 Task: Search one way flight ticket for 5 adults, 2 children, 1 infant in seat and 1 infant on lap in economy from Alpena: Alpena County Regional Airport to Rock Springs: Southwest Wyoming Regional Airport (rock Springs Sweetwater County Airport) on 8-5-2023. Choice of flights is Westjet. Number of bags: 10 checked bags. Price is upto 73000. Outbound departure time preference is 8:15.
Action: Mouse moved to (335, 303)
Screenshot: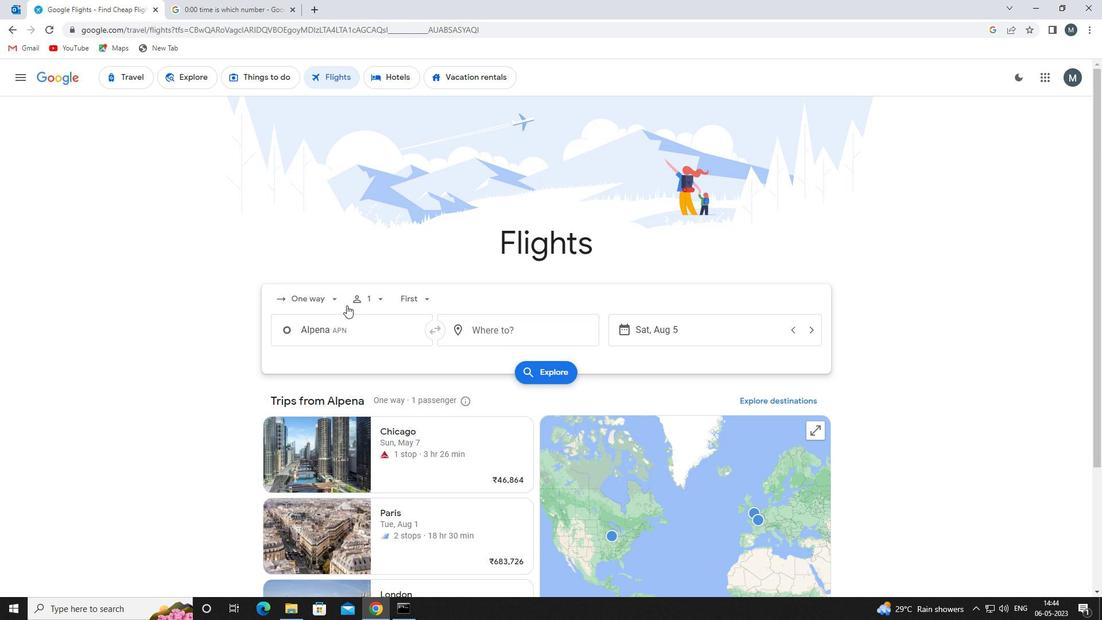 
Action: Mouse pressed left at (335, 303)
Screenshot: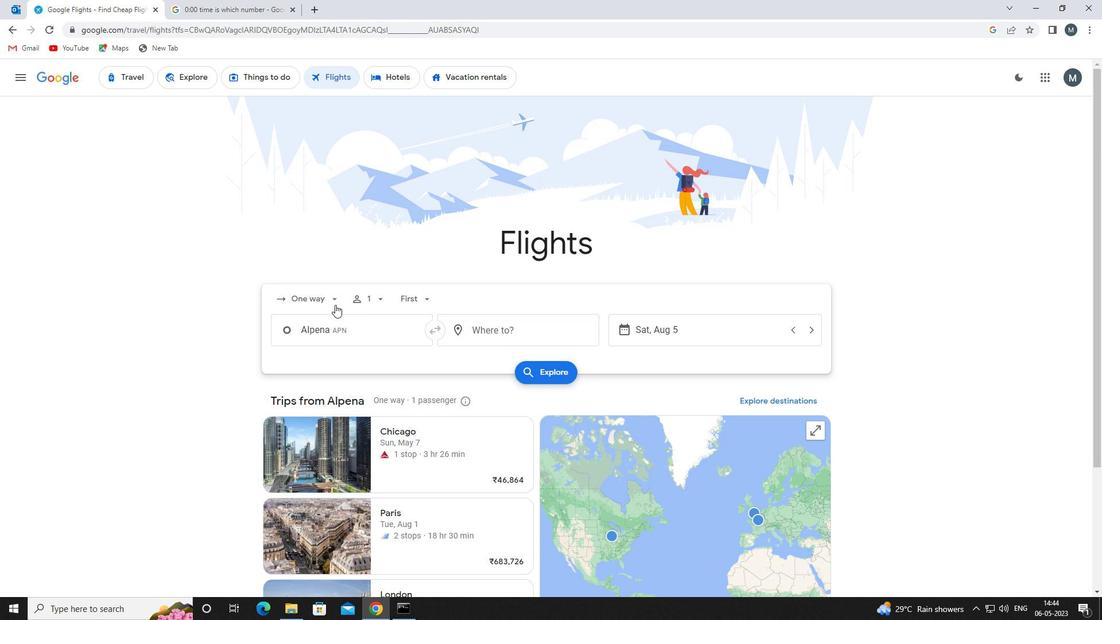 
Action: Mouse moved to (344, 350)
Screenshot: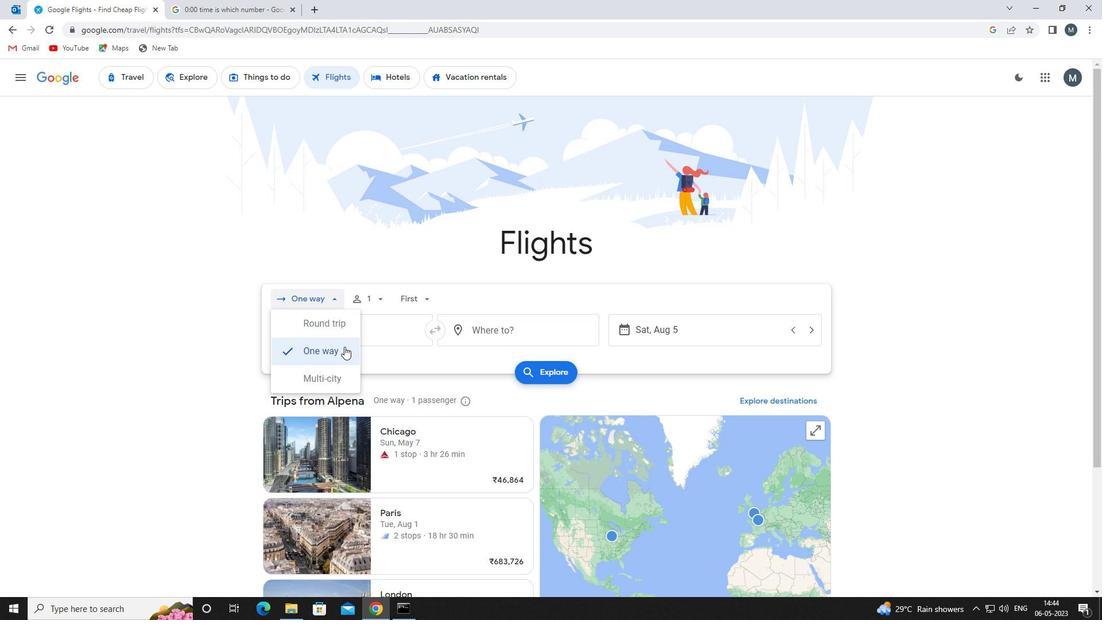 
Action: Mouse pressed left at (344, 350)
Screenshot: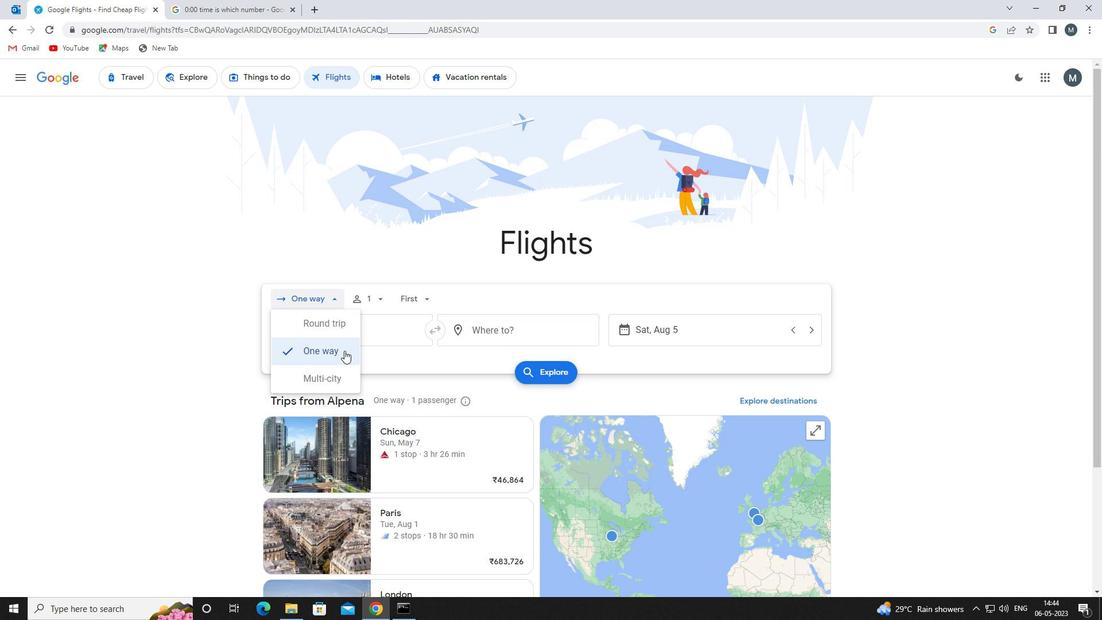 
Action: Mouse moved to (365, 295)
Screenshot: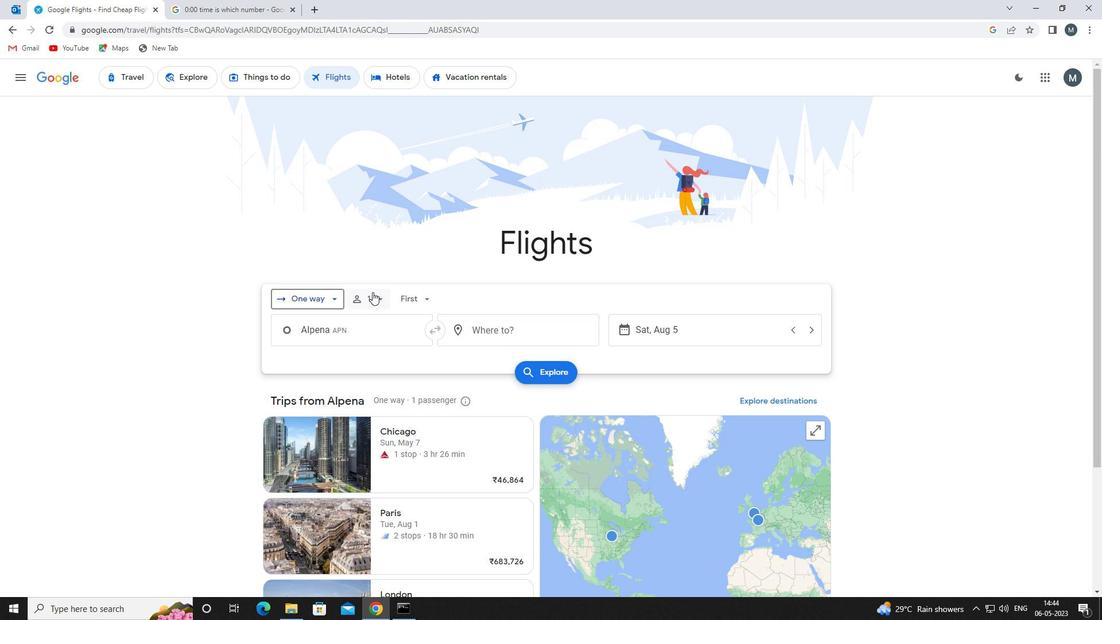 
Action: Mouse pressed left at (365, 295)
Screenshot: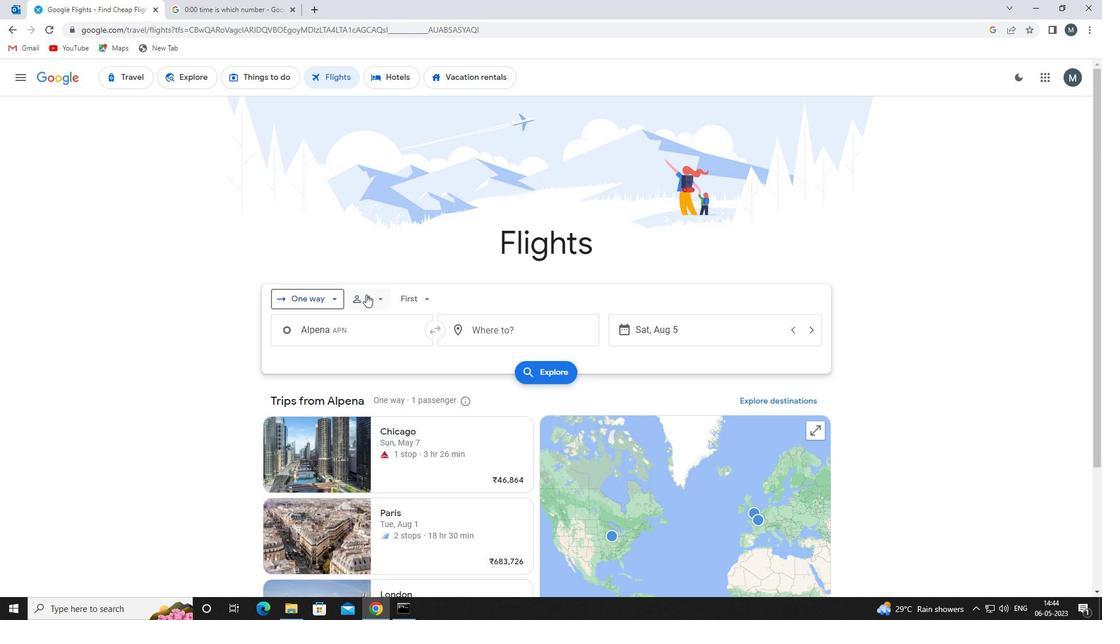 
Action: Mouse moved to (464, 328)
Screenshot: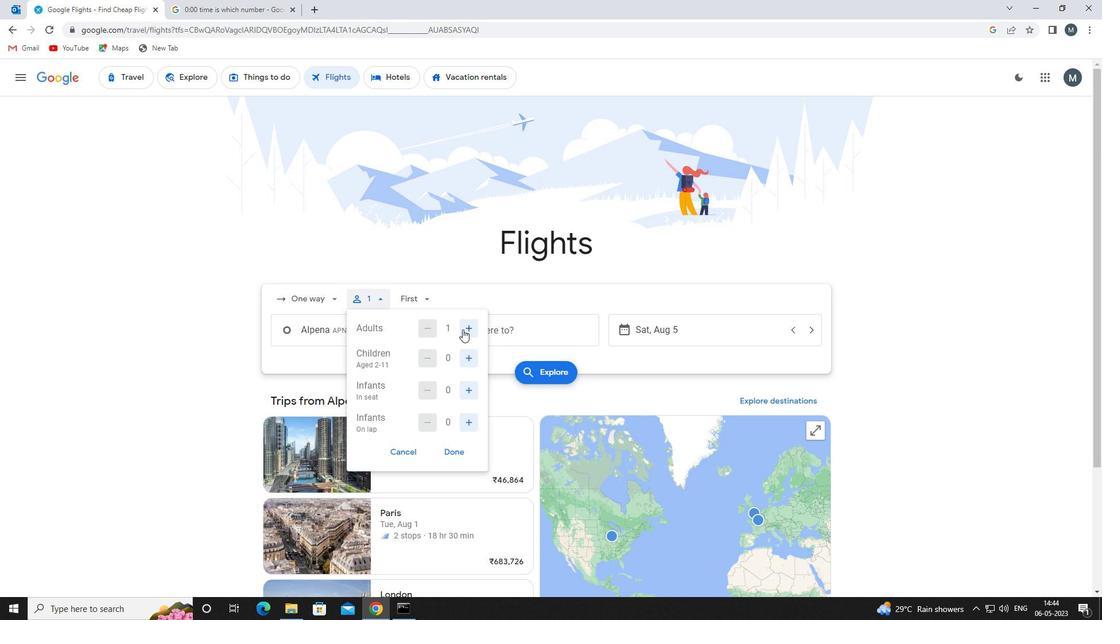 
Action: Mouse pressed left at (464, 328)
Screenshot: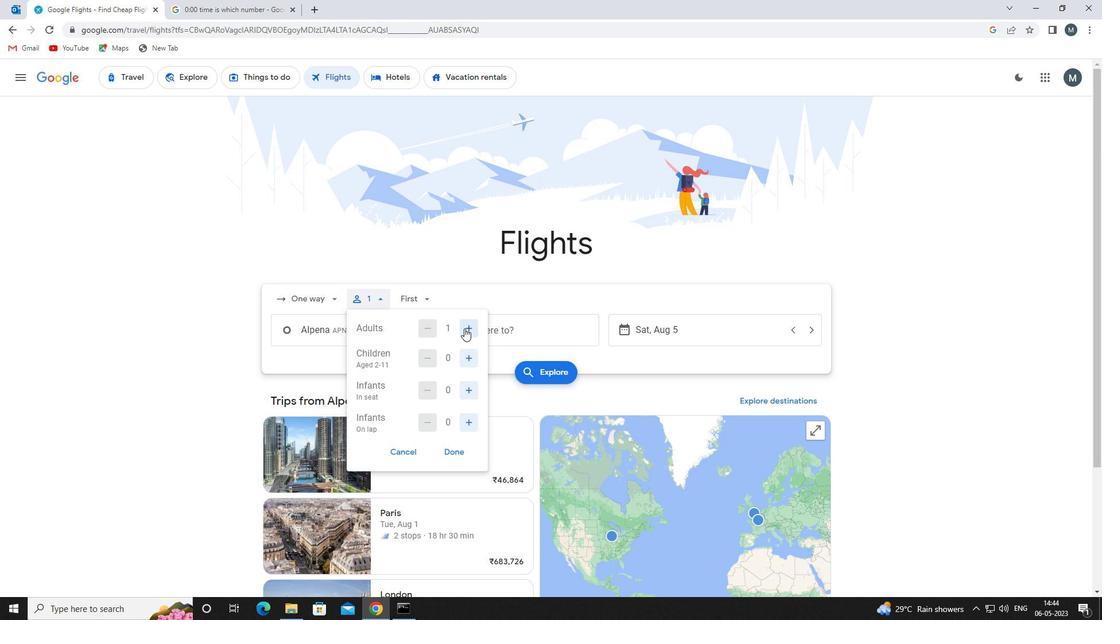 
Action: Mouse moved to (465, 327)
Screenshot: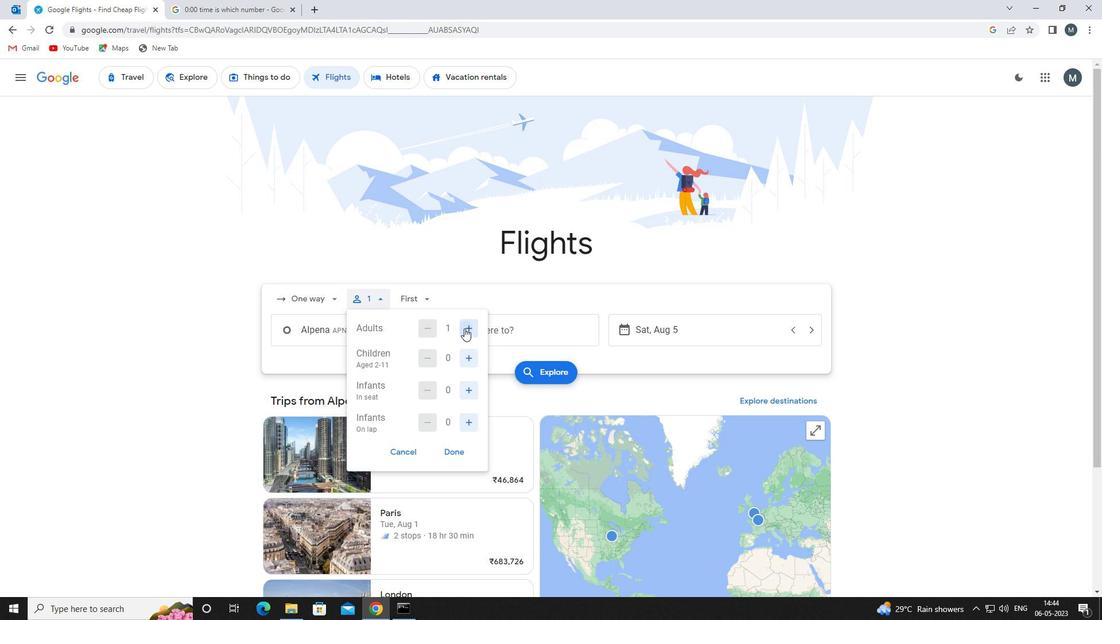 
Action: Mouse pressed left at (465, 327)
Screenshot: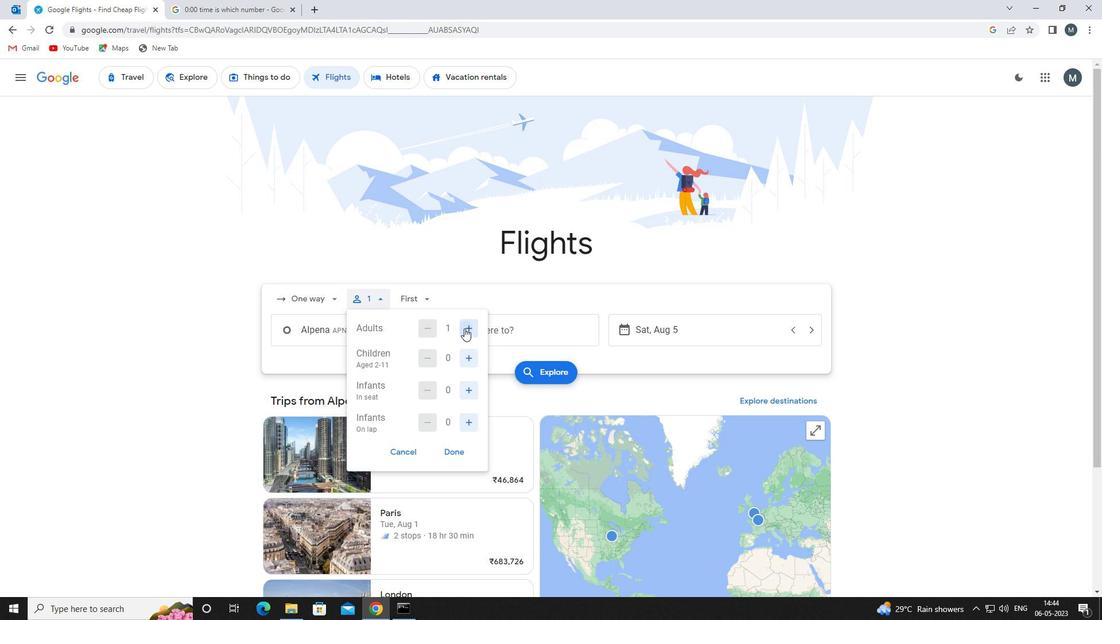 
Action: Mouse moved to (465, 327)
Screenshot: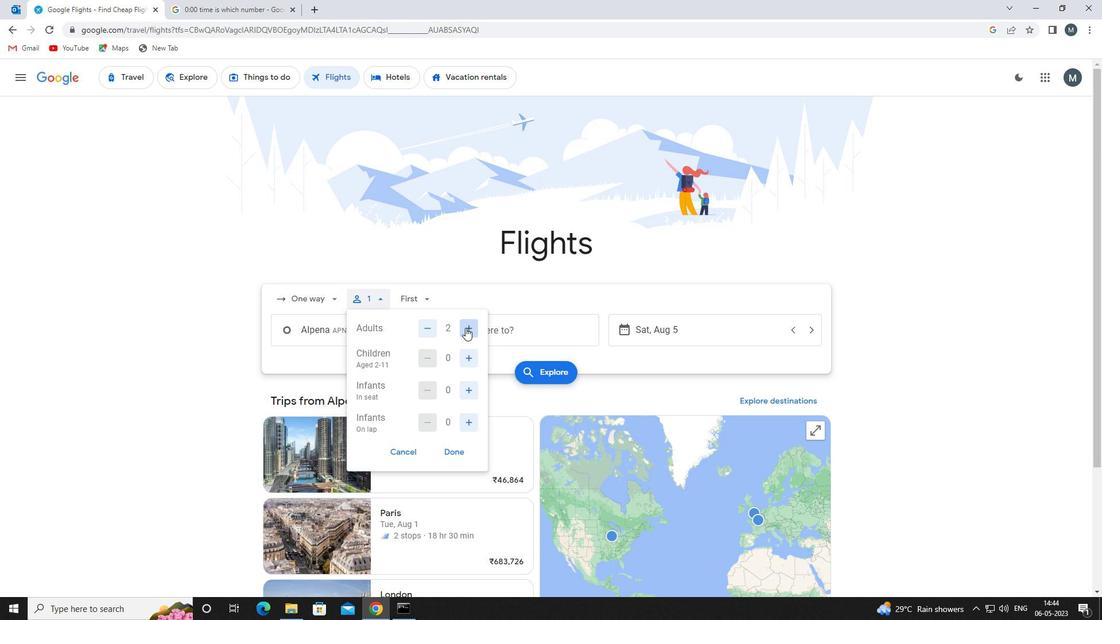 
Action: Mouse pressed left at (465, 327)
Screenshot: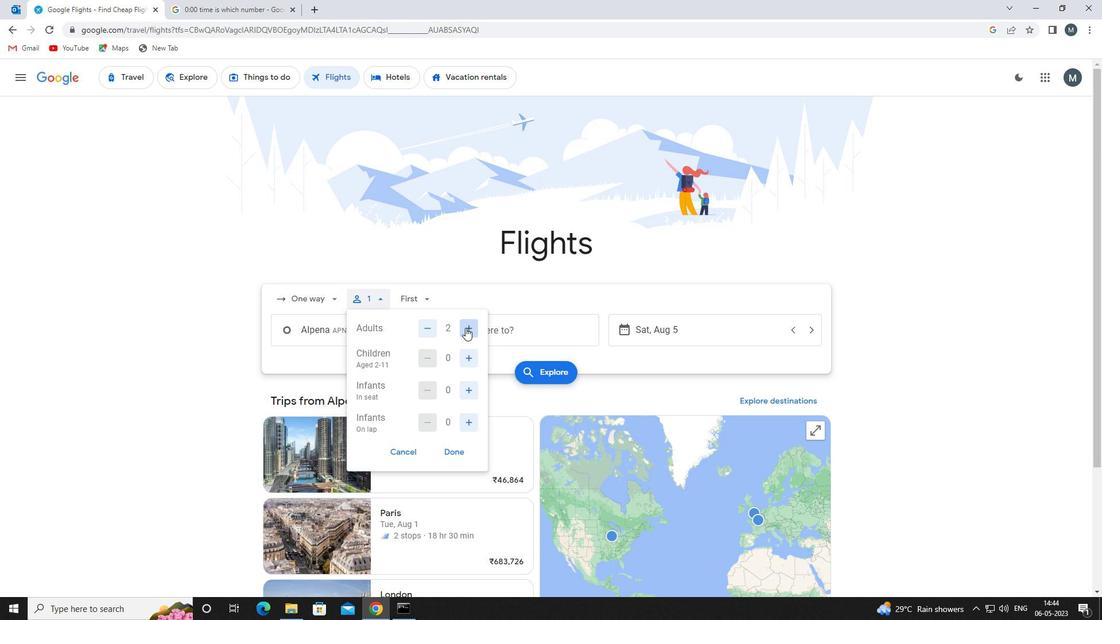 
Action: Mouse pressed left at (465, 327)
Screenshot: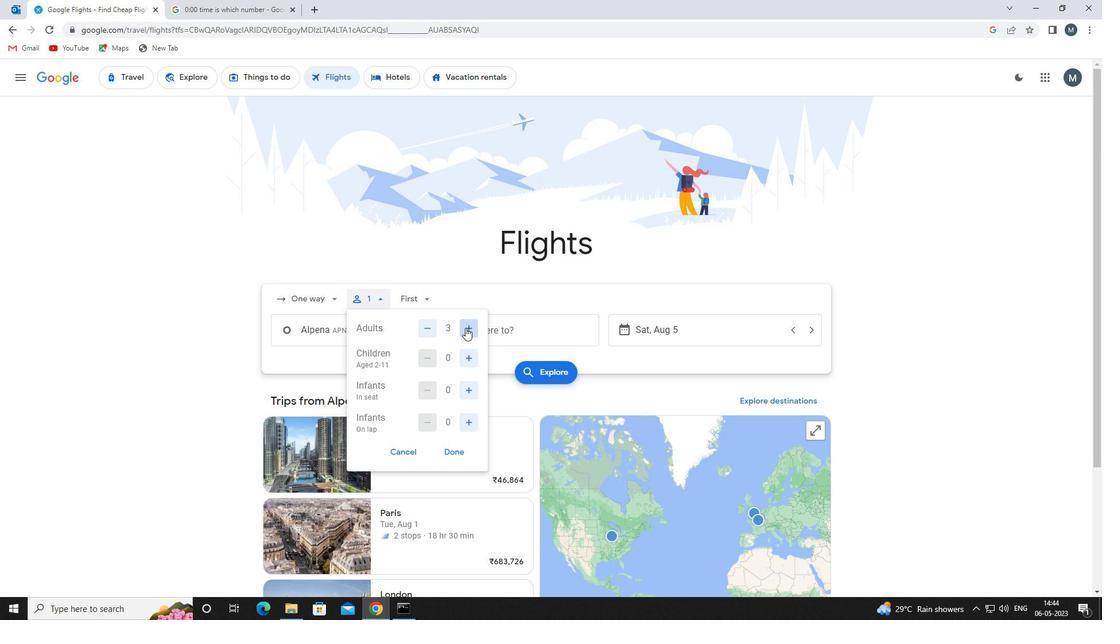 
Action: Mouse moved to (468, 356)
Screenshot: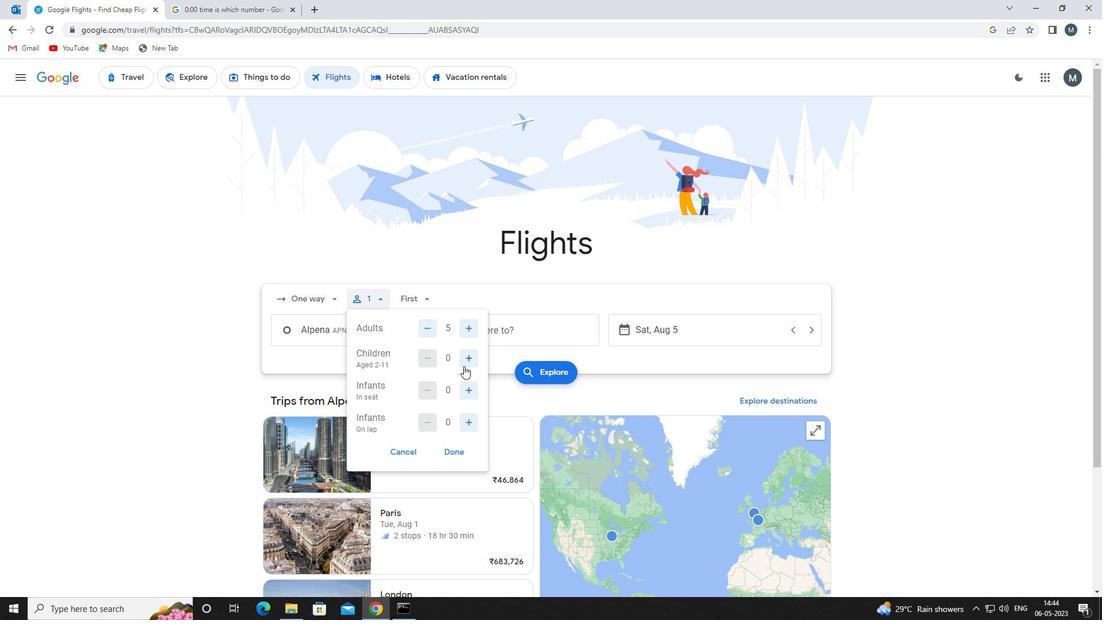 
Action: Mouse pressed left at (468, 356)
Screenshot: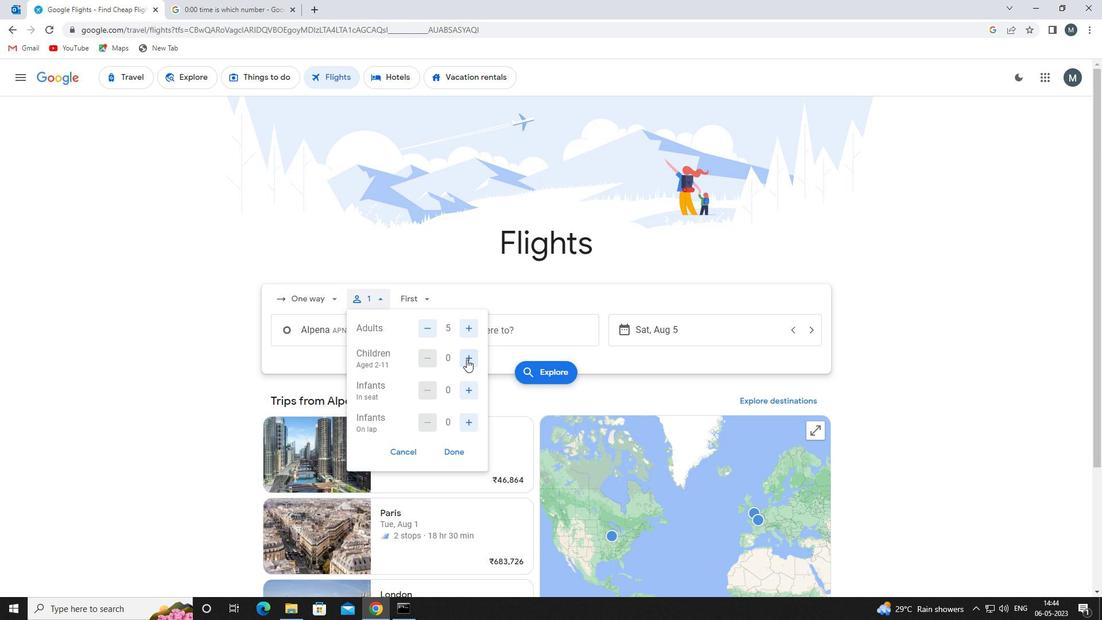 
Action: Mouse moved to (468, 355)
Screenshot: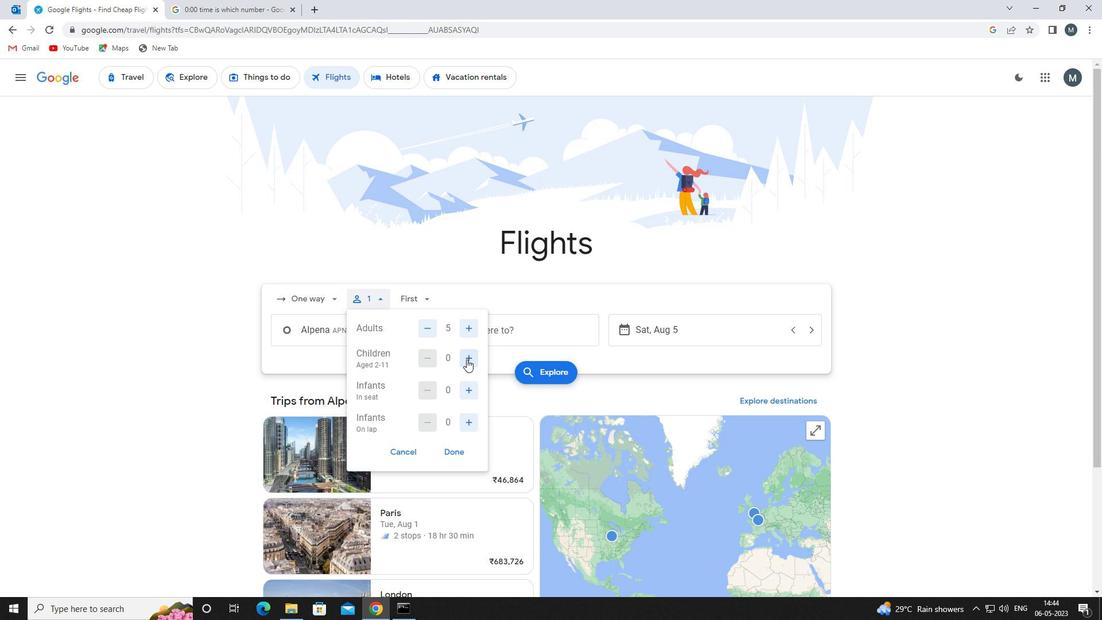 
Action: Mouse pressed left at (468, 355)
Screenshot: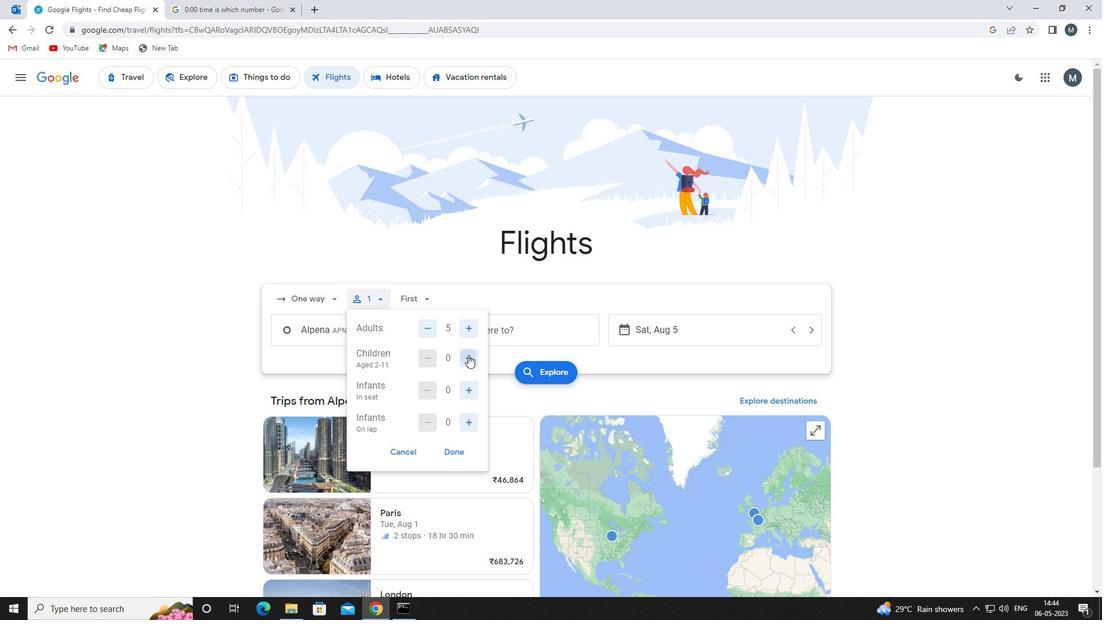 
Action: Mouse moved to (468, 388)
Screenshot: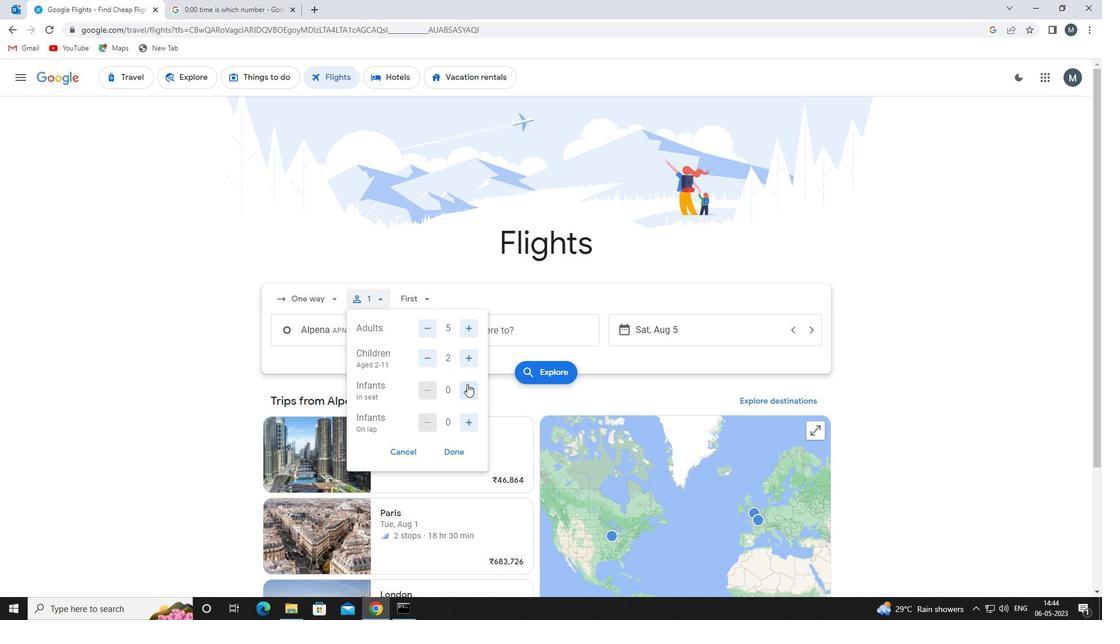 
Action: Mouse pressed left at (468, 388)
Screenshot: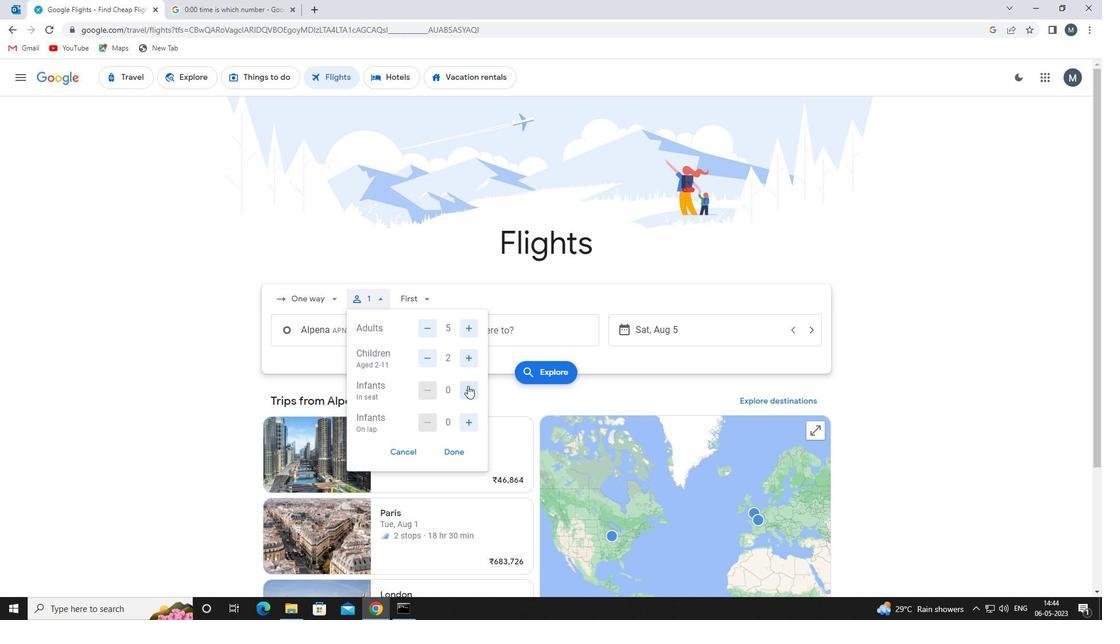 
Action: Mouse moved to (465, 423)
Screenshot: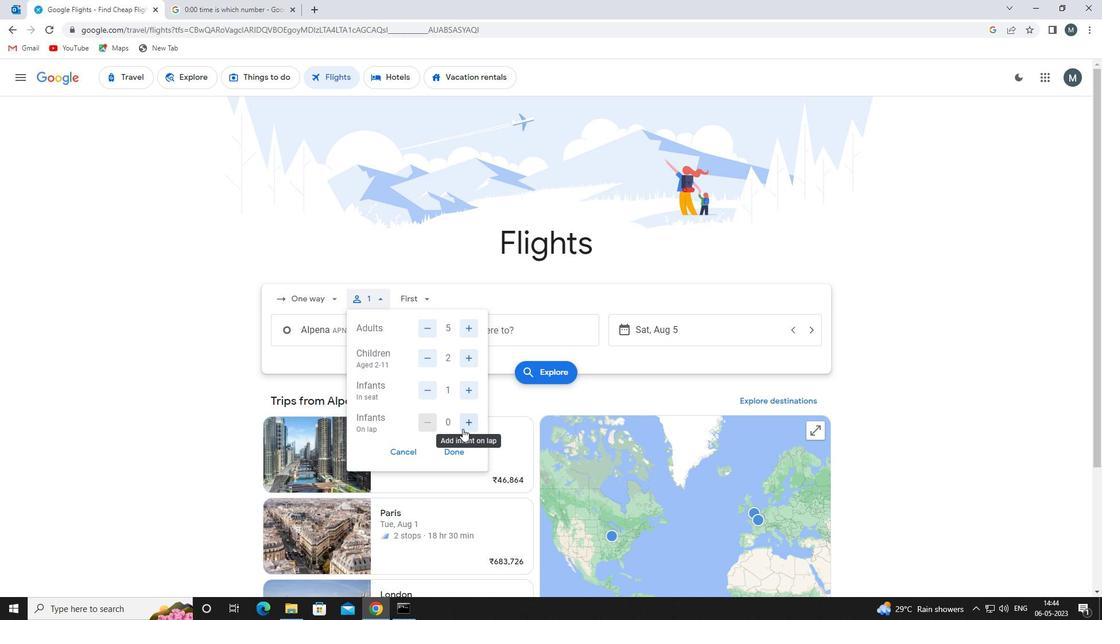 
Action: Mouse pressed left at (465, 423)
Screenshot: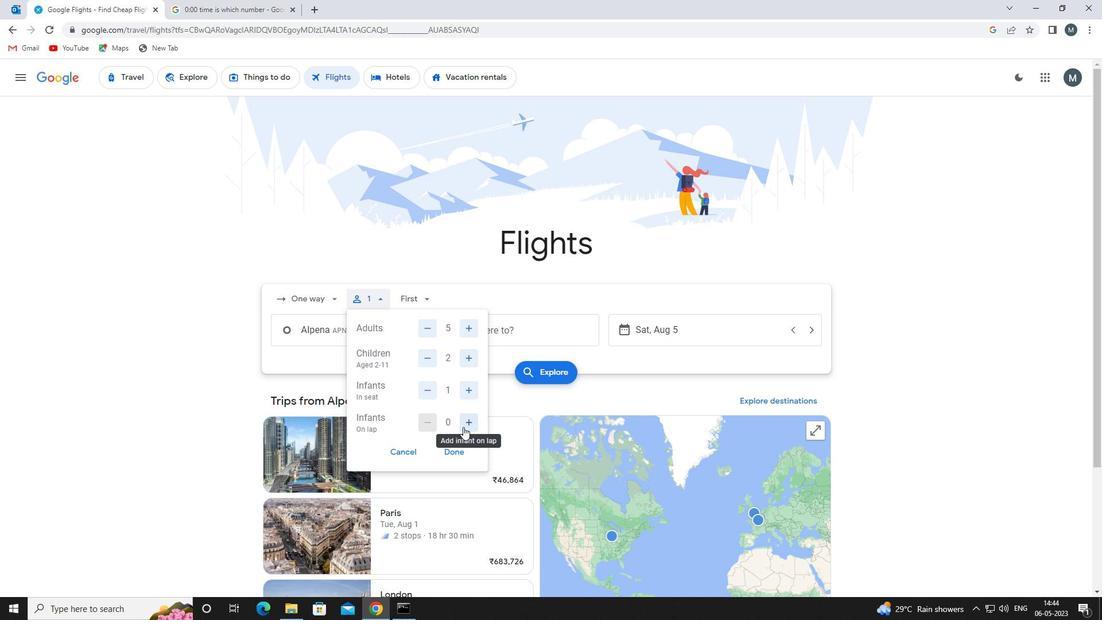 
Action: Mouse moved to (461, 454)
Screenshot: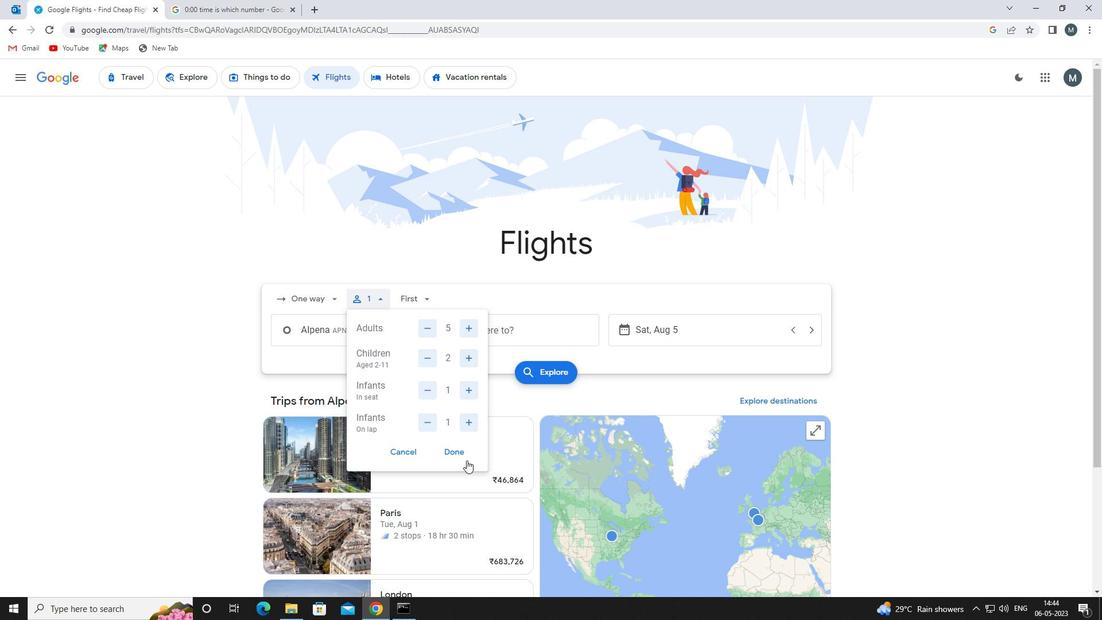 
Action: Mouse pressed left at (461, 454)
Screenshot: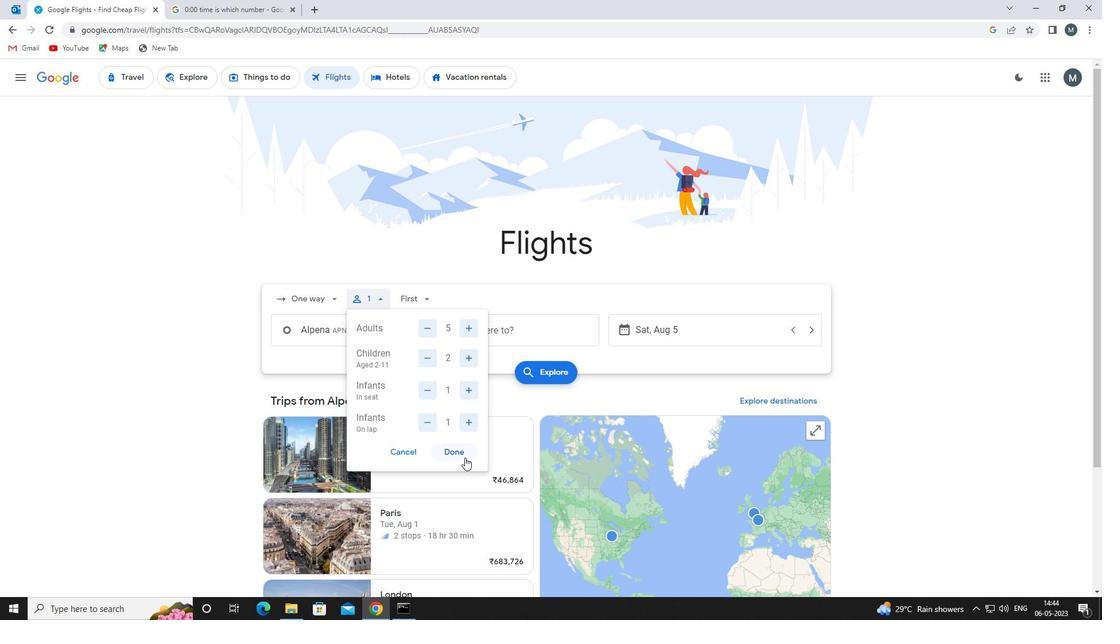 
Action: Mouse moved to (426, 302)
Screenshot: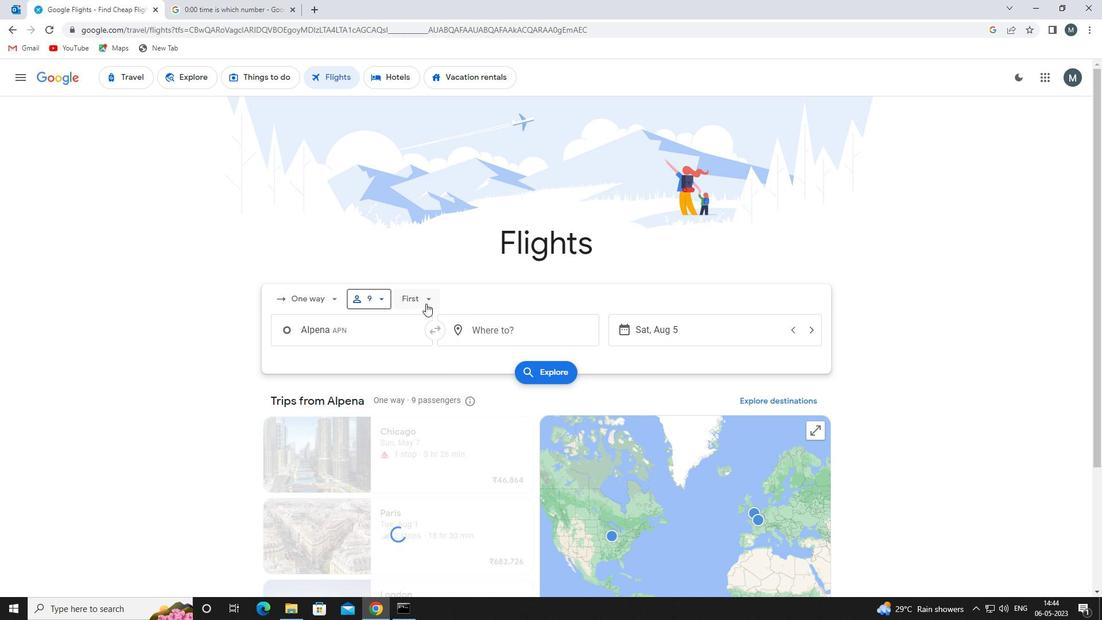 
Action: Mouse pressed left at (426, 302)
Screenshot: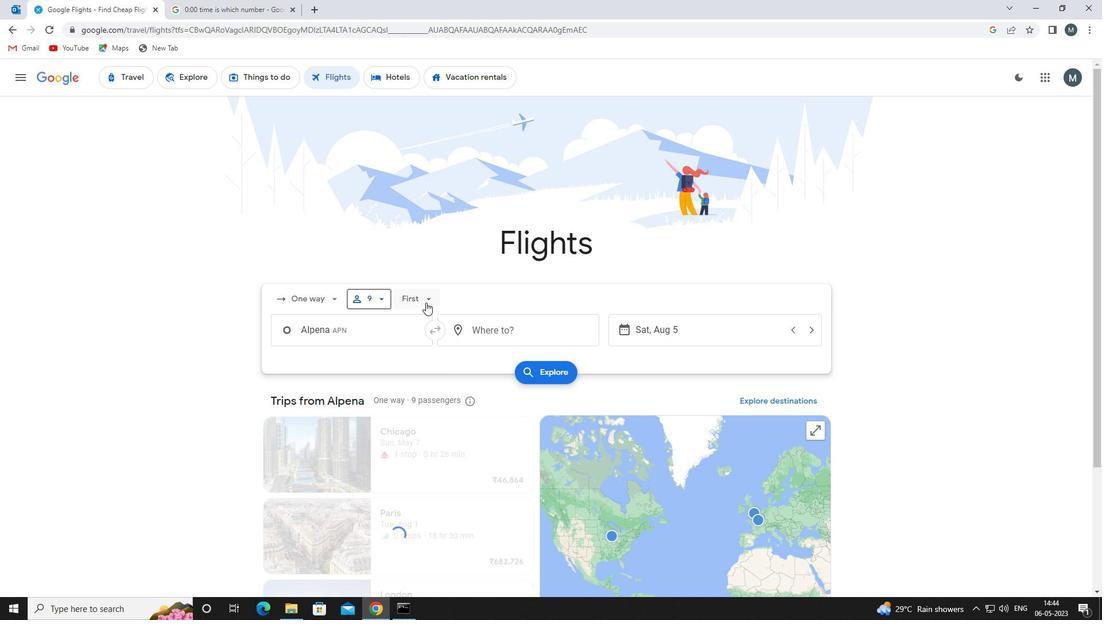 
Action: Mouse moved to (447, 323)
Screenshot: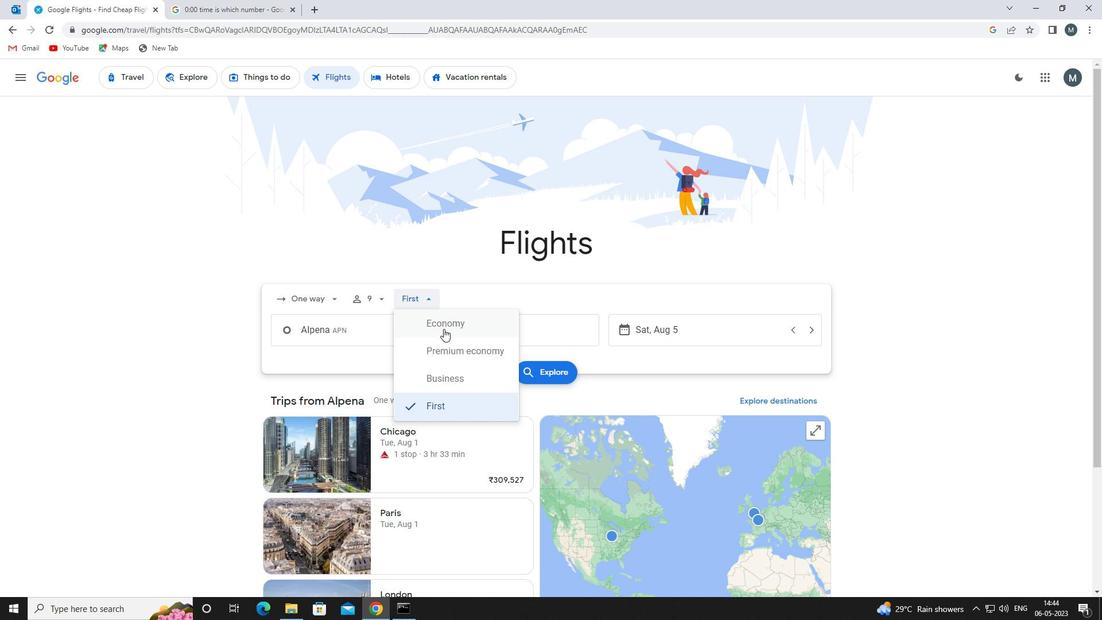 
Action: Mouse pressed left at (447, 323)
Screenshot: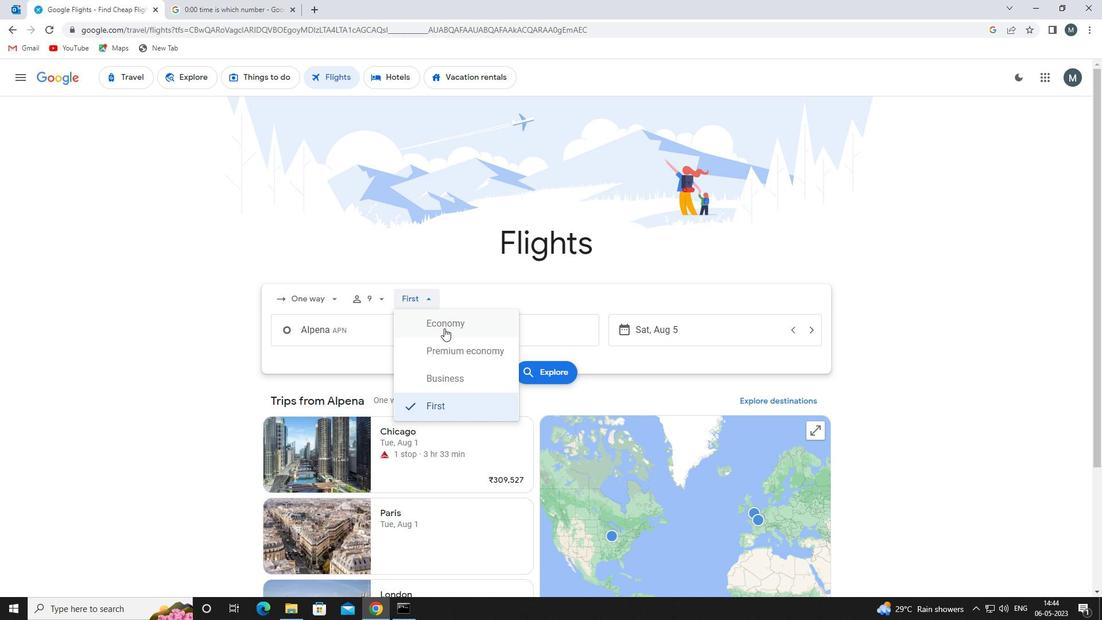 
Action: Mouse moved to (389, 334)
Screenshot: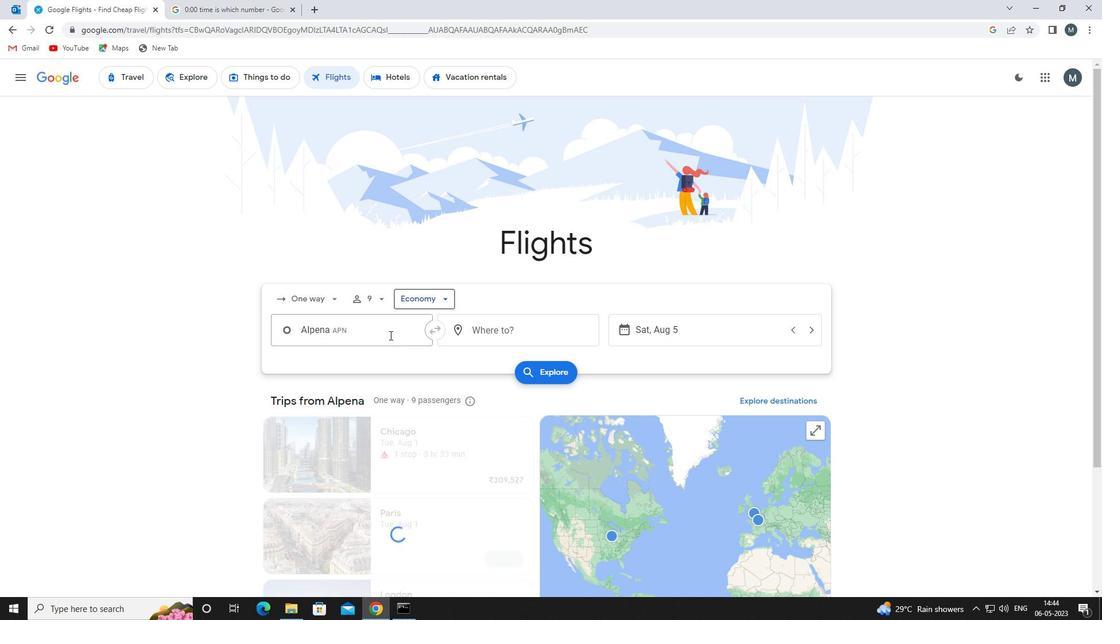 
Action: Mouse pressed left at (389, 334)
Screenshot: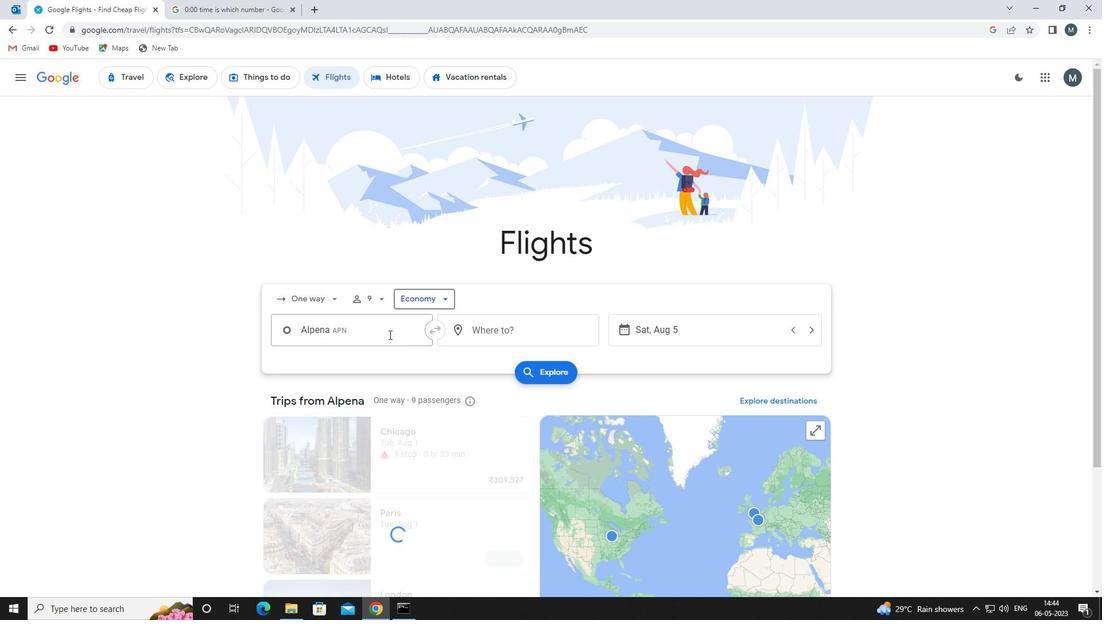 
Action: Mouse moved to (391, 333)
Screenshot: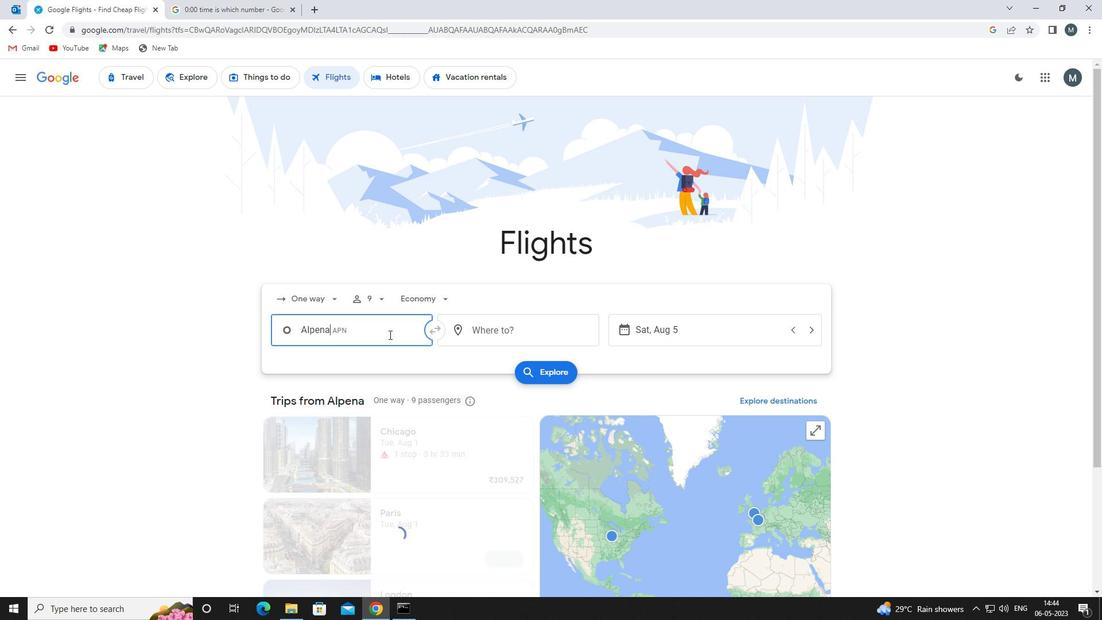 
Action: Key pressed alpena<Key.space>counr<Key.backspace>ty<Key.space>r
Screenshot: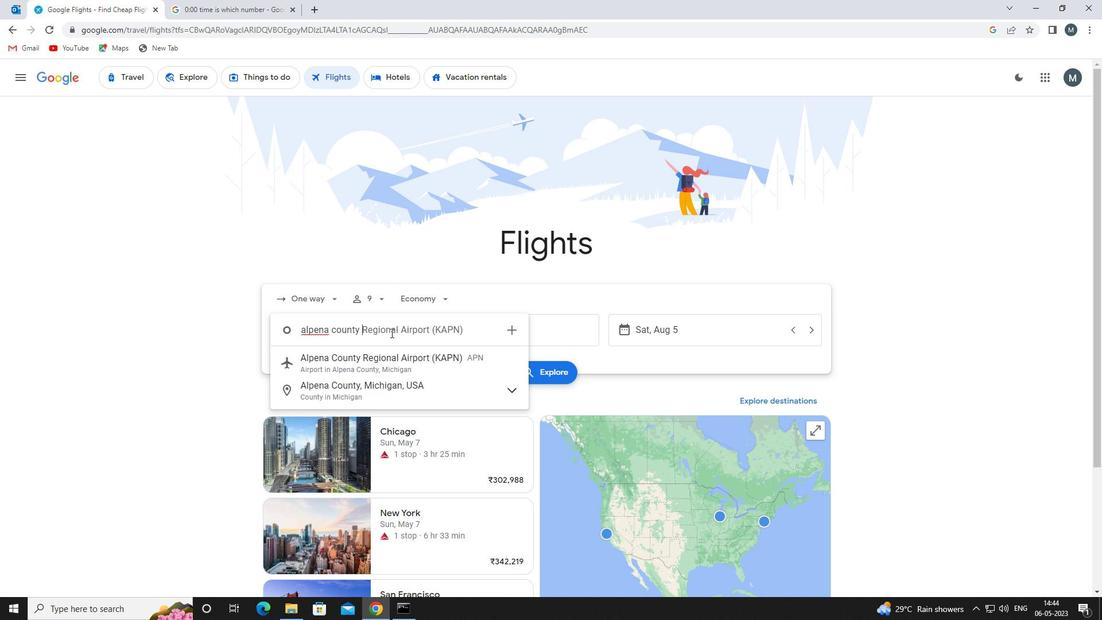 
Action: Mouse moved to (352, 366)
Screenshot: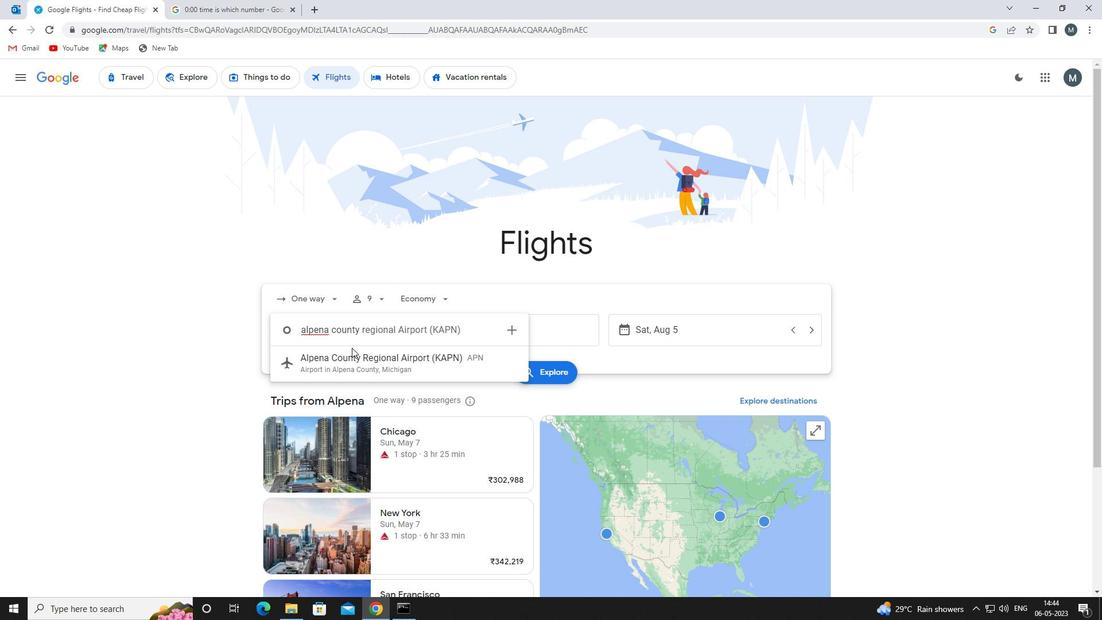 
Action: Mouse pressed left at (352, 366)
Screenshot: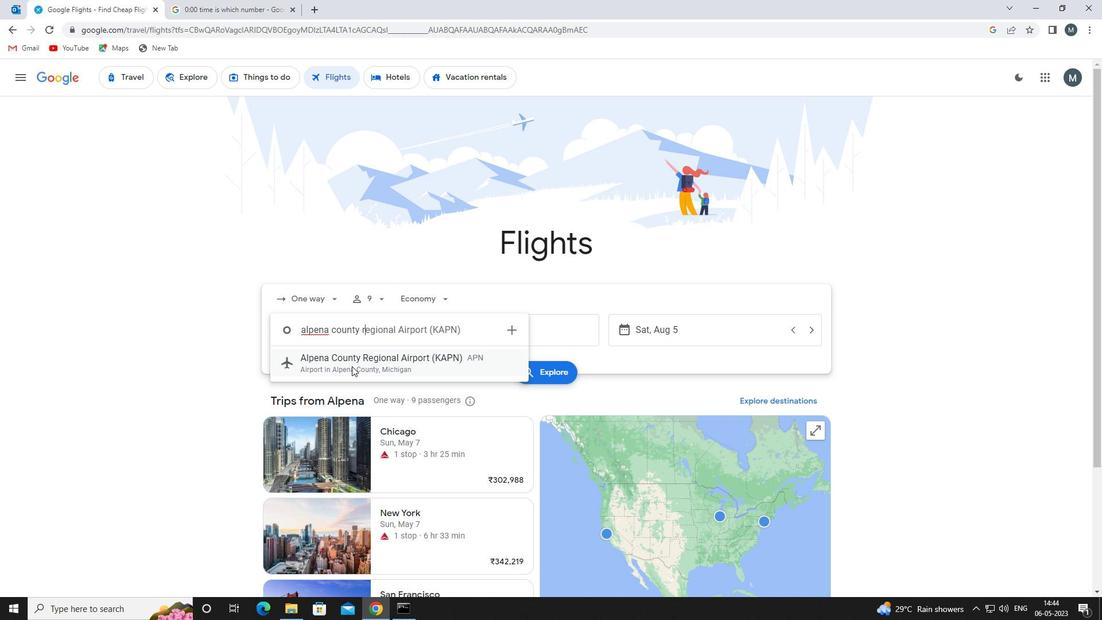 
Action: Mouse moved to (541, 331)
Screenshot: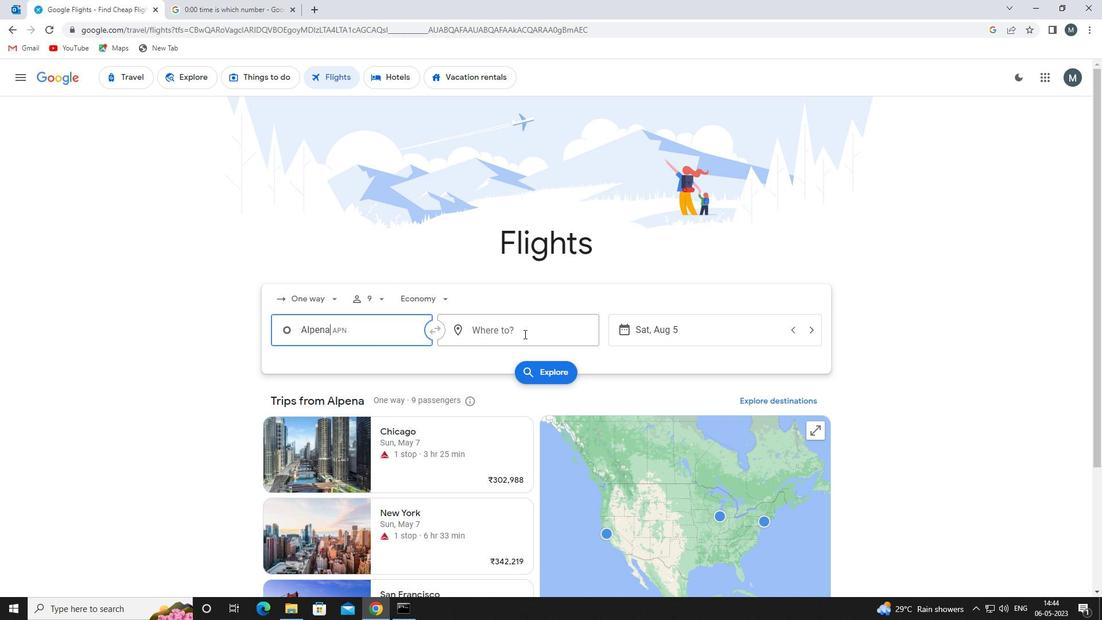 
Action: Mouse pressed left at (541, 331)
Screenshot: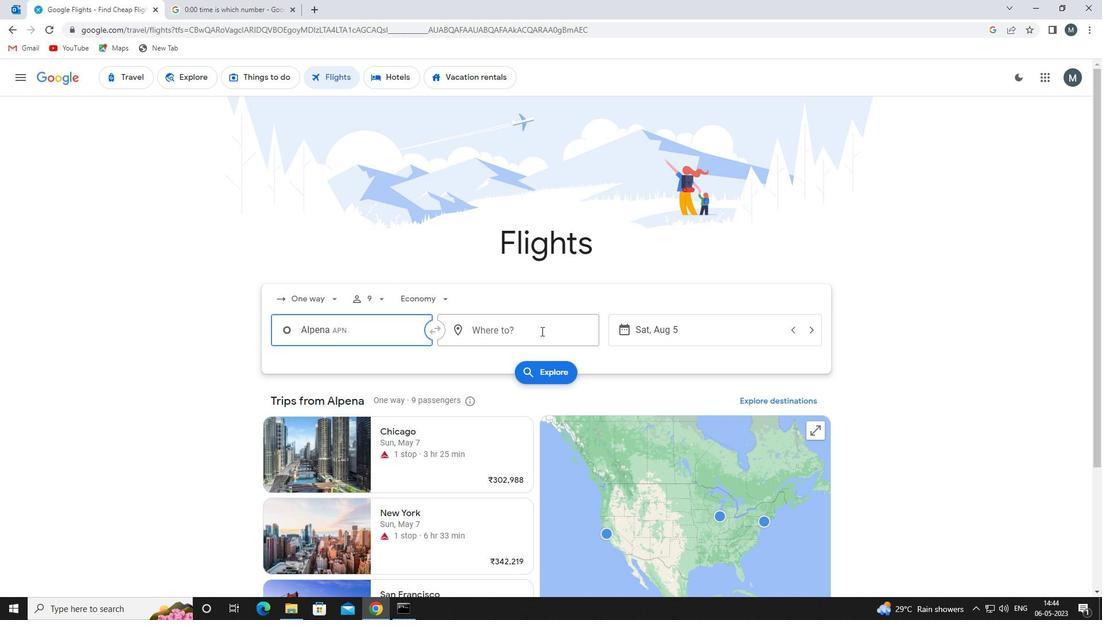 
Action: Mouse moved to (539, 333)
Screenshot: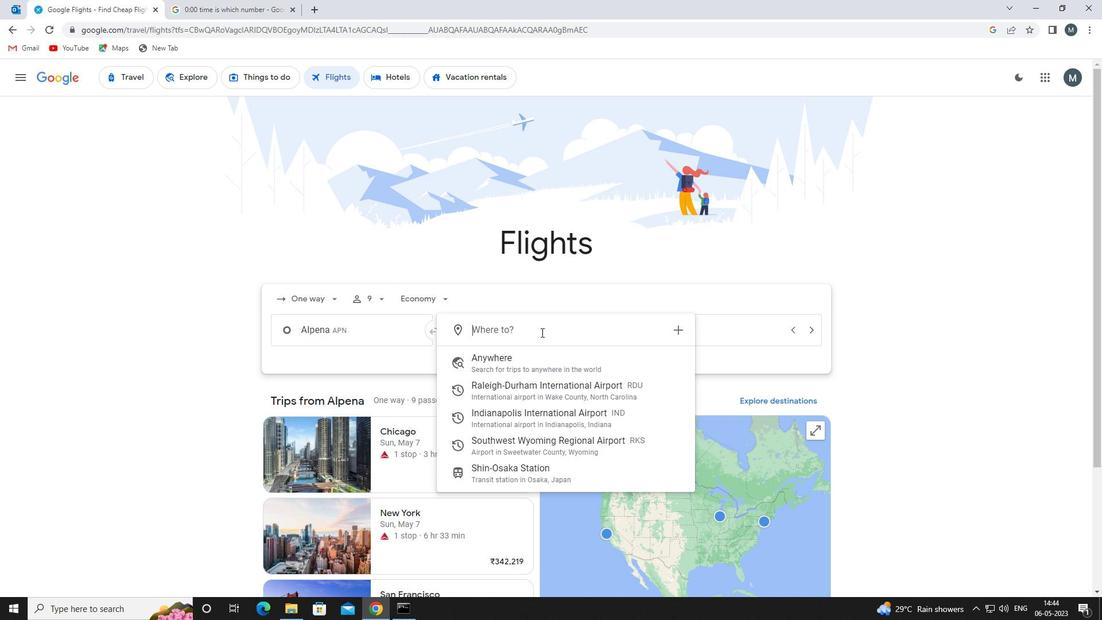 
Action: Key pressed southwest<Key.space>wy
Screenshot: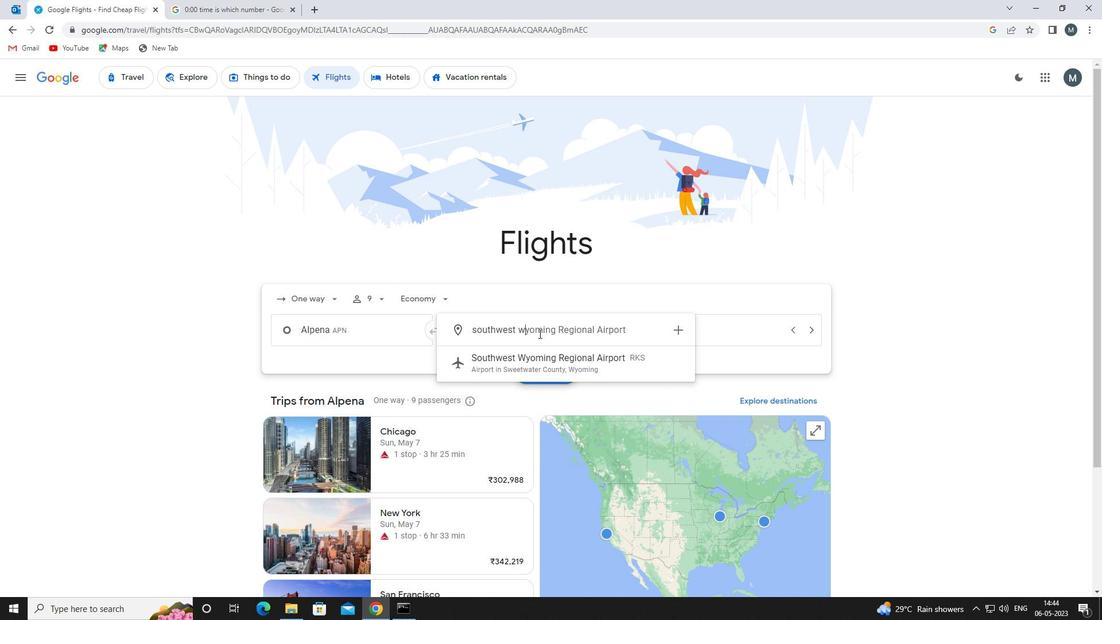 
Action: Mouse moved to (535, 362)
Screenshot: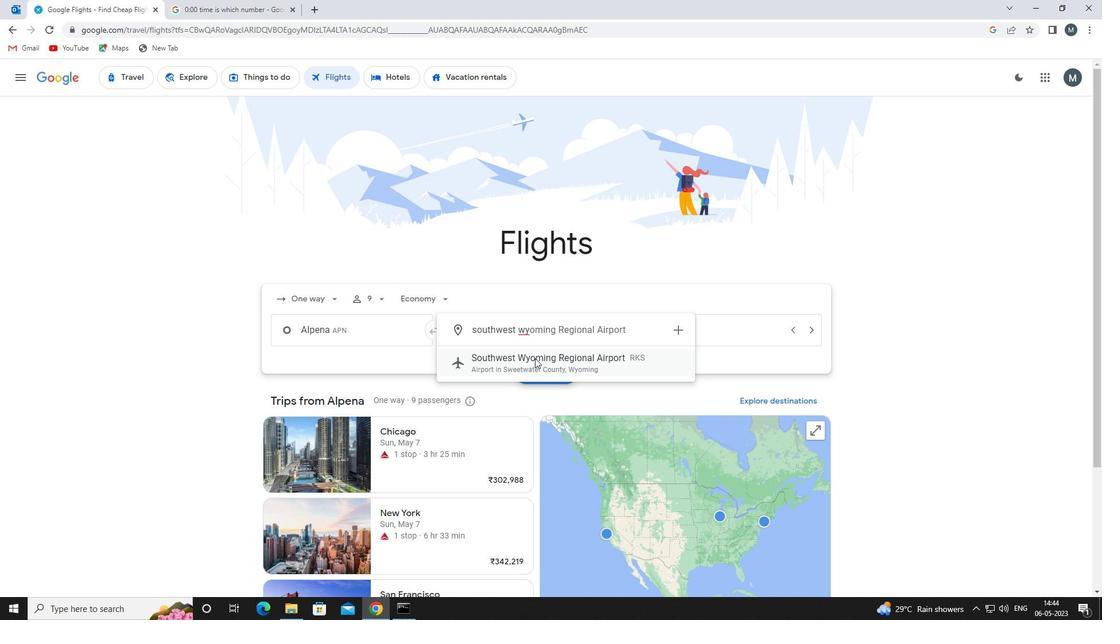 
Action: Mouse pressed left at (535, 362)
Screenshot: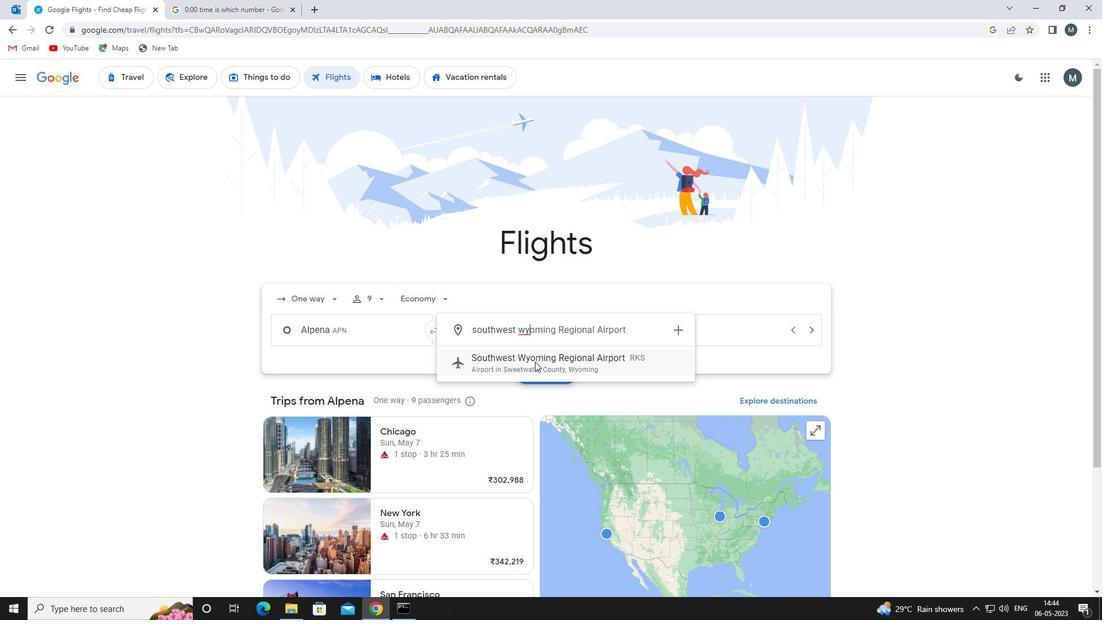 
Action: Mouse moved to (650, 334)
Screenshot: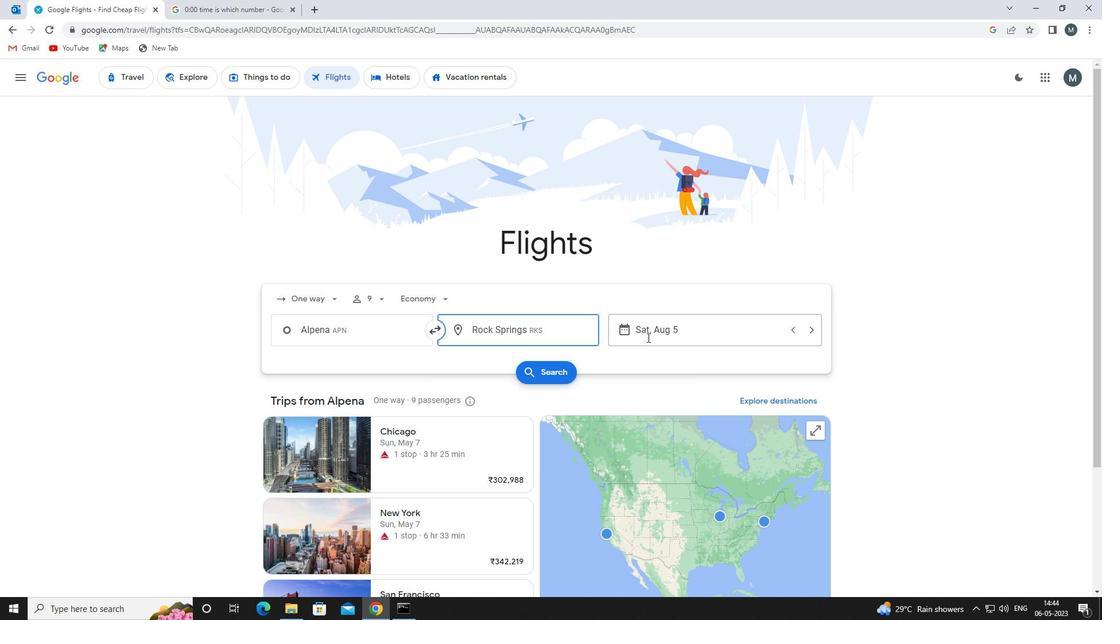 
Action: Mouse pressed left at (650, 334)
Screenshot: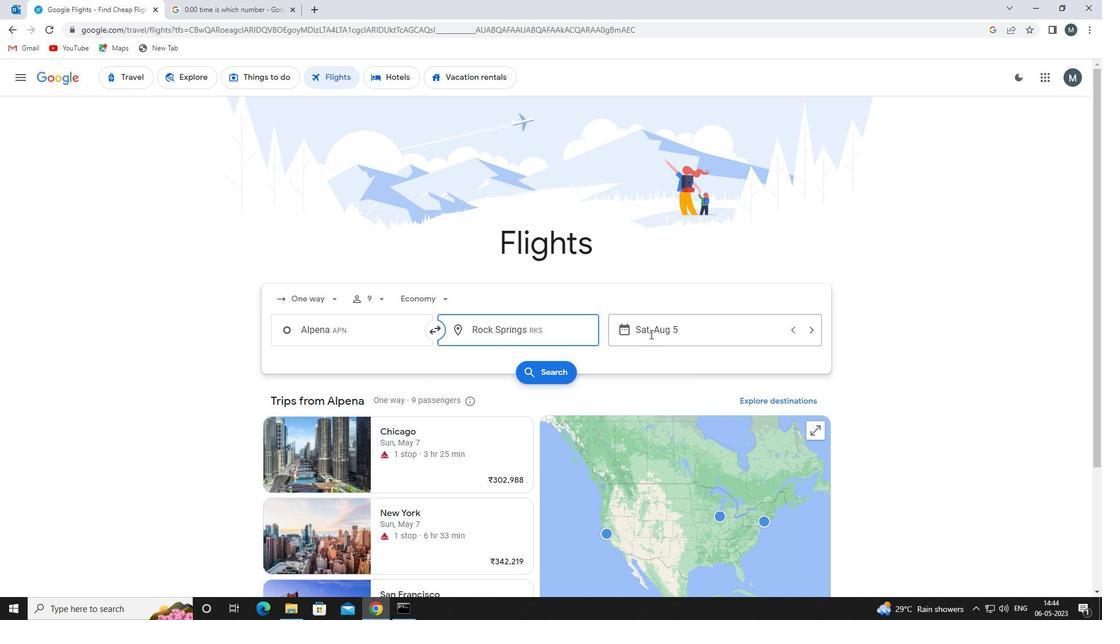 
Action: Mouse moved to (585, 385)
Screenshot: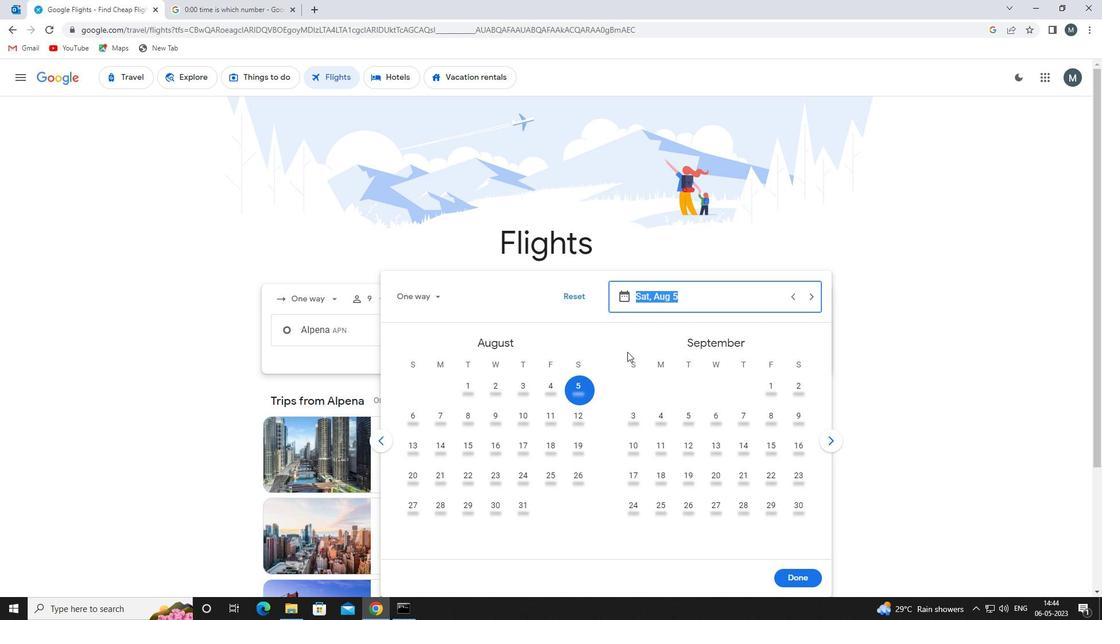 
Action: Mouse pressed left at (585, 385)
Screenshot: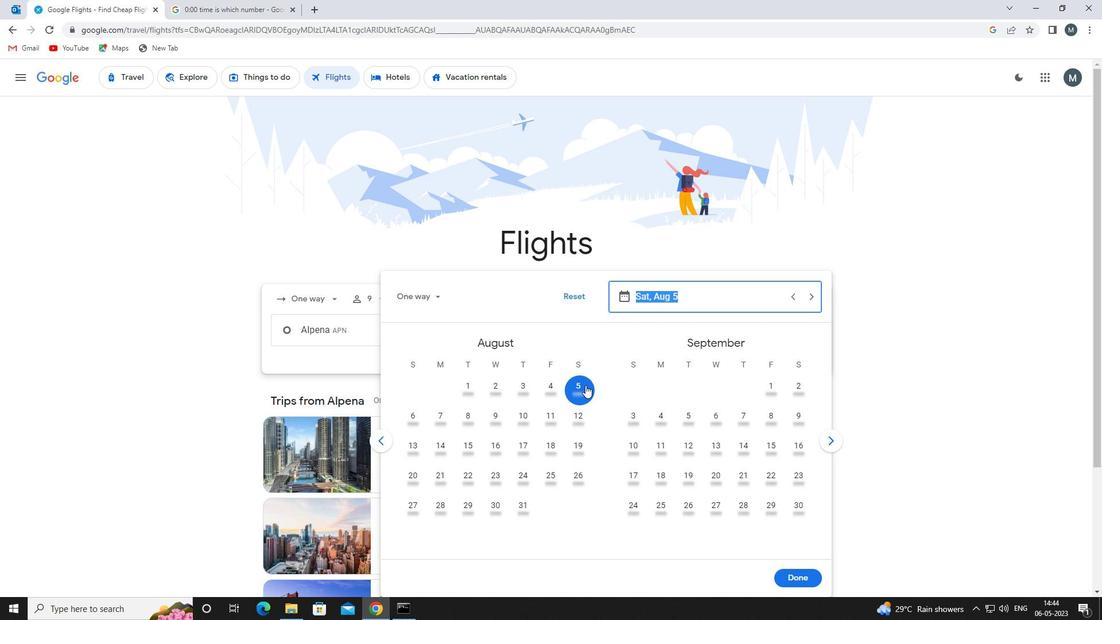 
Action: Mouse moved to (798, 575)
Screenshot: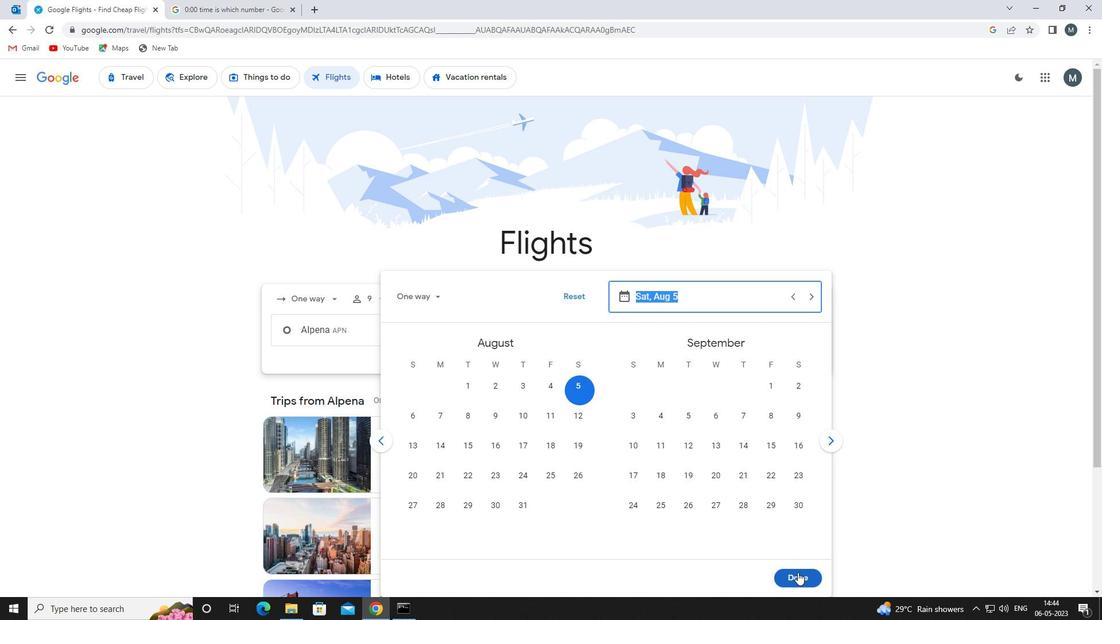 
Action: Mouse pressed left at (798, 575)
Screenshot: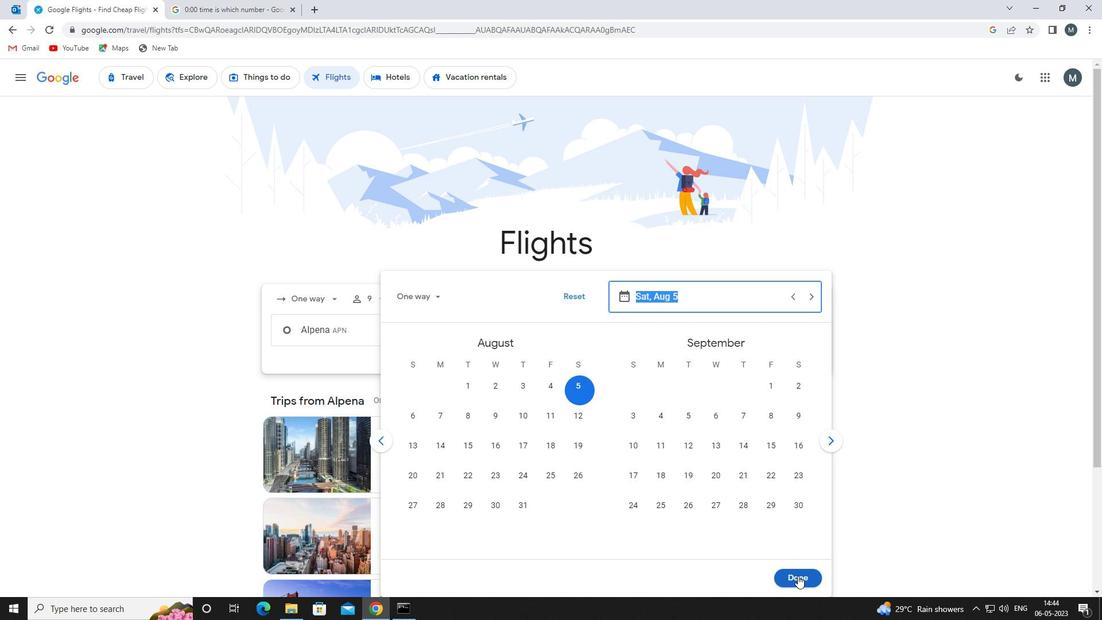 
Action: Mouse moved to (554, 374)
Screenshot: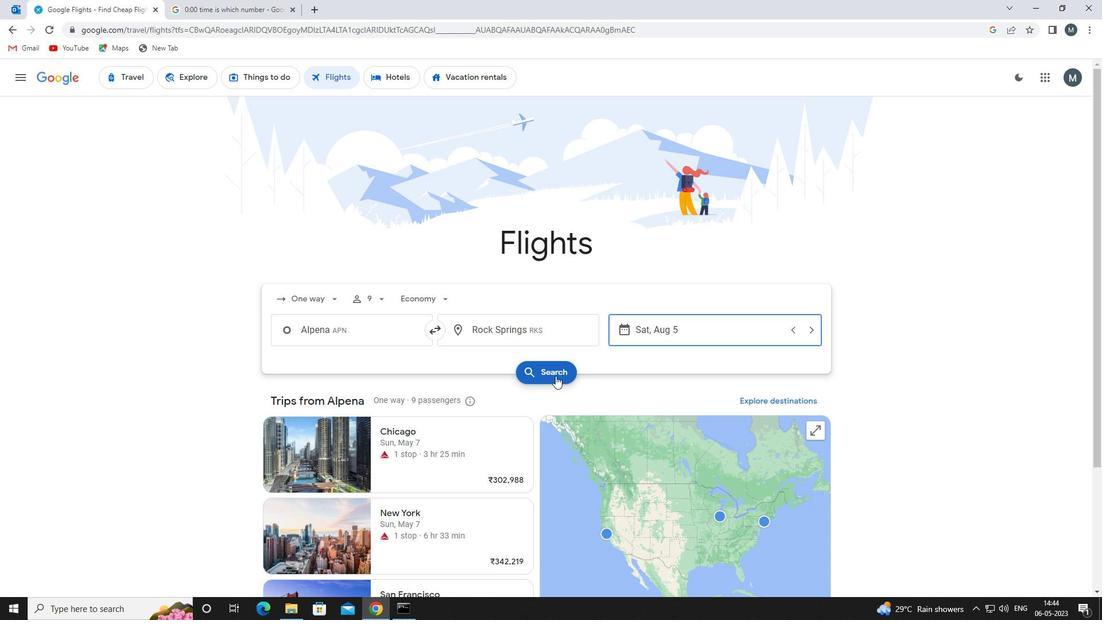 
Action: Mouse pressed left at (554, 374)
Screenshot: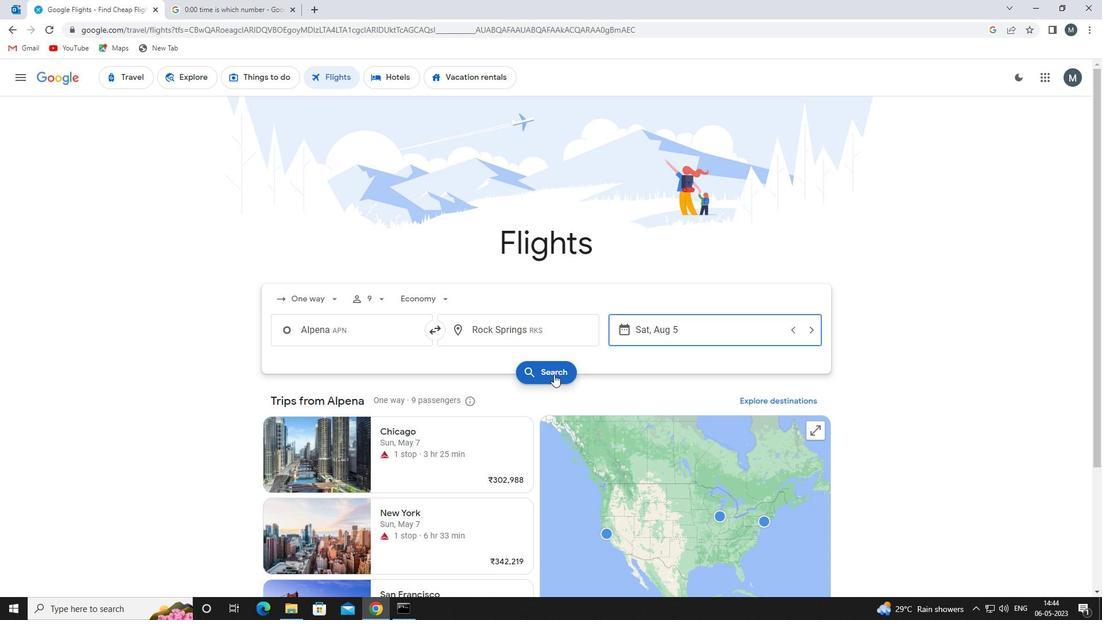 
Action: Mouse moved to (277, 187)
Screenshot: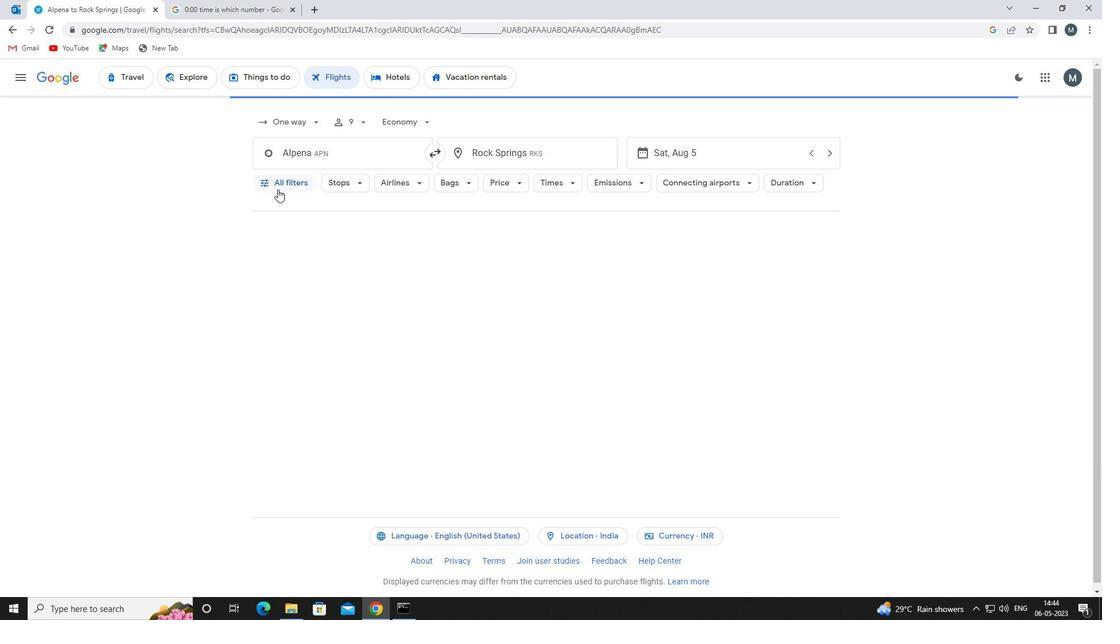 
Action: Mouse pressed left at (277, 187)
Screenshot: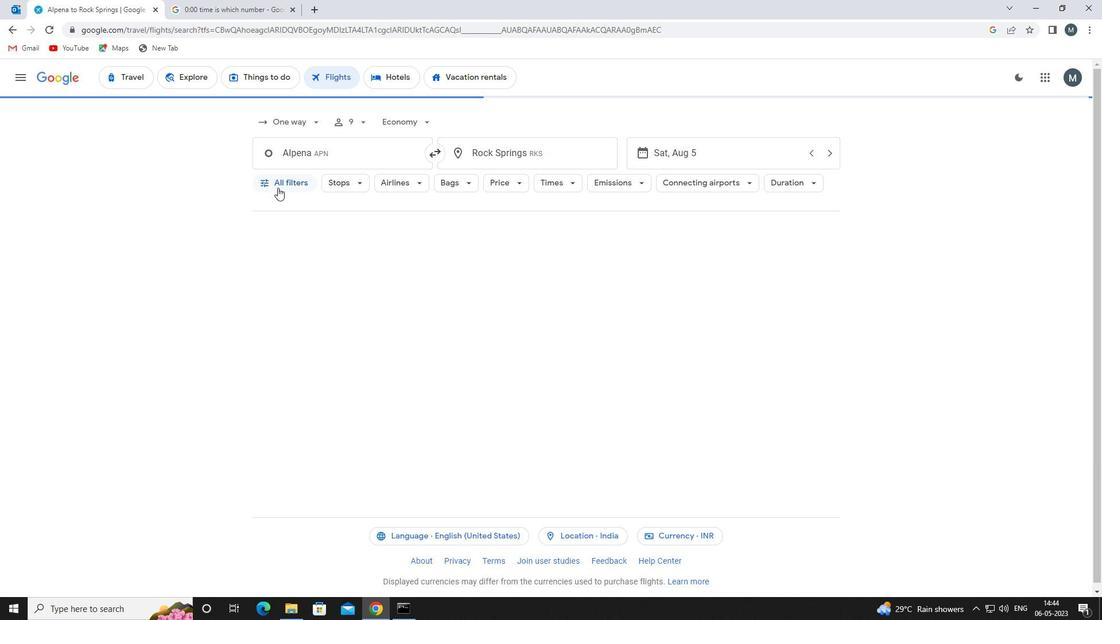 
Action: Mouse moved to (352, 277)
Screenshot: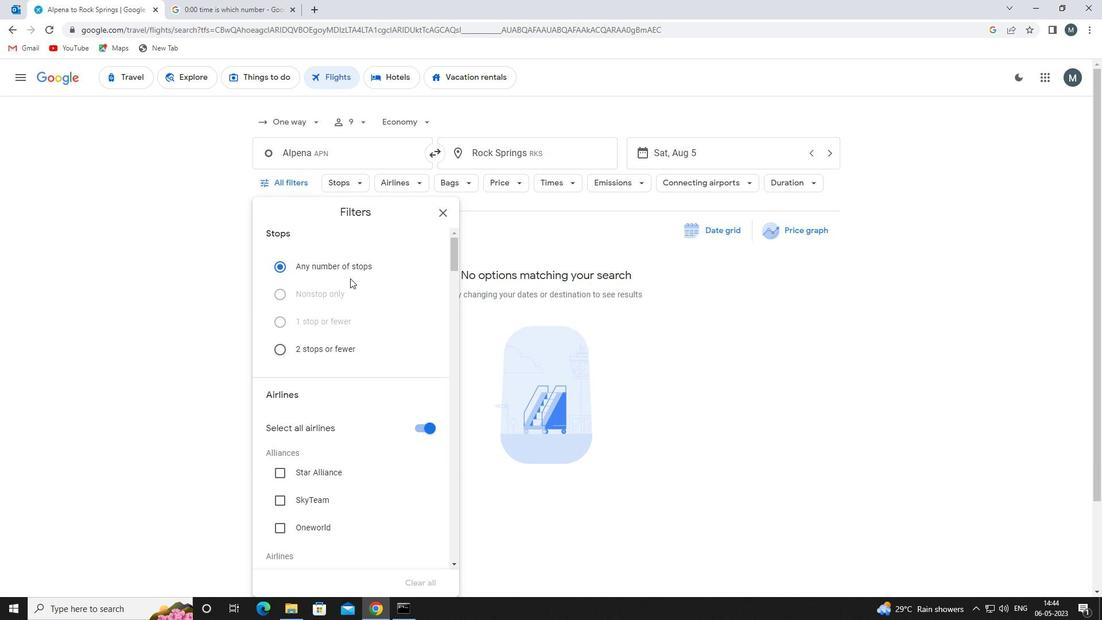 
Action: Mouse scrolled (352, 277) with delta (0, 0)
Screenshot: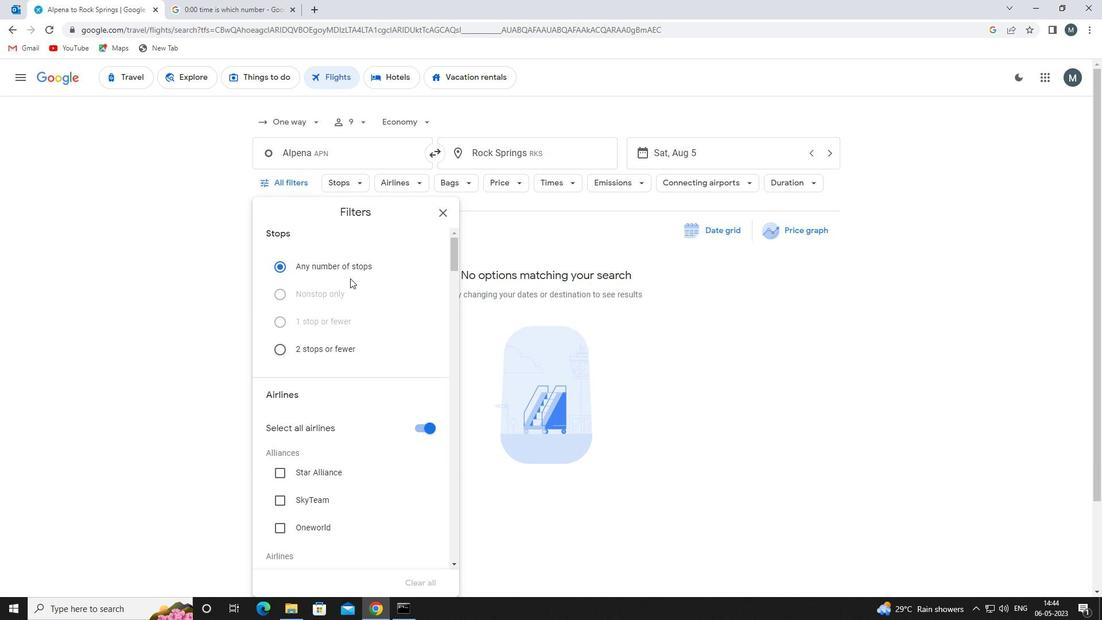 
Action: Mouse moved to (428, 369)
Screenshot: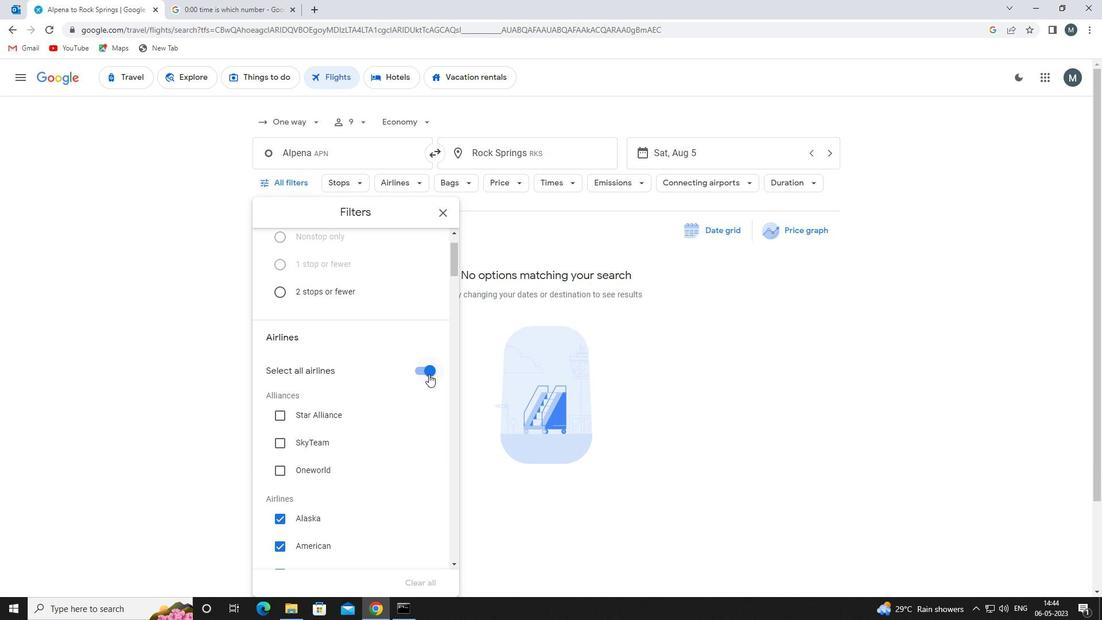 
Action: Mouse pressed left at (428, 369)
Screenshot: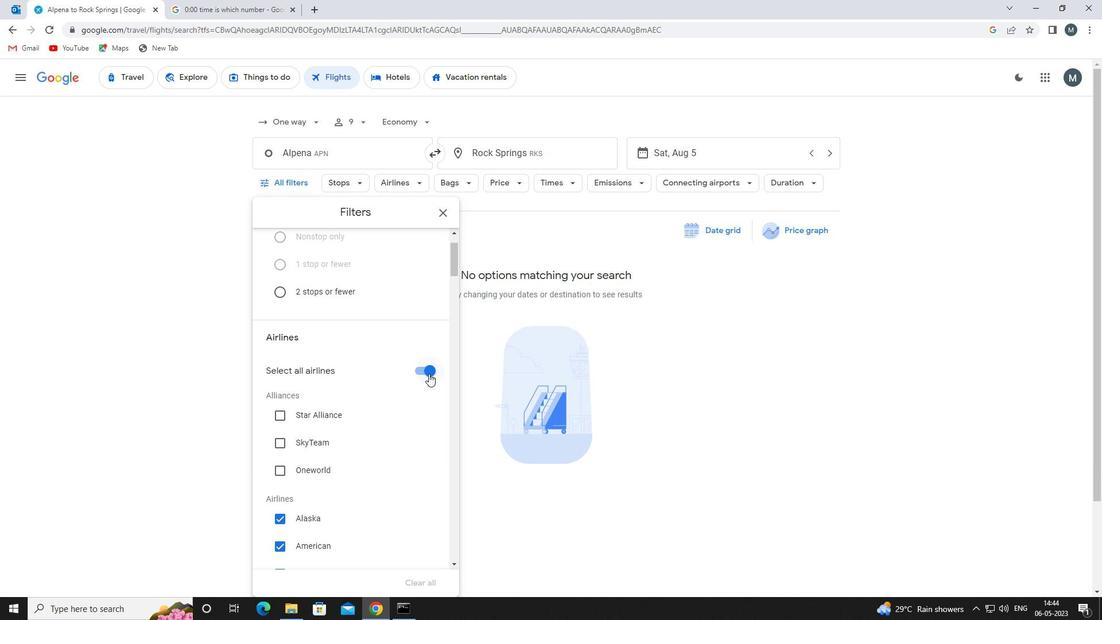 
Action: Mouse moved to (377, 350)
Screenshot: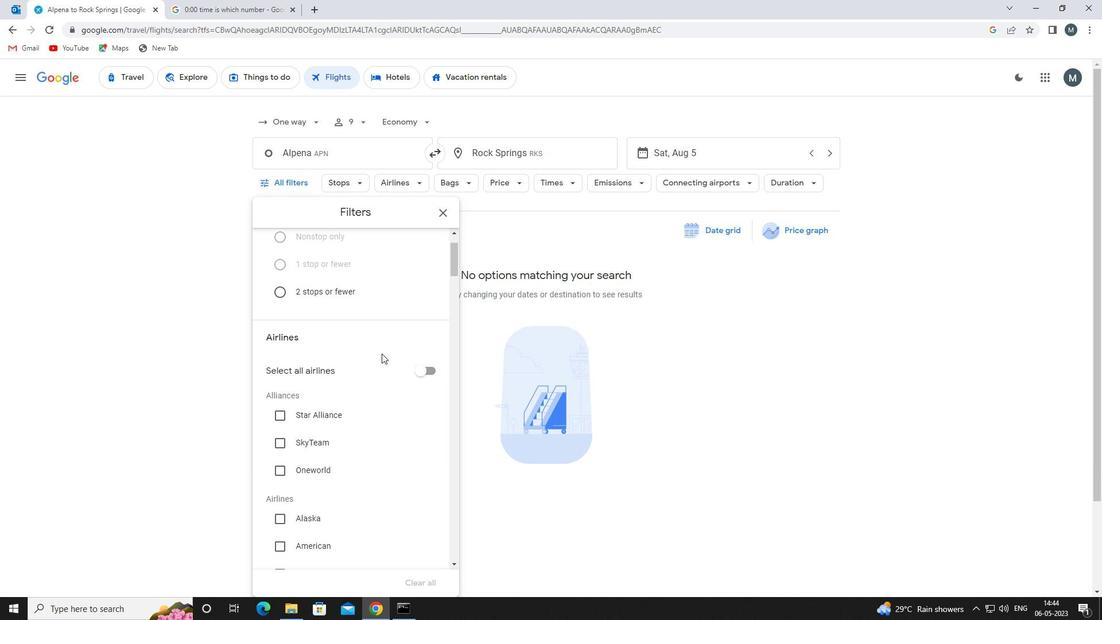 
Action: Mouse scrolled (377, 350) with delta (0, 0)
Screenshot: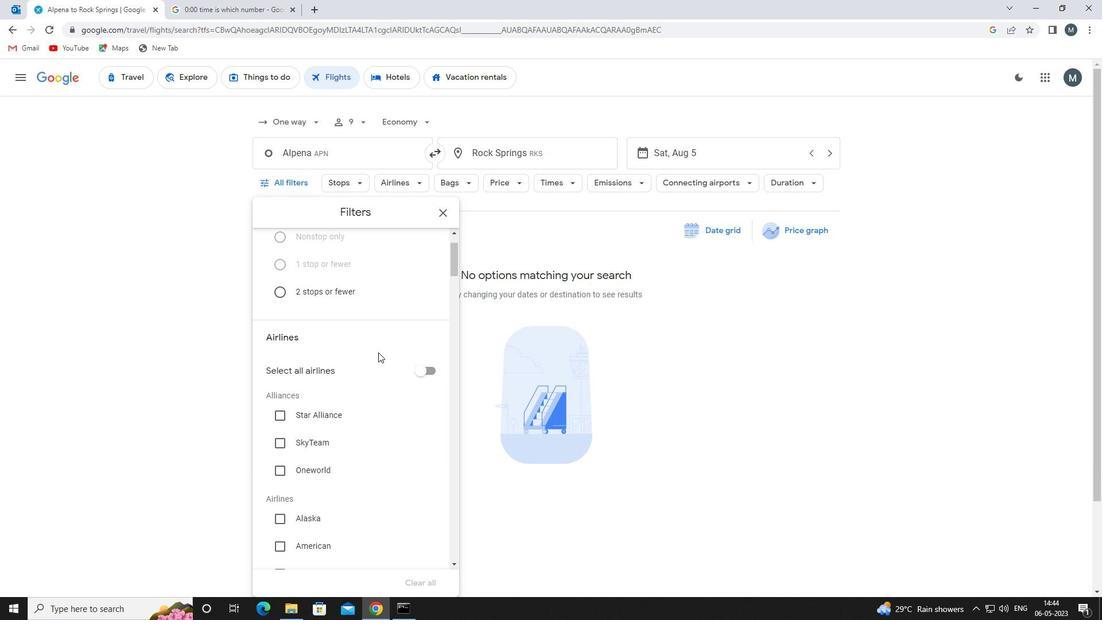 
Action: Mouse moved to (364, 350)
Screenshot: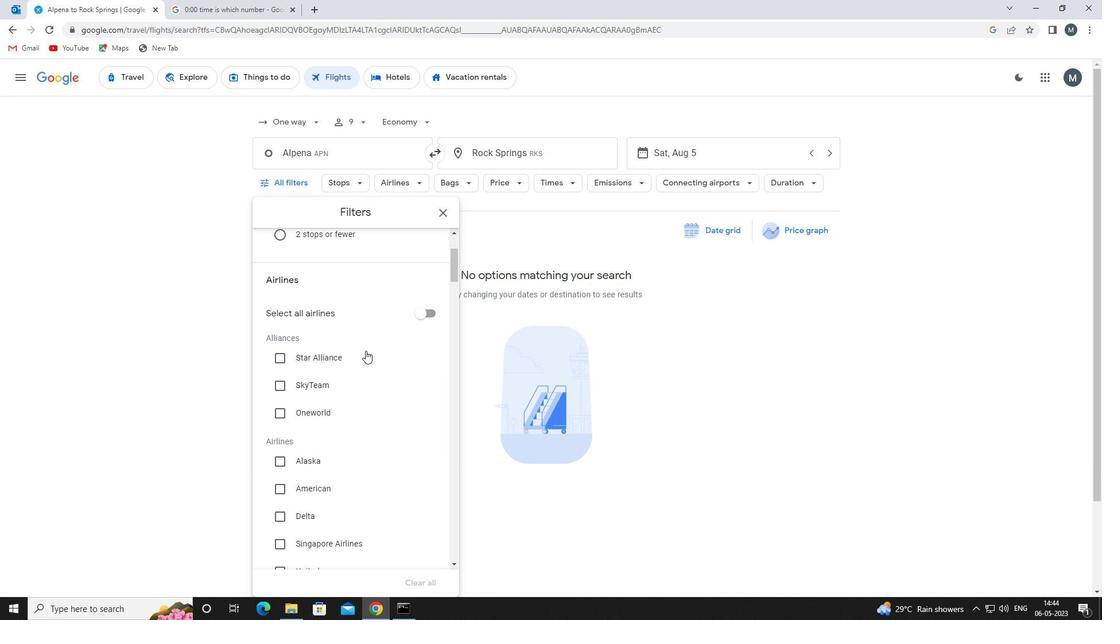 
Action: Mouse scrolled (364, 350) with delta (0, 0)
Screenshot: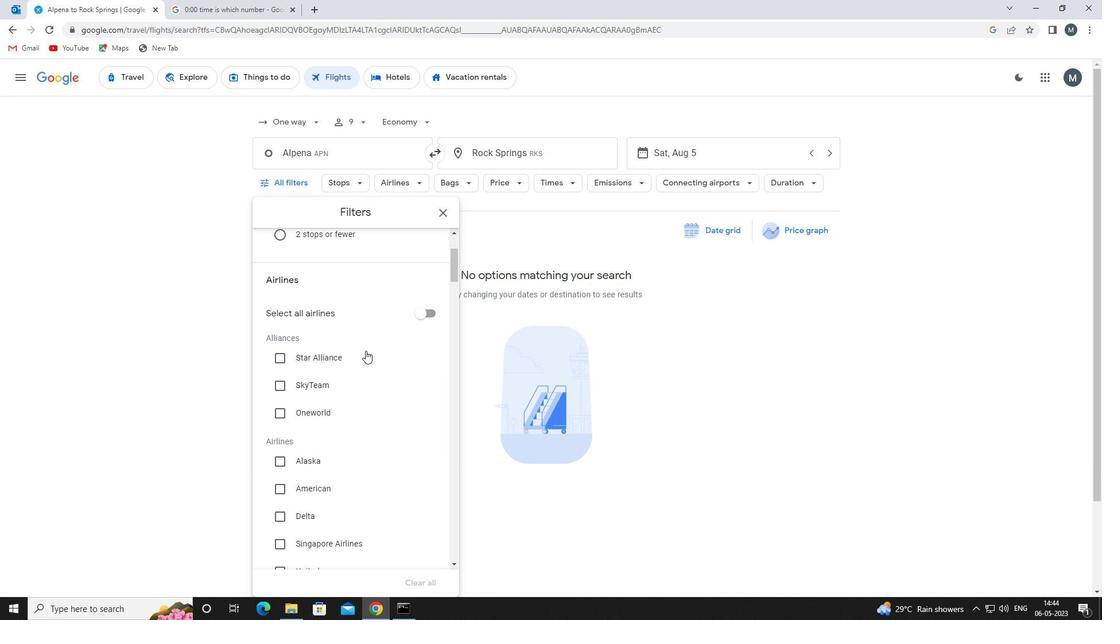 
Action: Mouse moved to (360, 350)
Screenshot: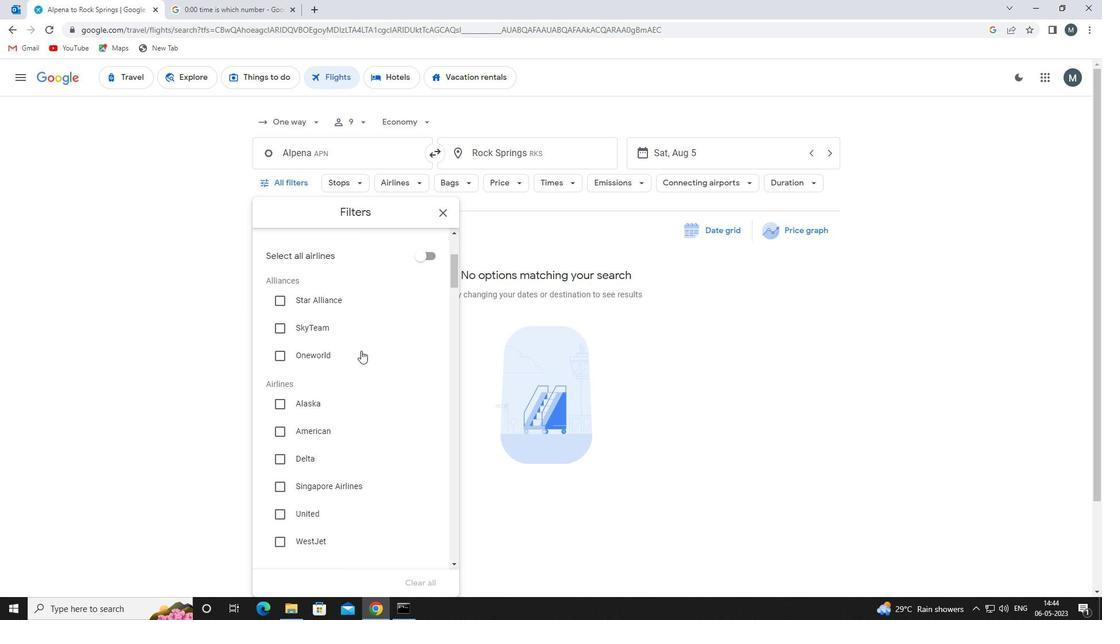 
Action: Mouse scrolled (360, 350) with delta (0, 0)
Screenshot: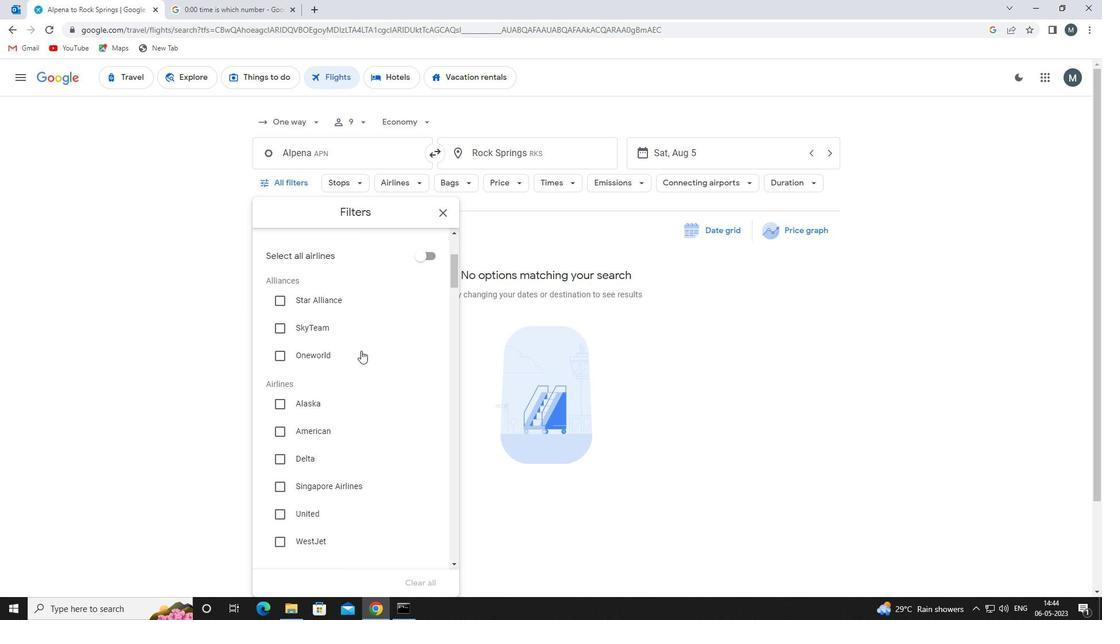 
Action: Mouse moved to (358, 352)
Screenshot: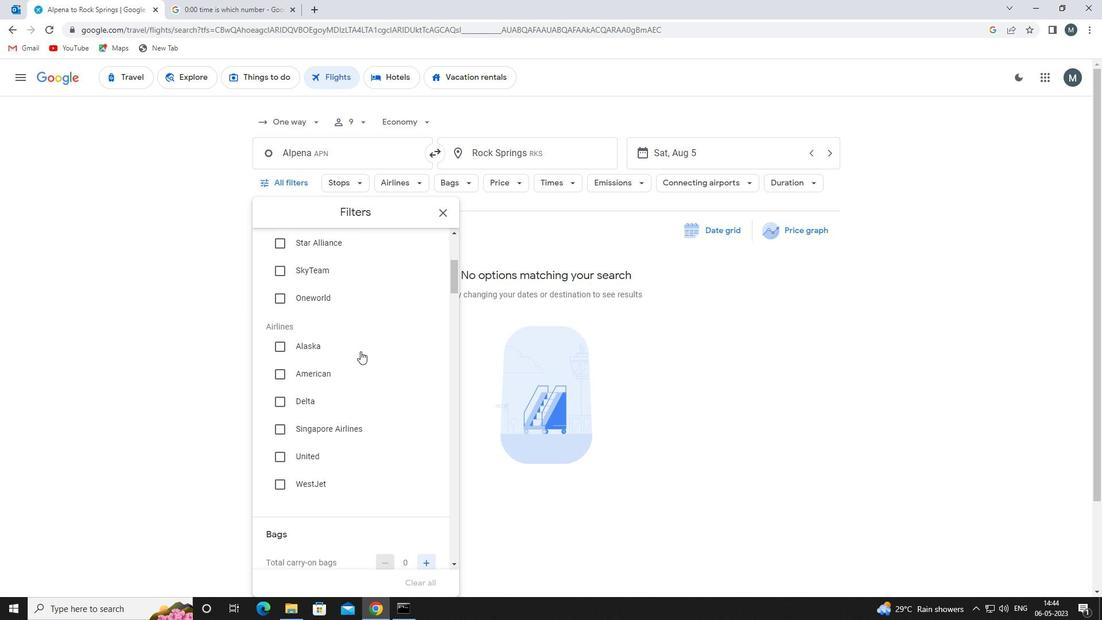 
Action: Mouse scrolled (358, 352) with delta (0, 0)
Screenshot: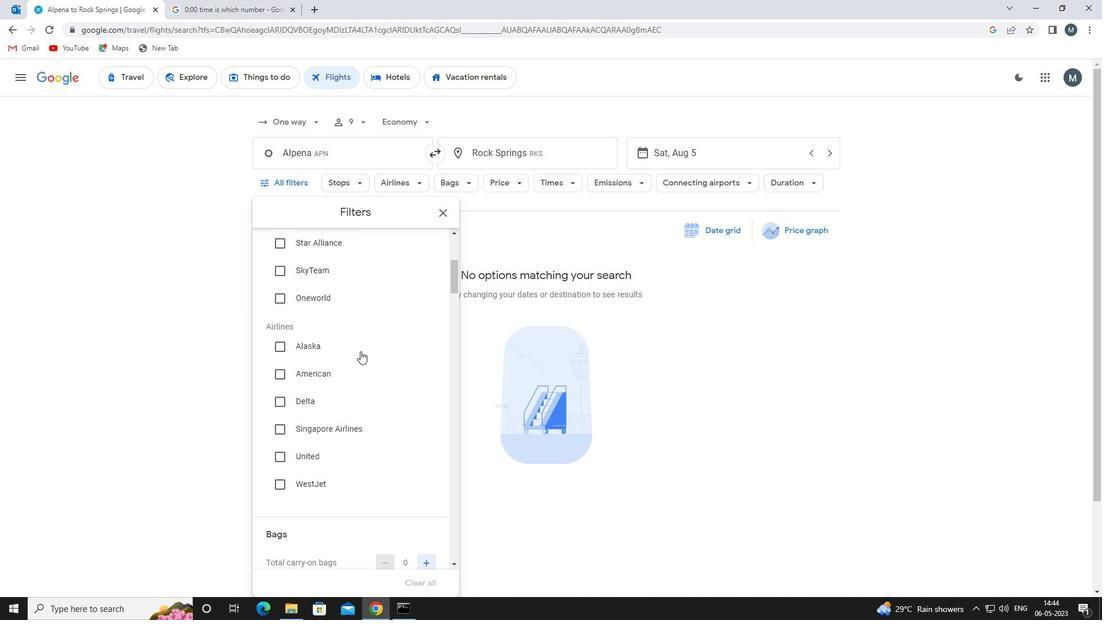 
Action: Mouse moved to (341, 422)
Screenshot: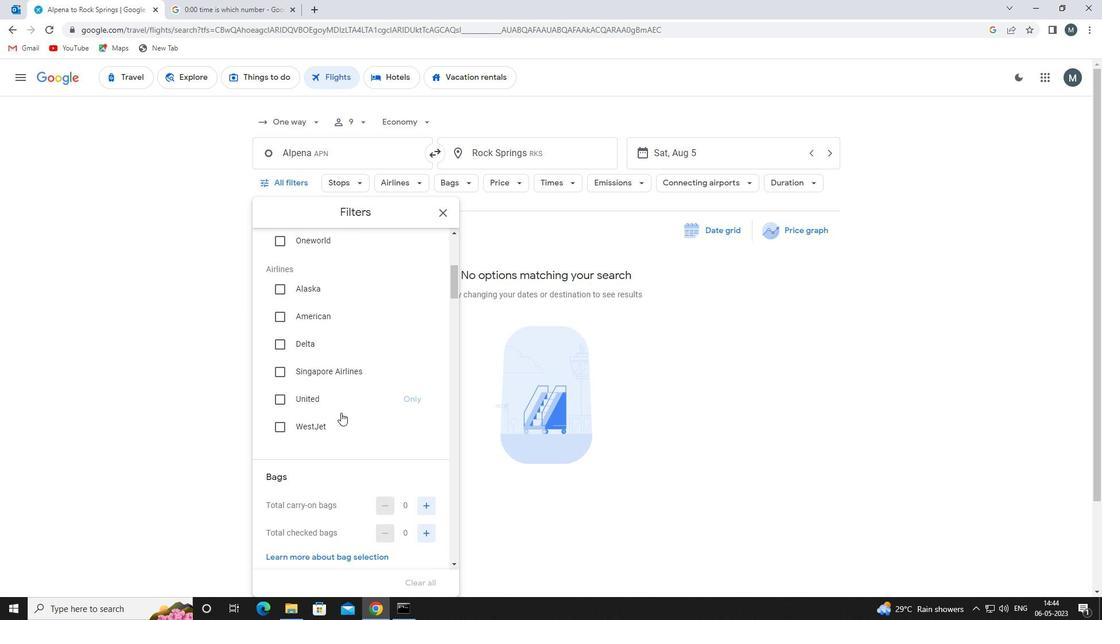 
Action: Mouse pressed left at (341, 422)
Screenshot: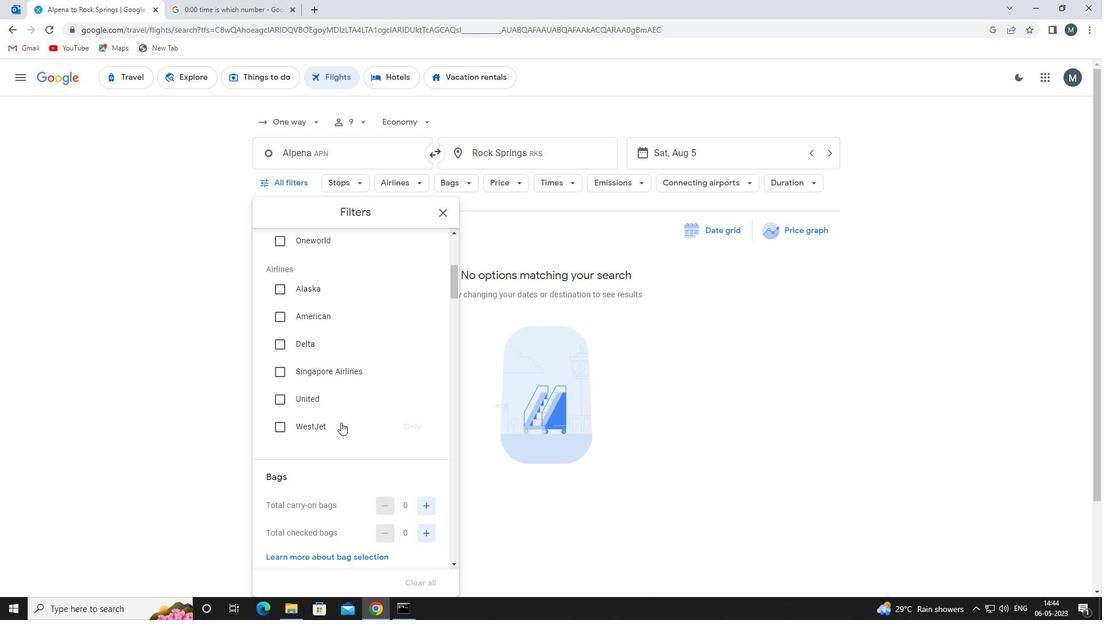 
Action: Mouse moved to (364, 377)
Screenshot: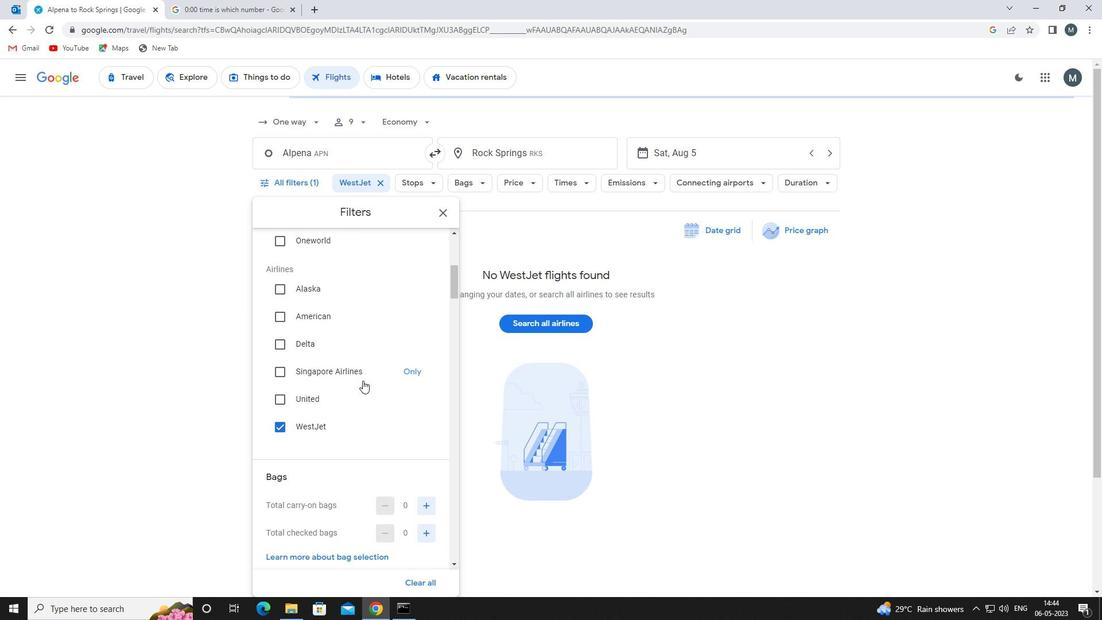 
Action: Mouse scrolled (364, 377) with delta (0, 0)
Screenshot: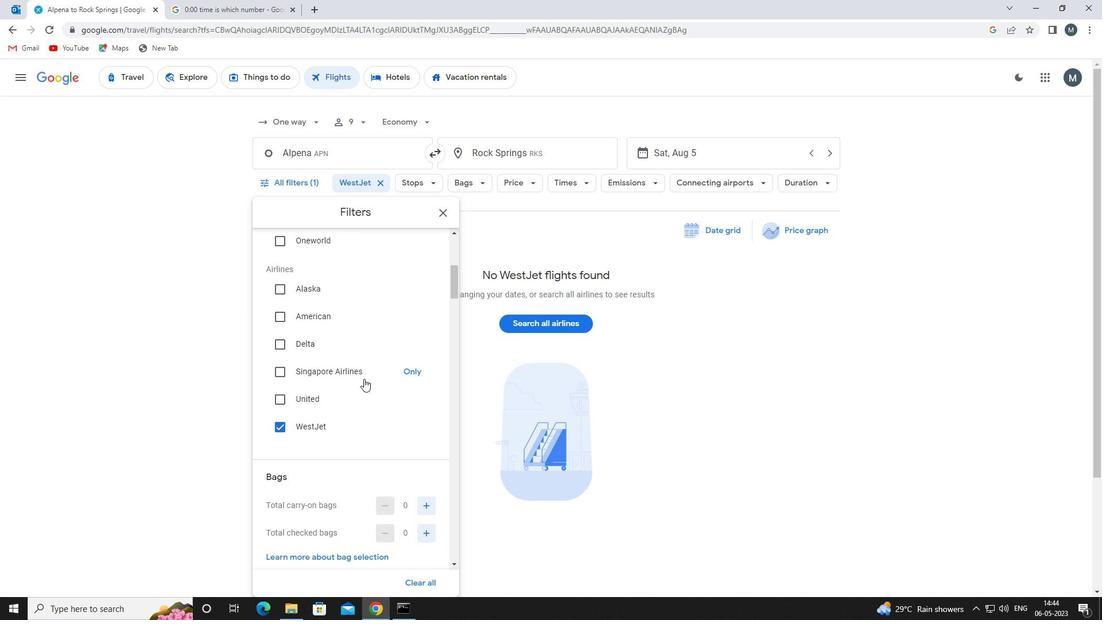 
Action: Mouse moved to (364, 377)
Screenshot: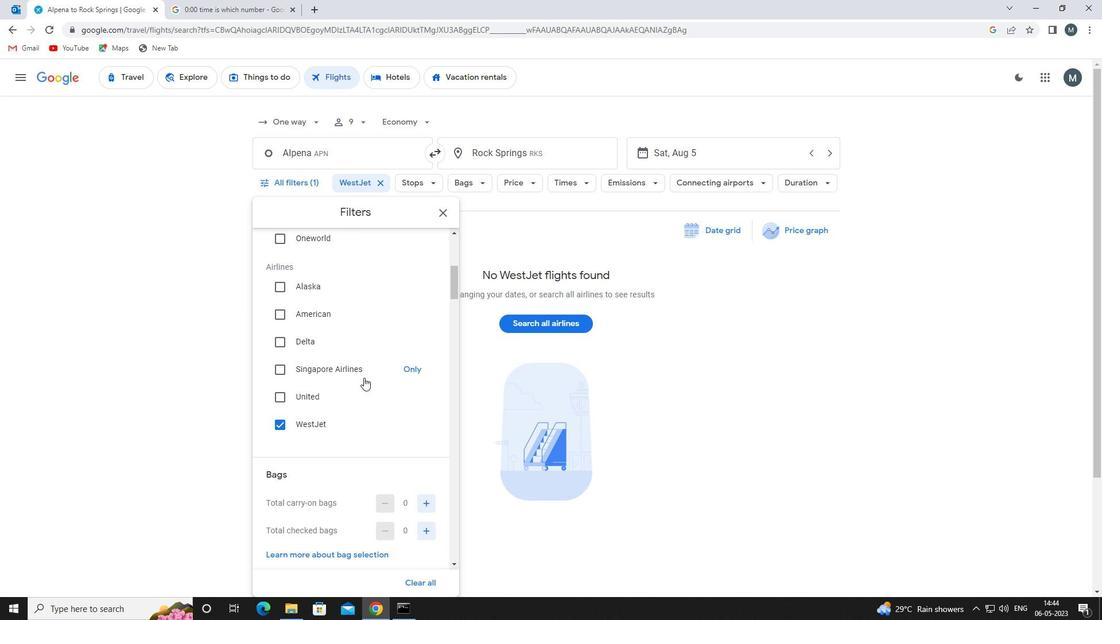 
Action: Mouse scrolled (364, 376) with delta (0, 0)
Screenshot: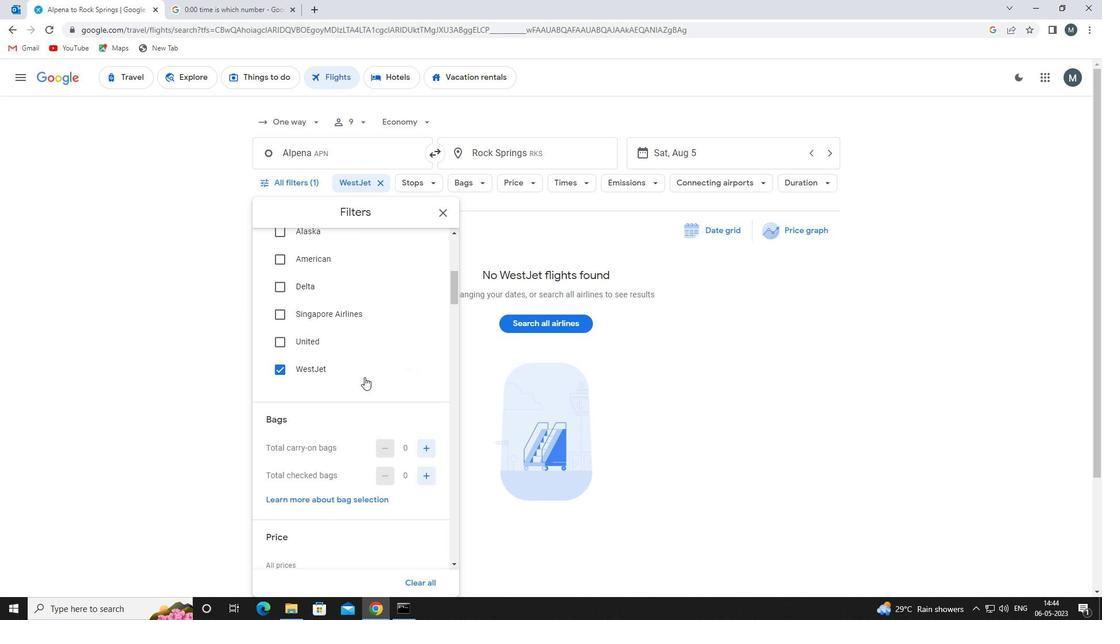 
Action: Mouse moved to (426, 416)
Screenshot: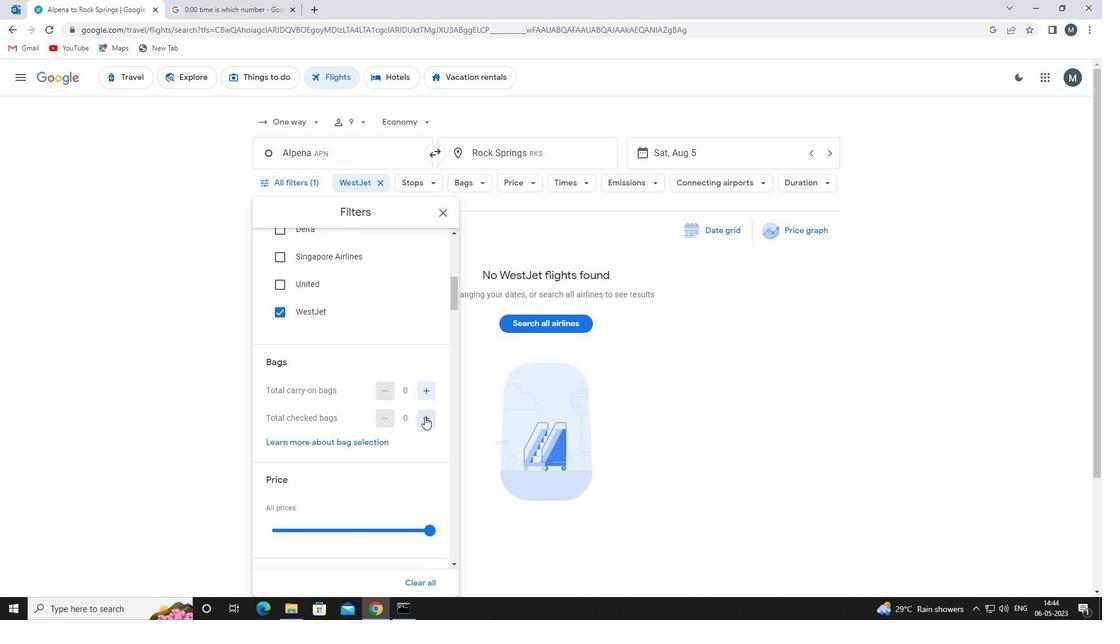 
Action: Mouse pressed left at (426, 416)
Screenshot: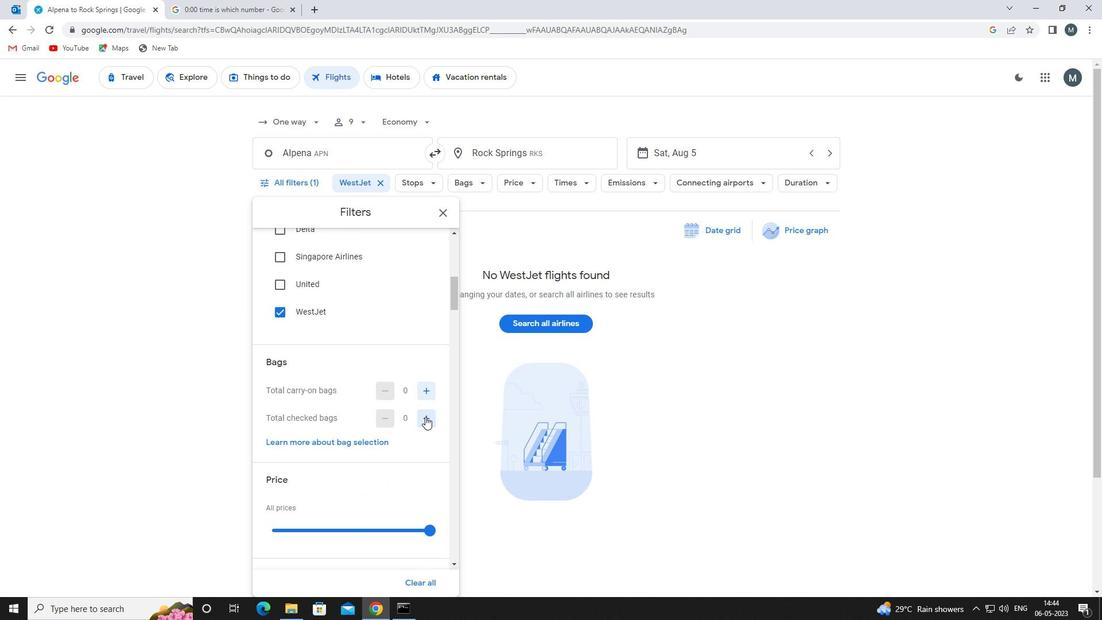 
Action: Mouse moved to (427, 416)
Screenshot: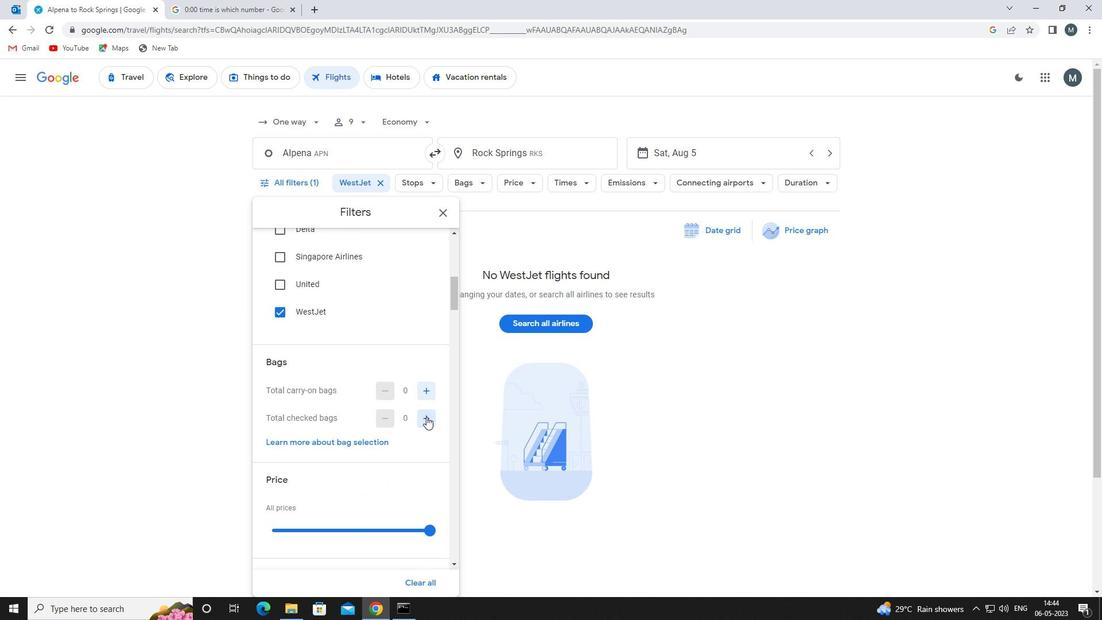 
Action: Mouse pressed left at (427, 416)
Screenshot: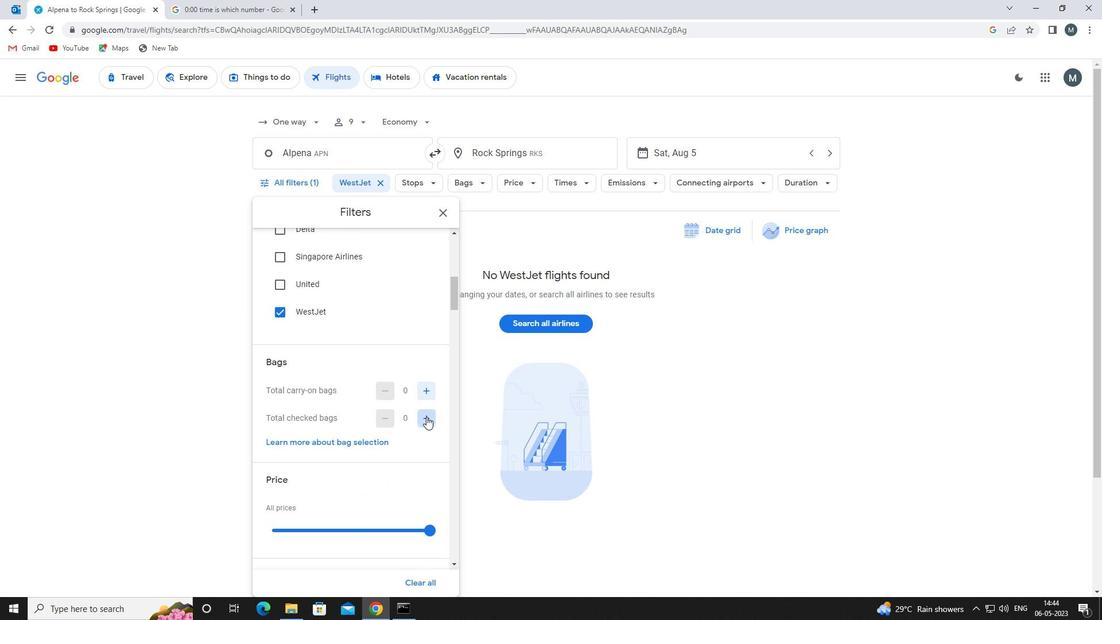 
Action: Mouse moved to (427, 416)
Screenshot: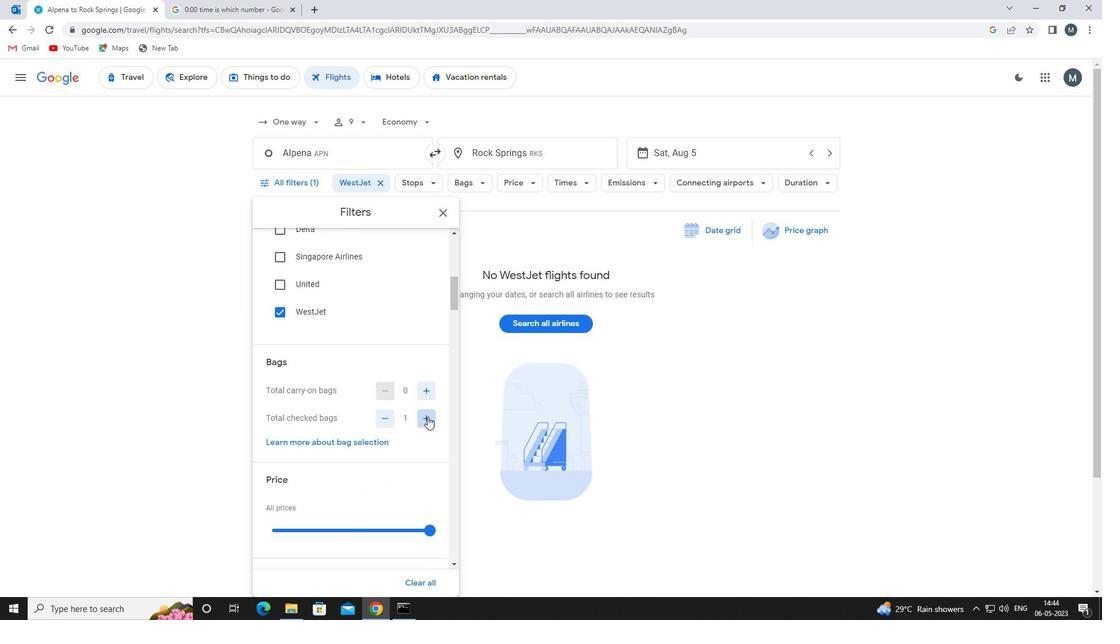 
Action: Mouse pressed left at (427, 416)
Screenshot: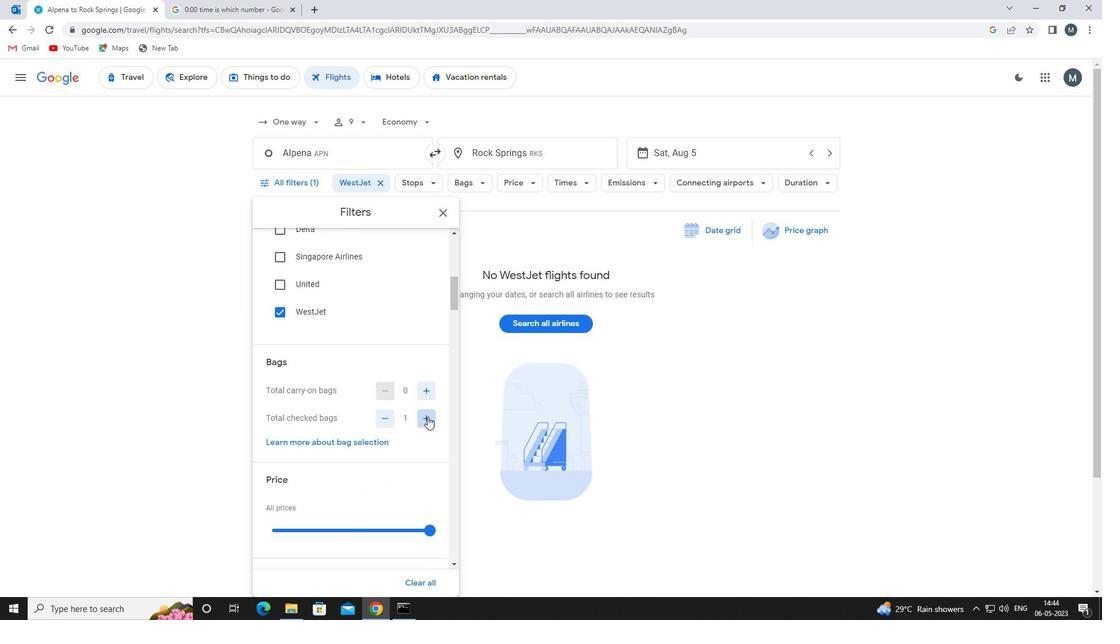 
Action: Mouse moved to (427, 415)
Screenshot: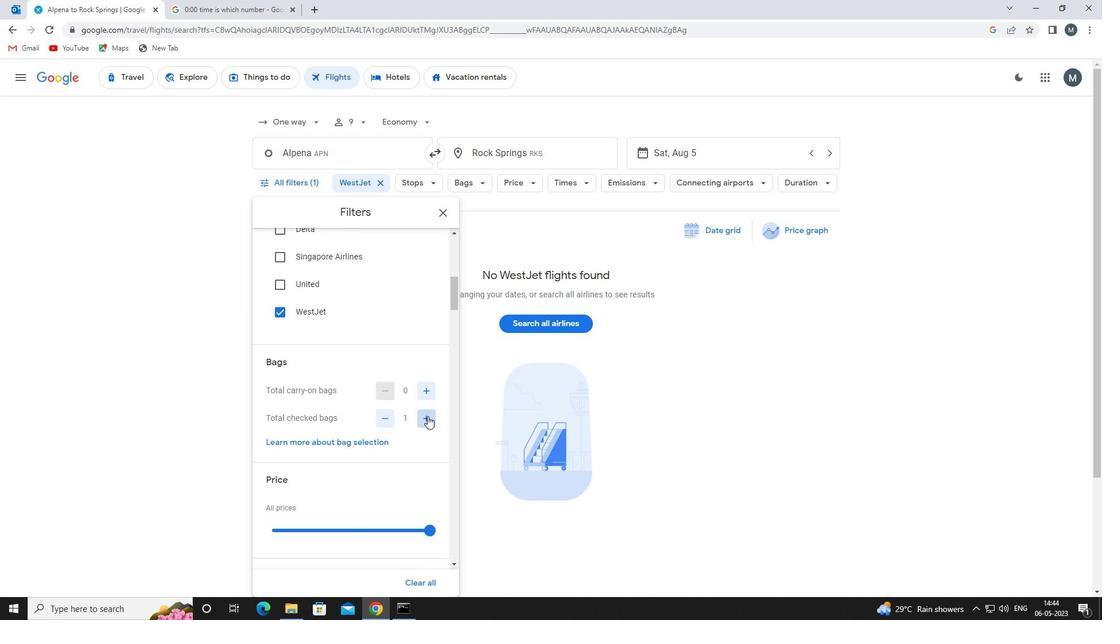 
Action: Mouse pressed left at (427, 415)
Screenshot: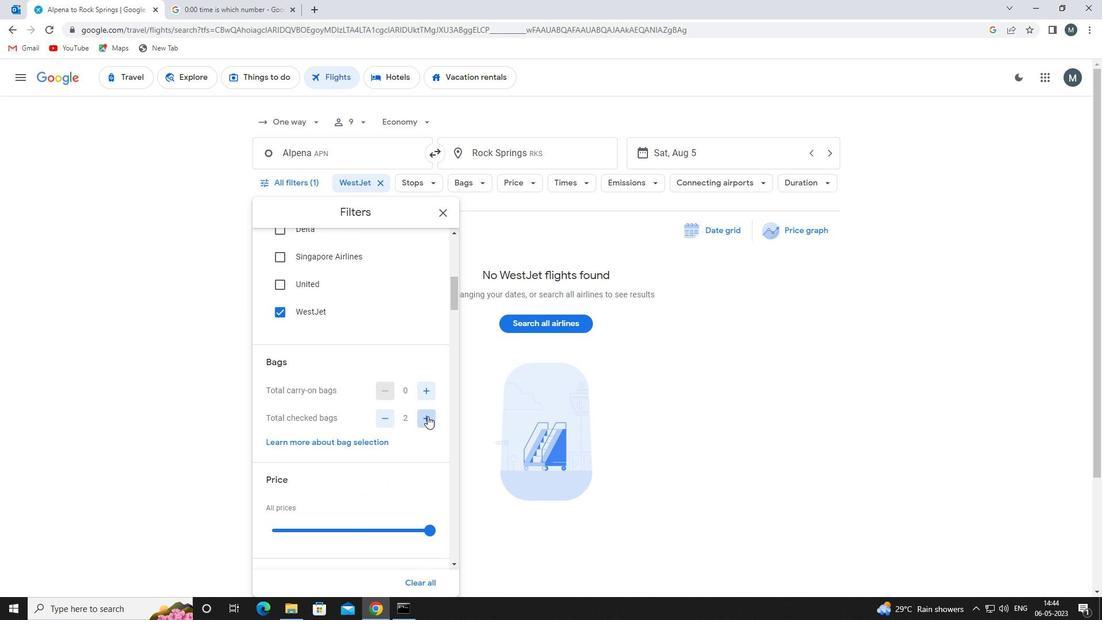 
Action: Mouse pressed left at (427, 415)
Screenshot: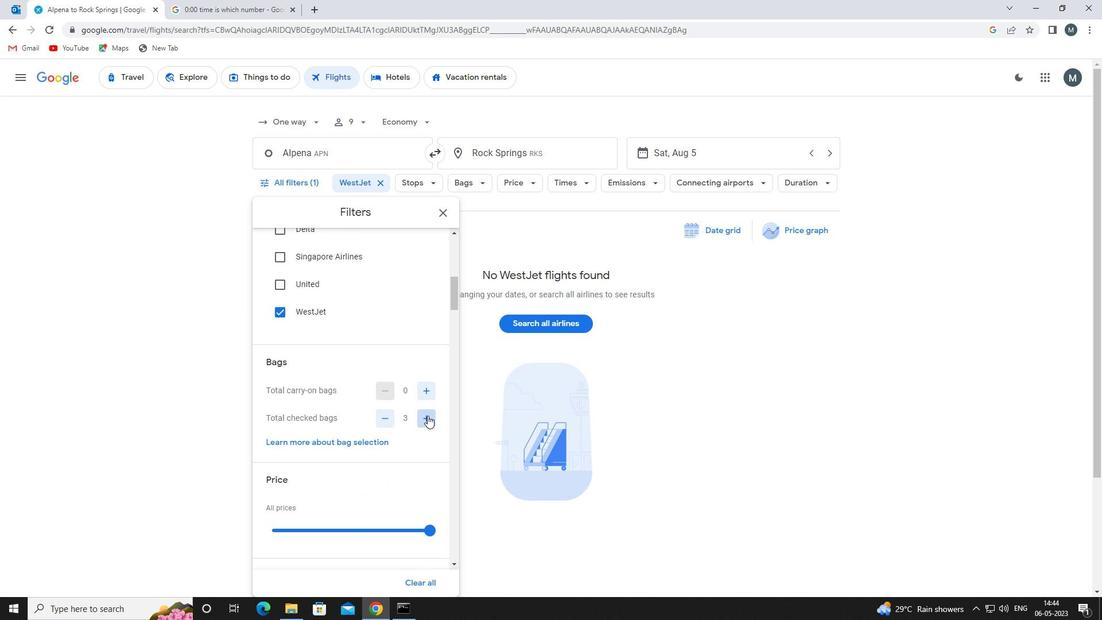 
Action: Mouse pressed left at (427, 415)
Screenshot: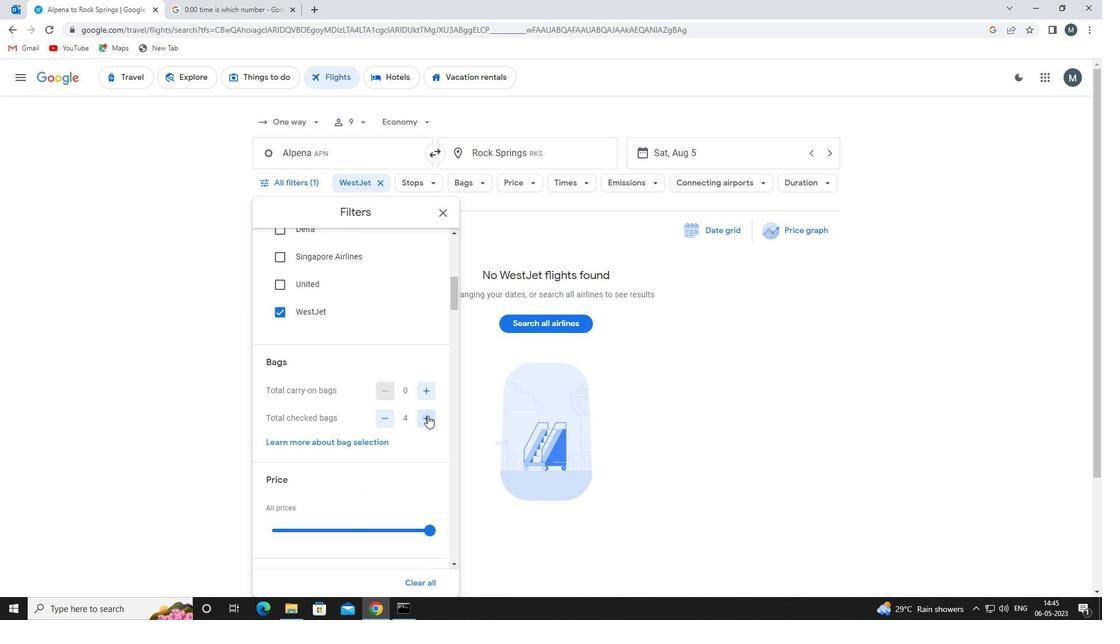
Action: Mouse pressed left at (427, 415)
Screenshot: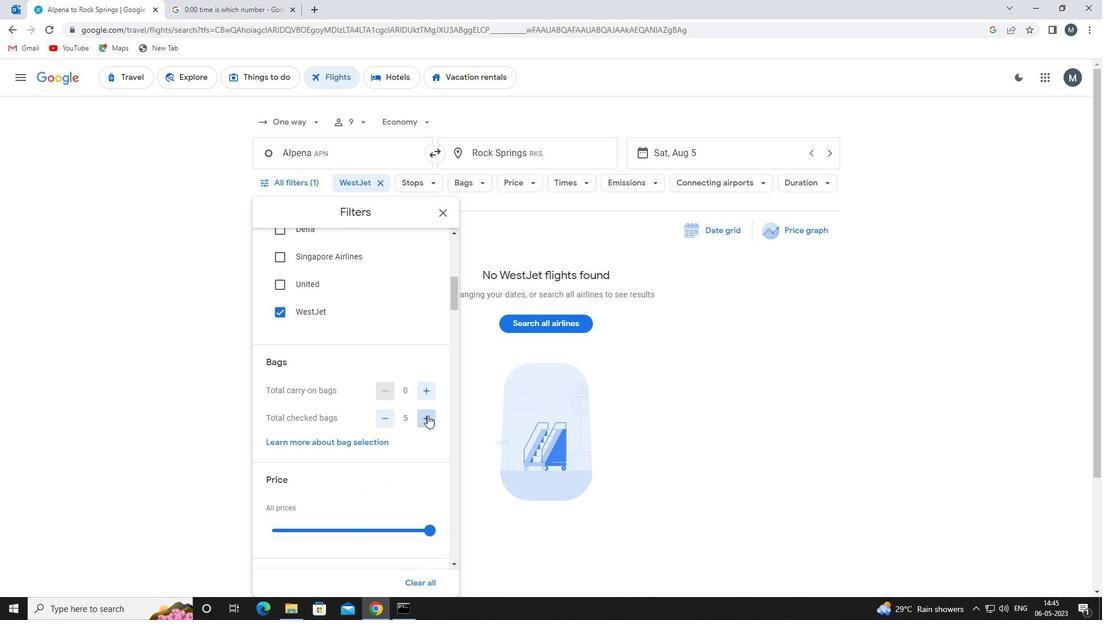 
Action: Mouse pressed left at (427, 415)
Screenshot: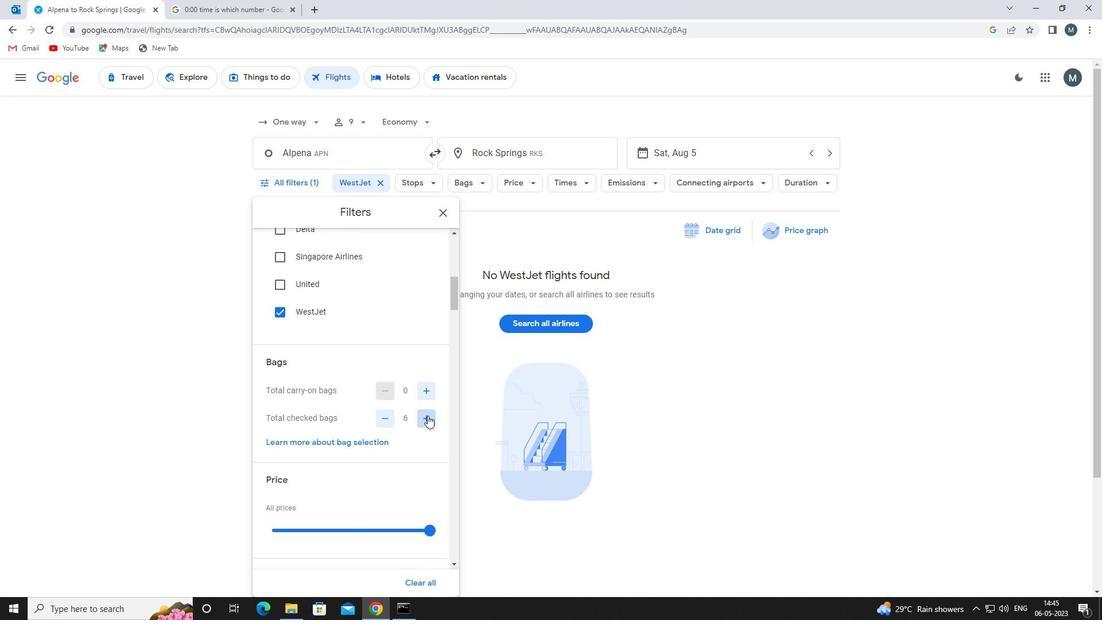 
Action: Mouse moved to (427, 415)
Screenshot: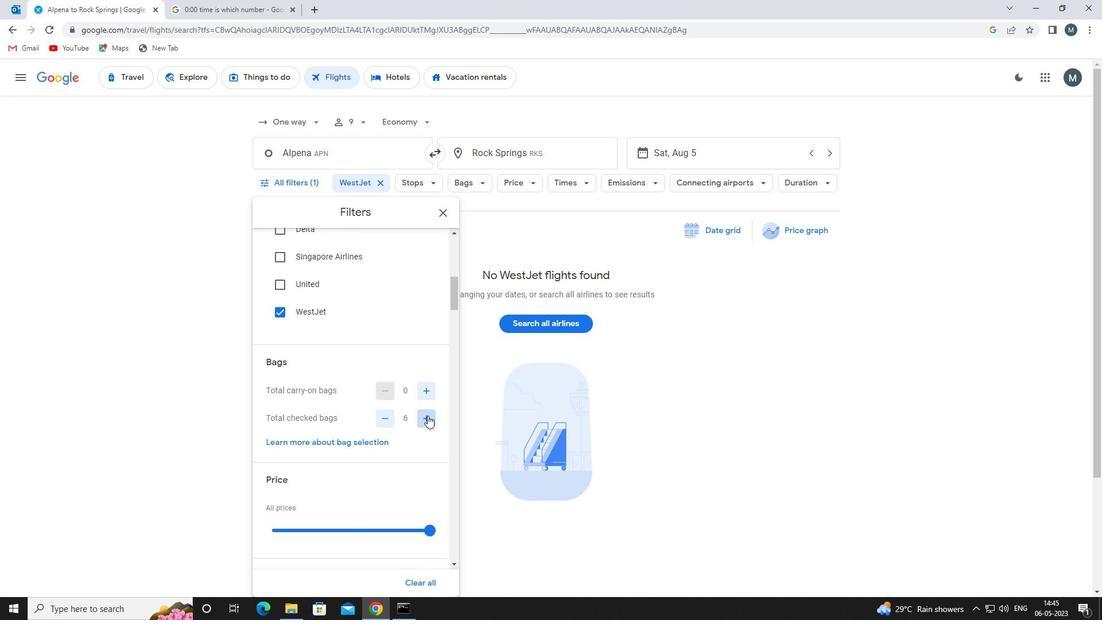 
Action: Mouse pressed left at (427, 415)
Screenshot: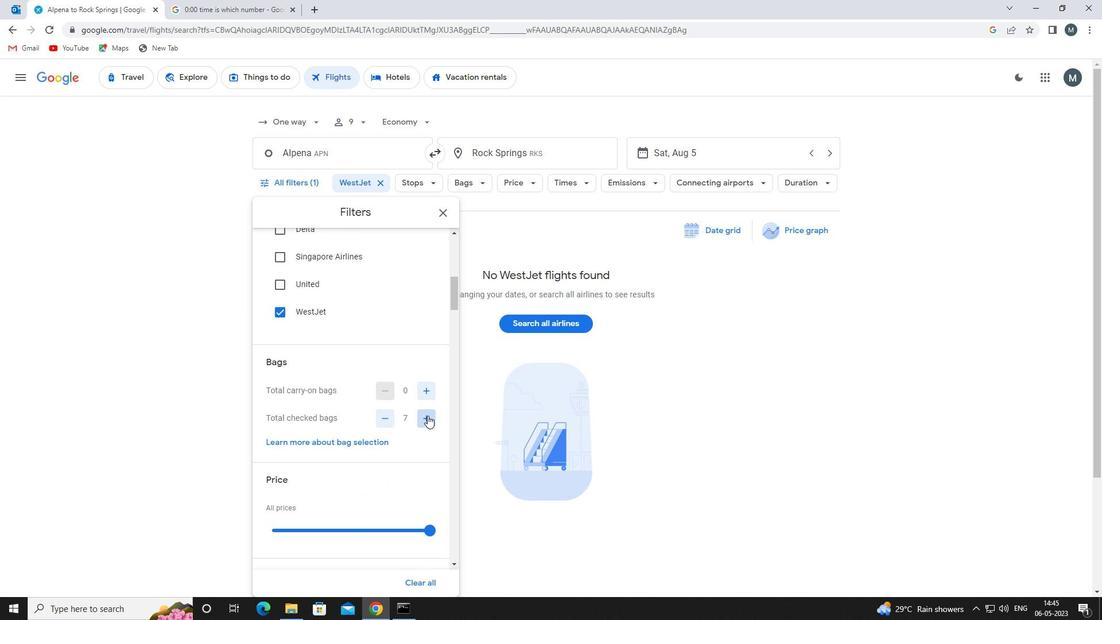 
Action: Mouse pressed left at (427, 415)
Screenshot: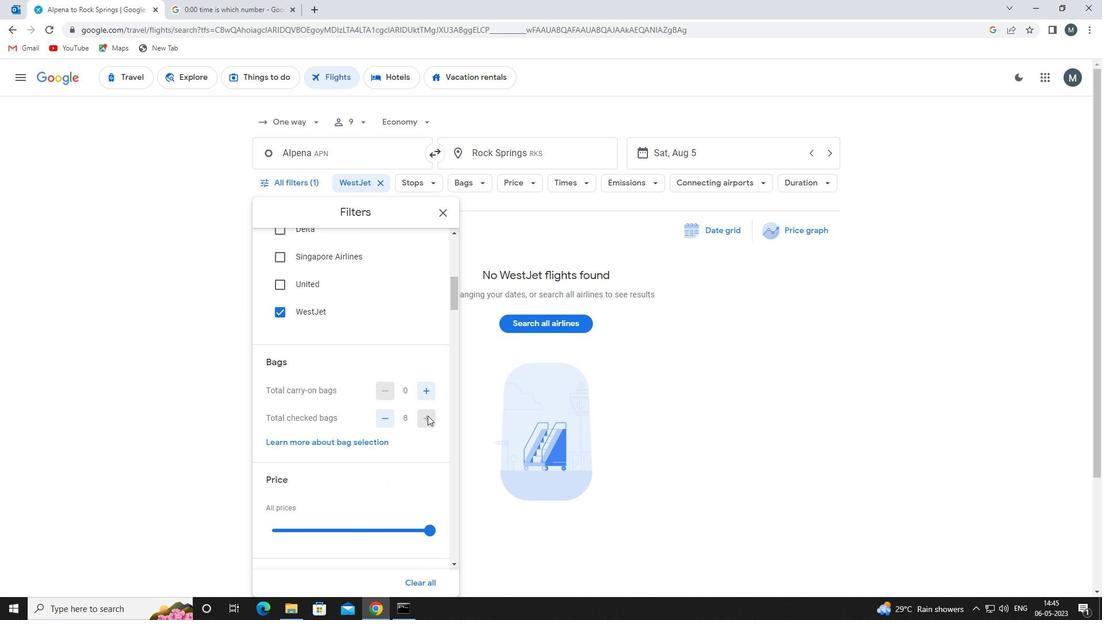 
Action: Mouse pressed left at (427, 415)
Screenshot: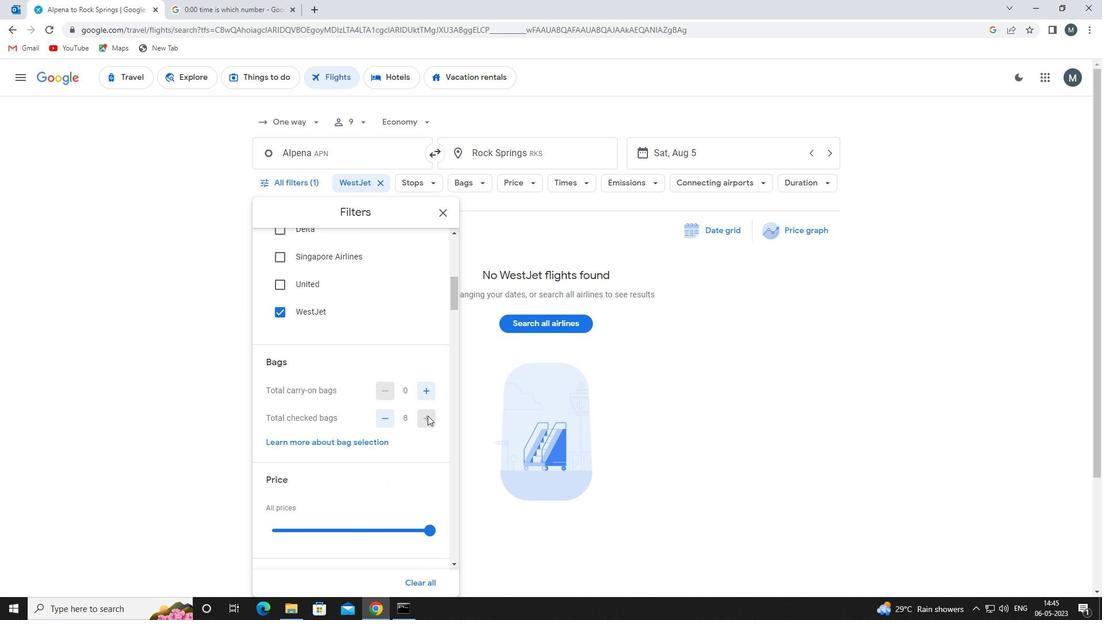
Action: Mouse moved to (363, 382)
Screenshot: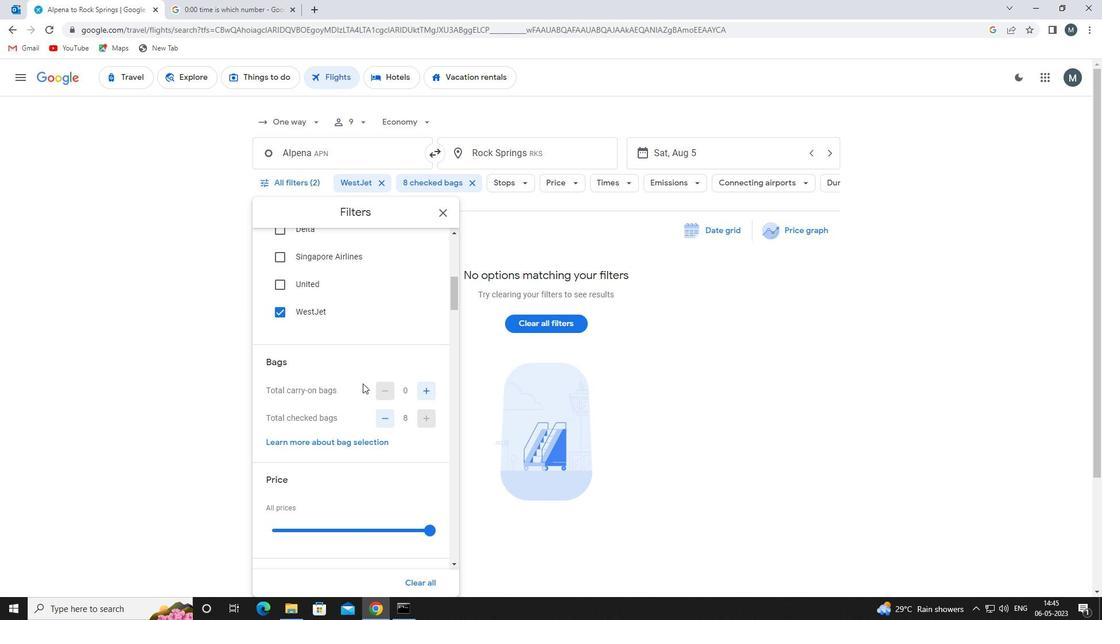 
Action: Mouse scrolled (363, 381) with delta (0, 0)
Screenshot: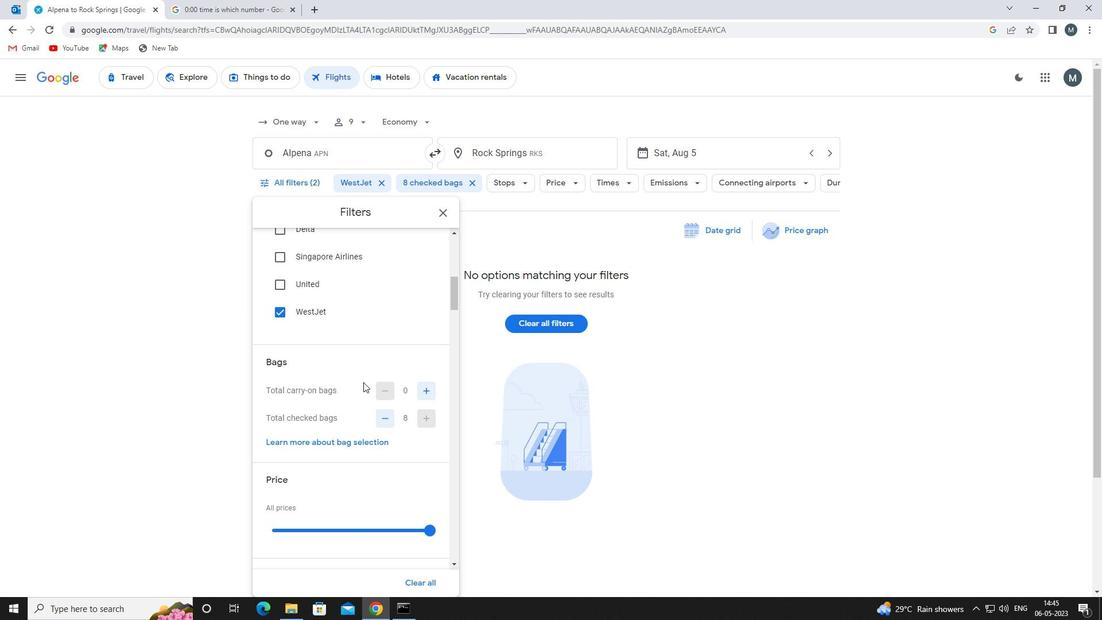 
Action: Mouse moved to (362, 382)
Screenshot: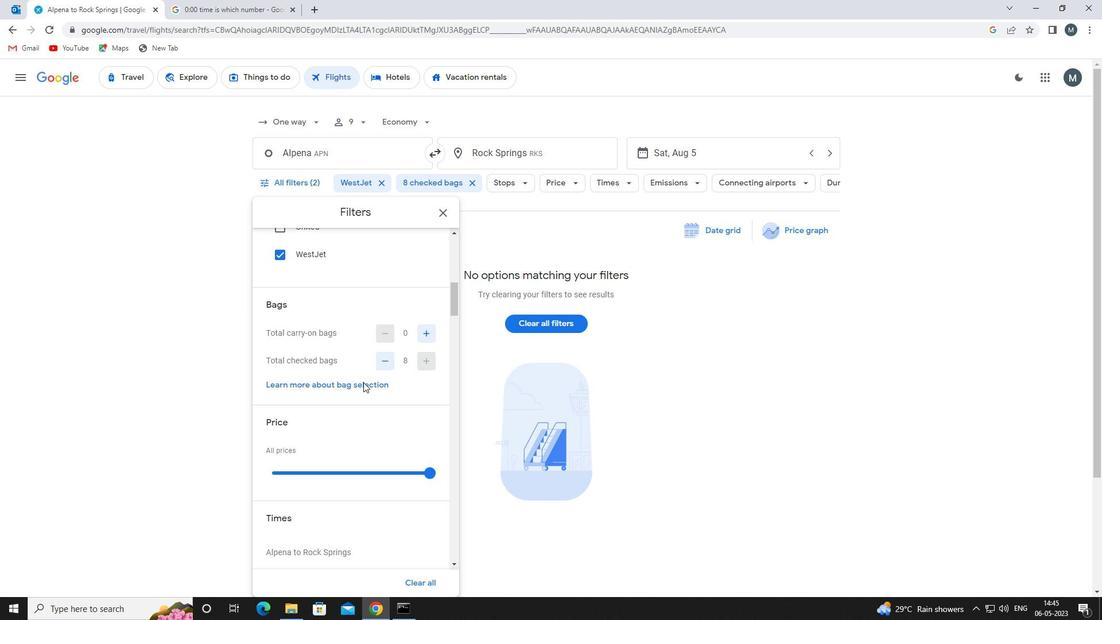 
Action: Mouse scrolled (362, 381) with delta (0, 0)
Screenshot: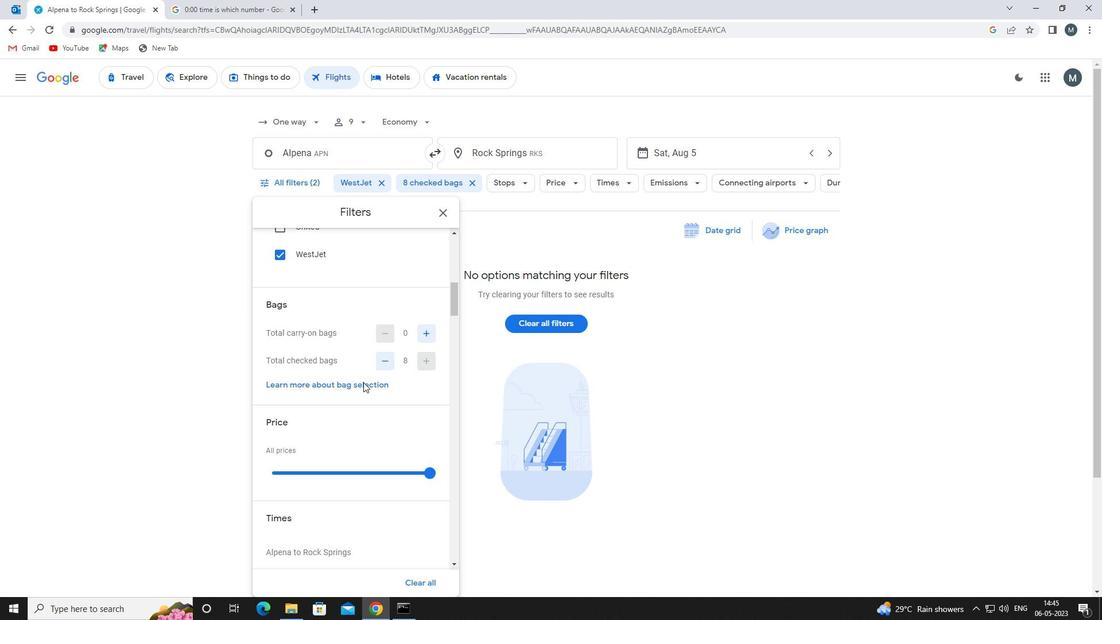 
Action: Mouse moved to (361, 385)
Screenshot: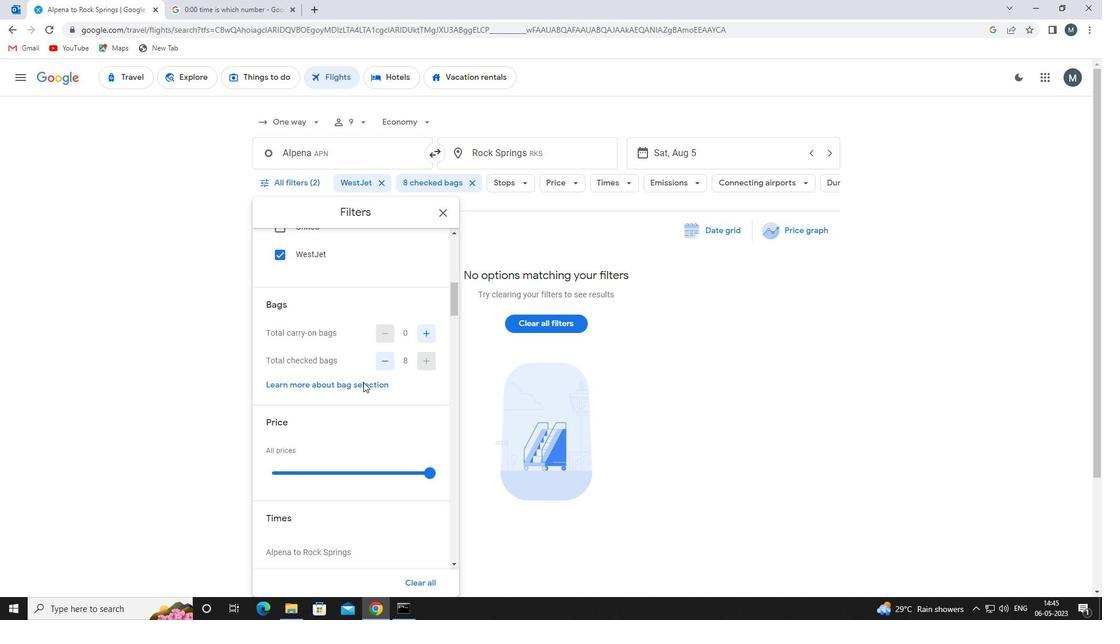 
Action: Mouse scrolled (361, 384) with delta (0, 0)
Screenshot: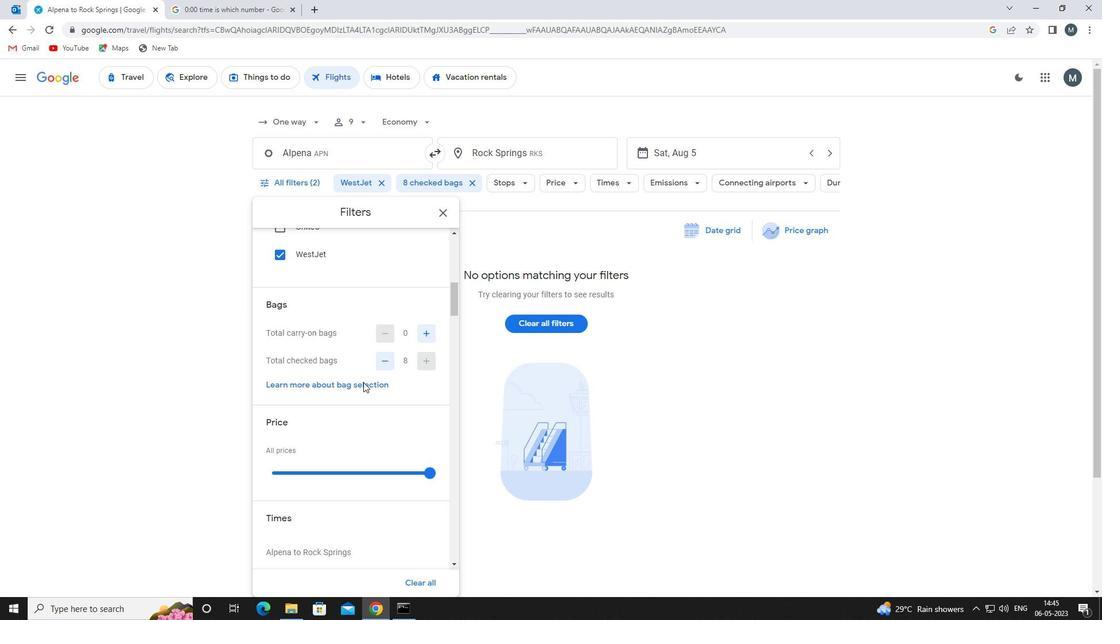 
Action: Mouse moved to (349, 357)
Screenshot: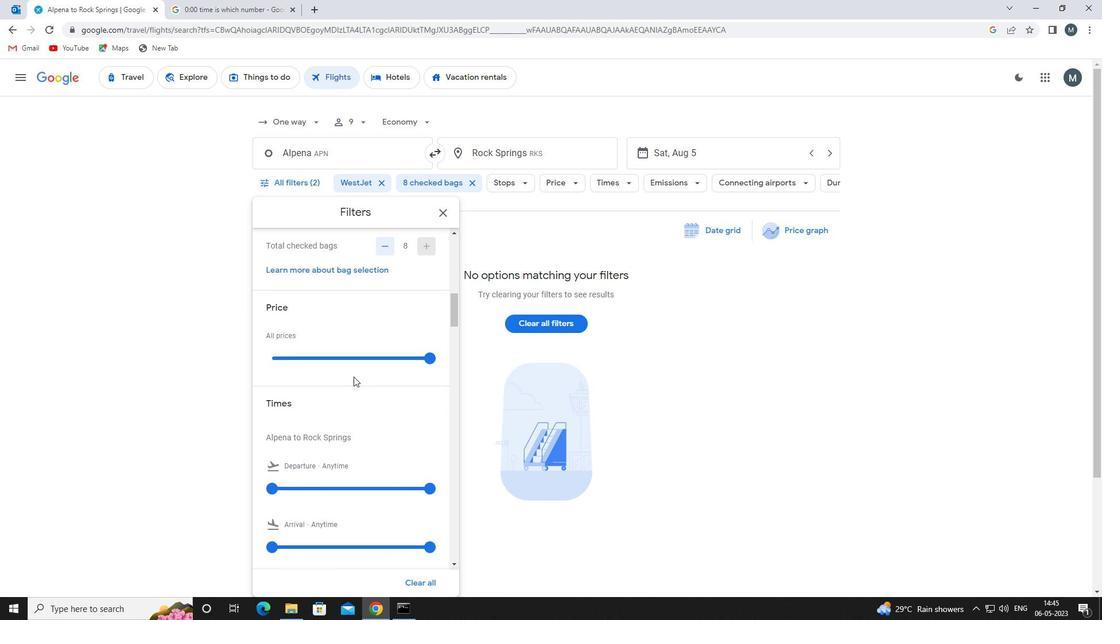 
Action: Mouse pressed left at (349, 357)
Screenshot: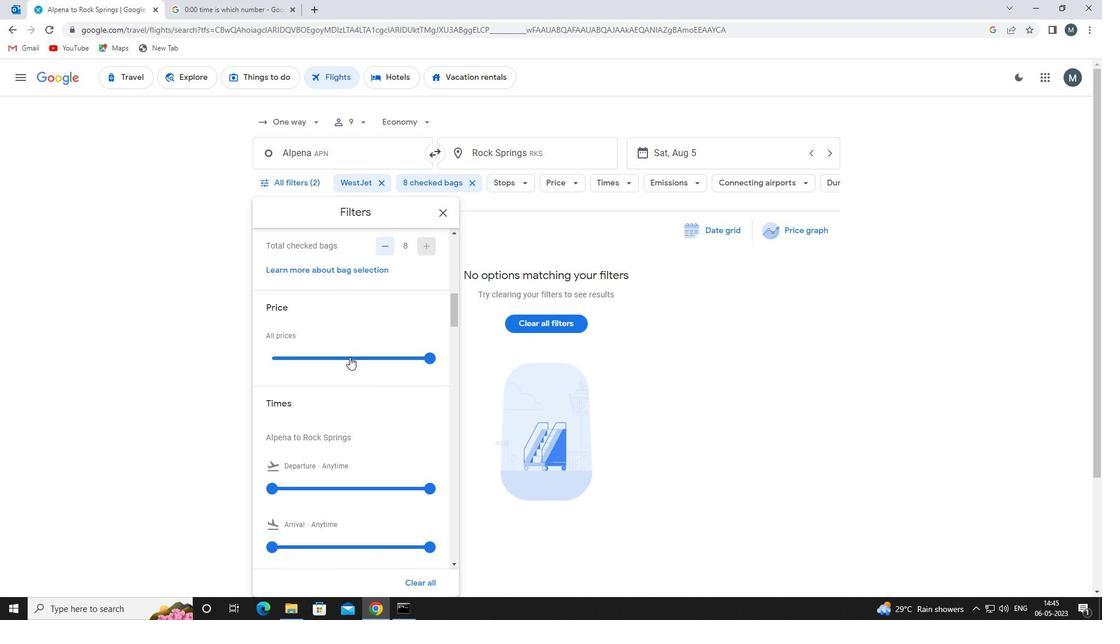 
Action: Mouse moved to (349, 356)
Screenshot: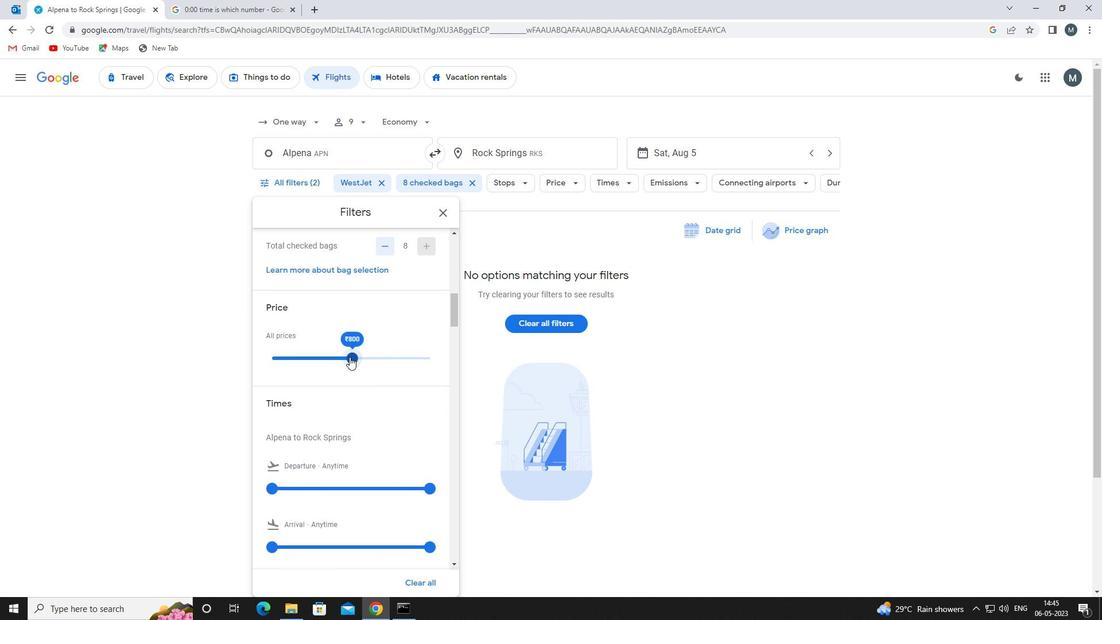 
Action: Mouse pressed left at (349, 356)
Screenshot: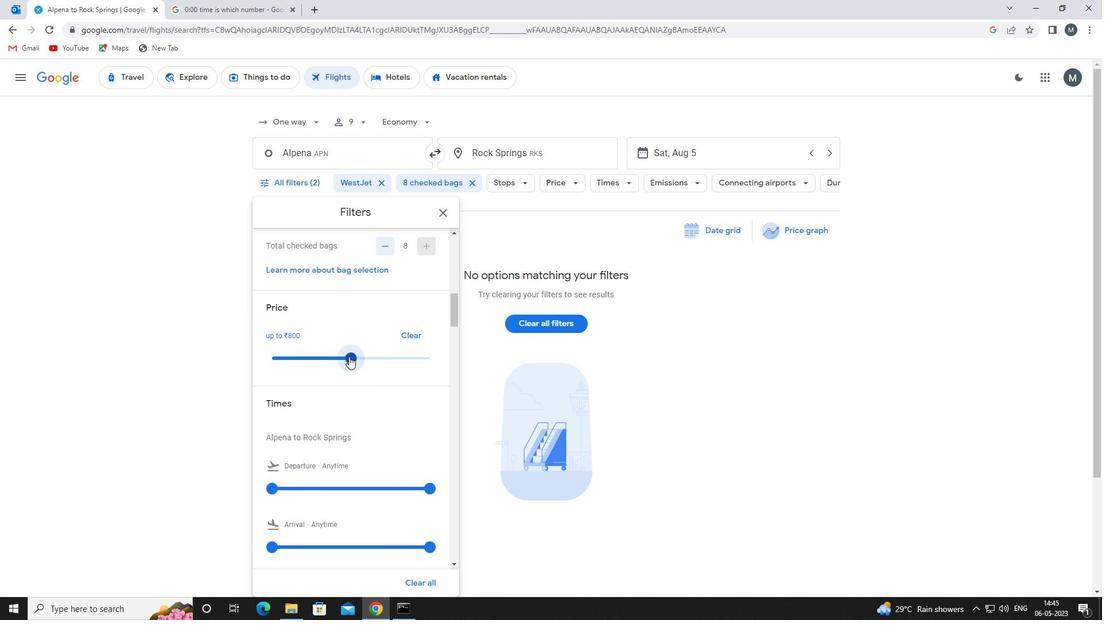 
Action: Mouse moved to (342, 368)
Screenshot: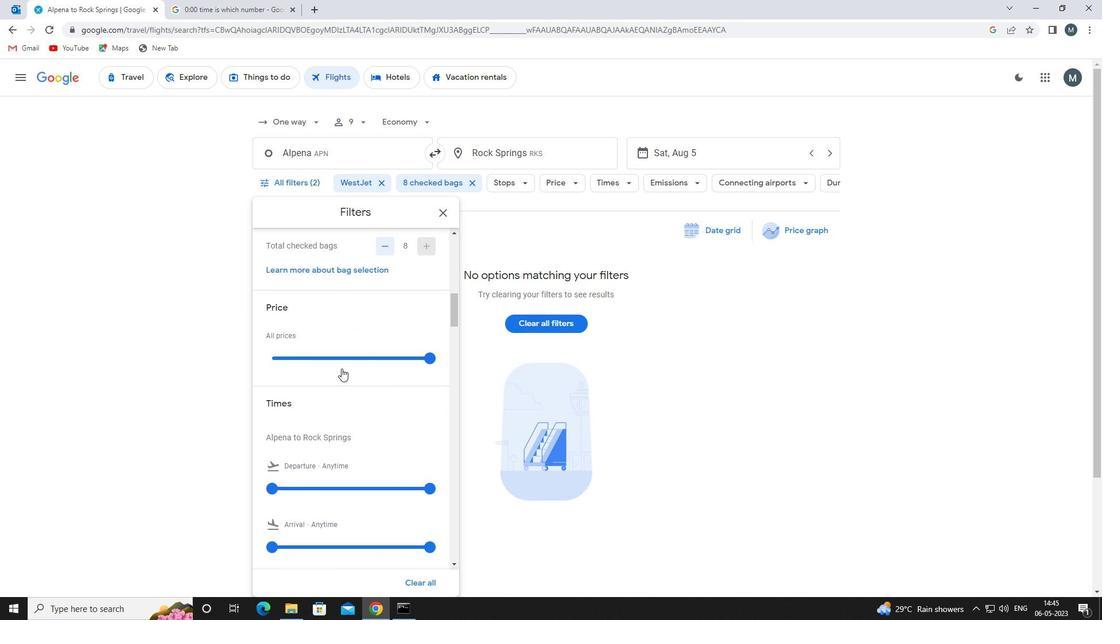 
Action: Mouse scrolled (342, 367) with delta (0, 0)
Screenshot: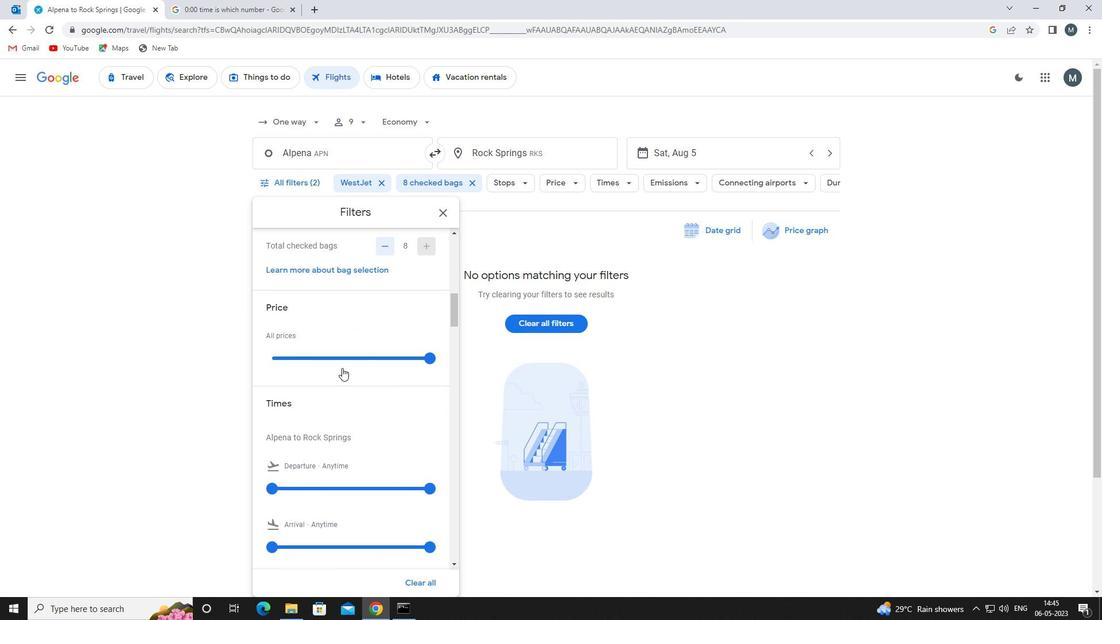 
Action: Mouse moved to (300, 403)
Screenshot: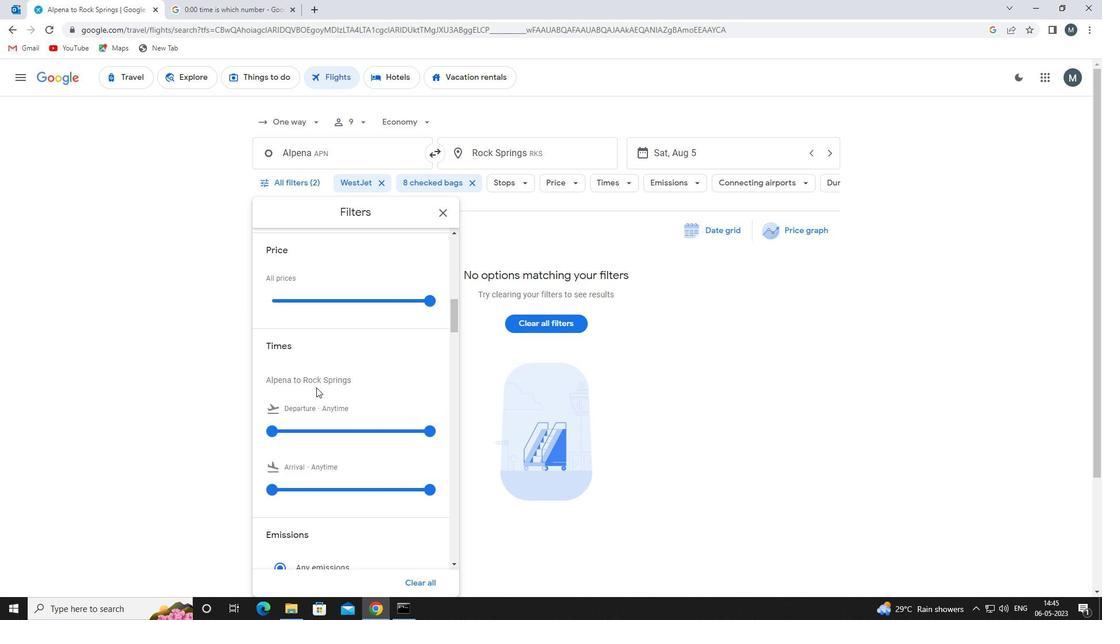 
Action: Mouse scrolled (300, 403) with delta (0, 0)
Screenshot: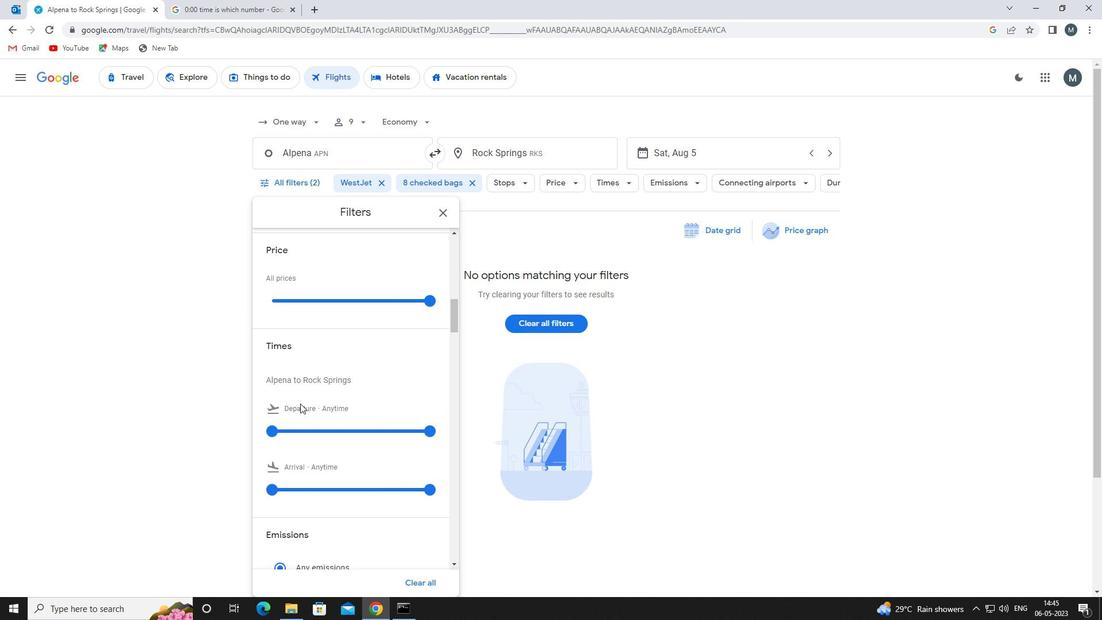 
Action: Mouse moved to (278, 372)
Screenshot: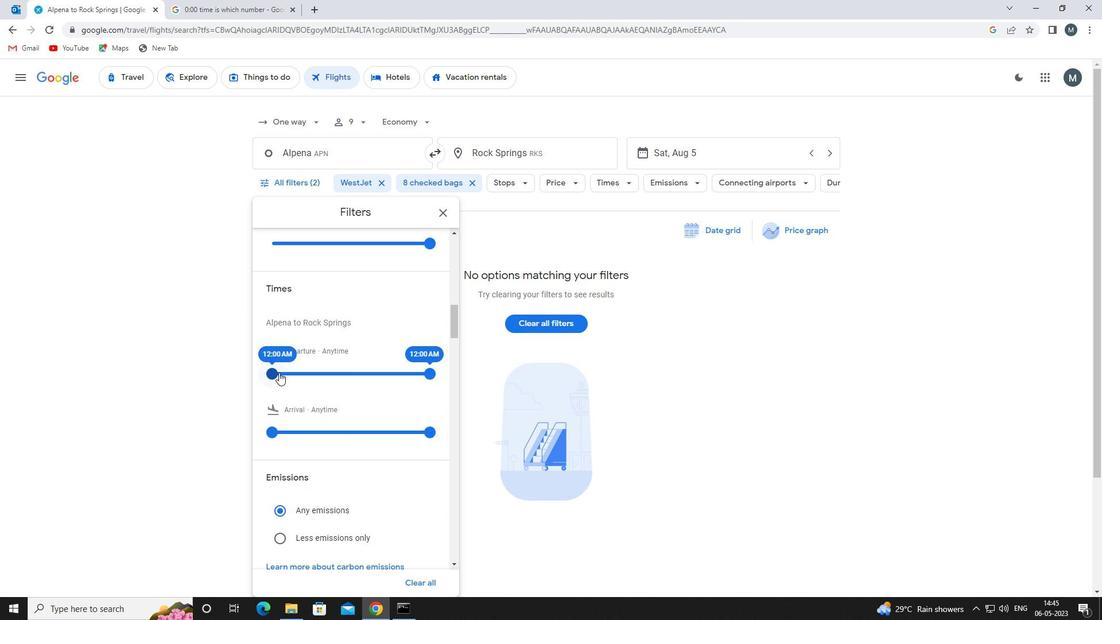 
Action: Mouse pressed left at (278, 372)
Screenshot: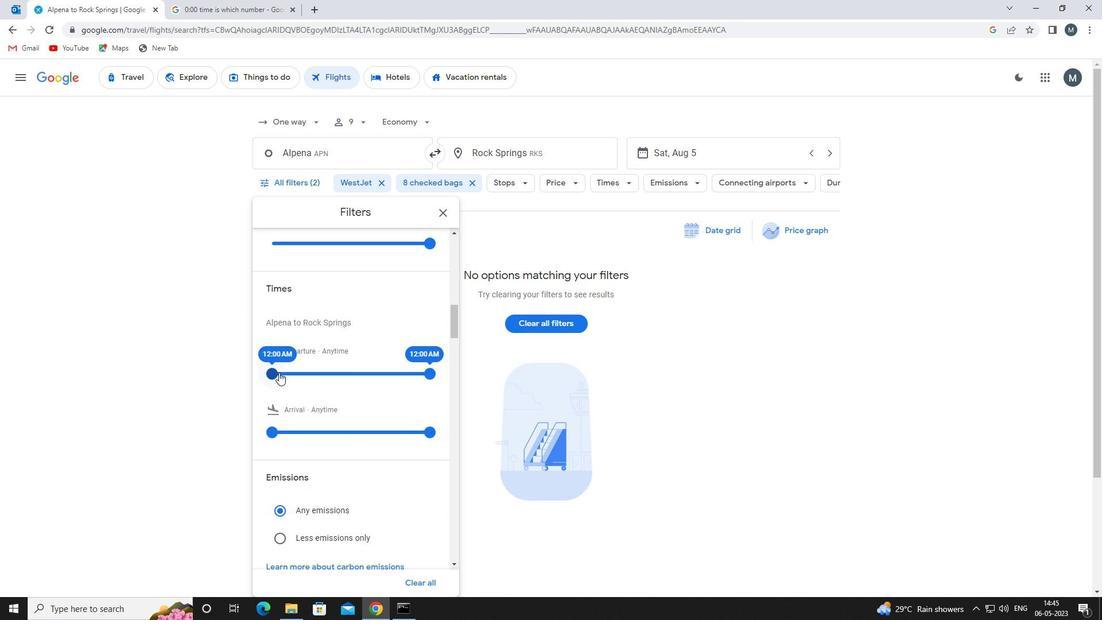 
Action: Mouse moved to (425, 372)
Screenshot: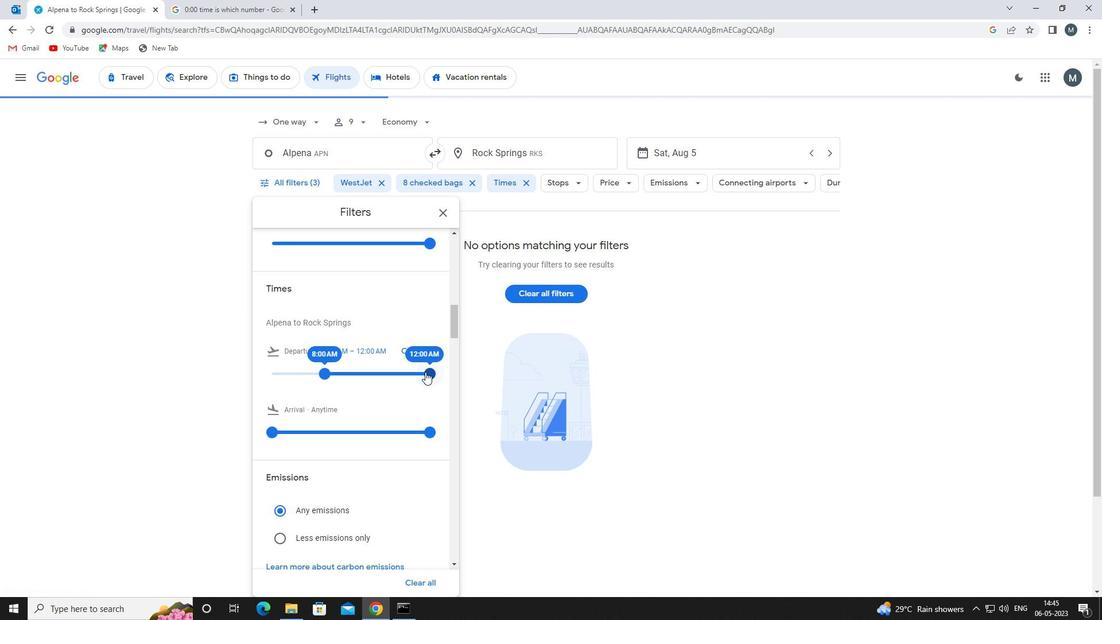
Action: Mouse pressed left at (425, 372)
Screenshot: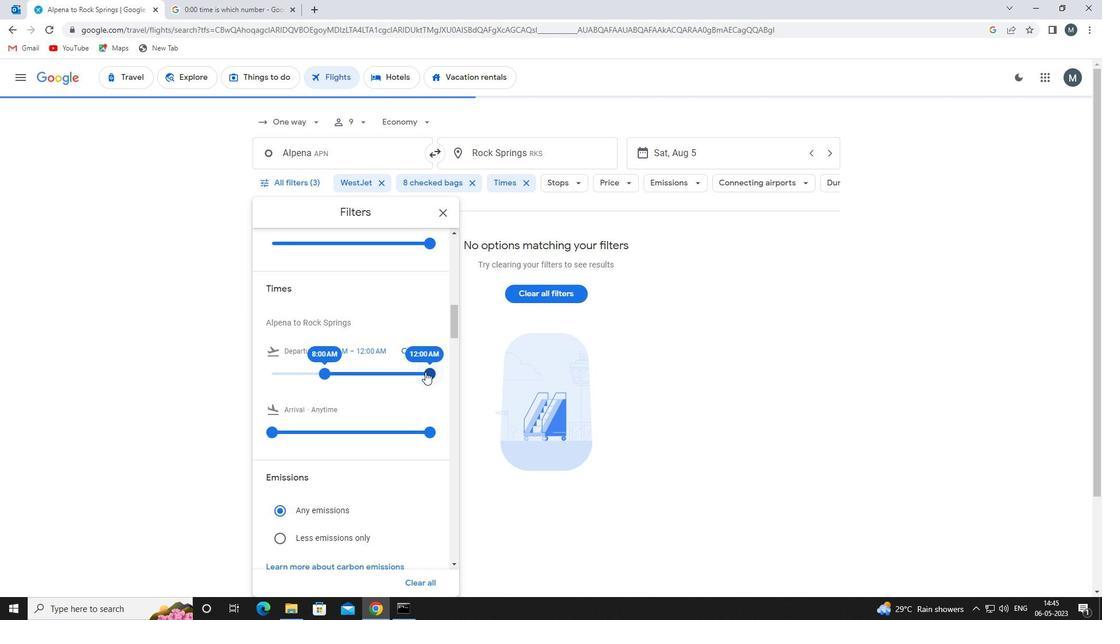 
Action: Mouse moved to (328, 373)
Screenshot: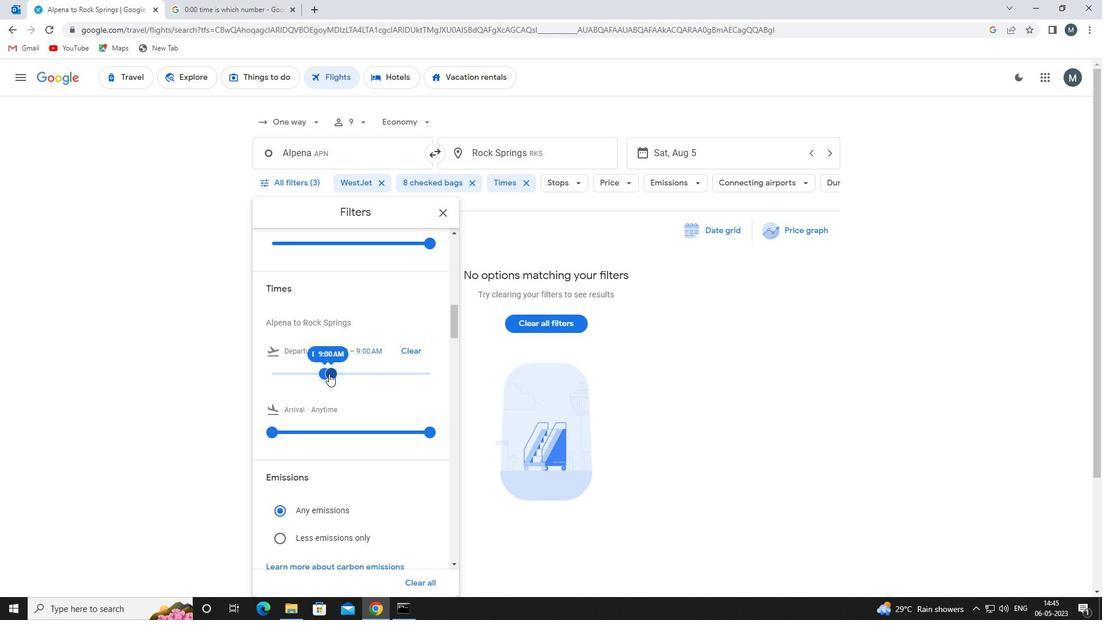 
Action: Mouse scrolled (328, 373) with delta (0, 0)
Screenshot: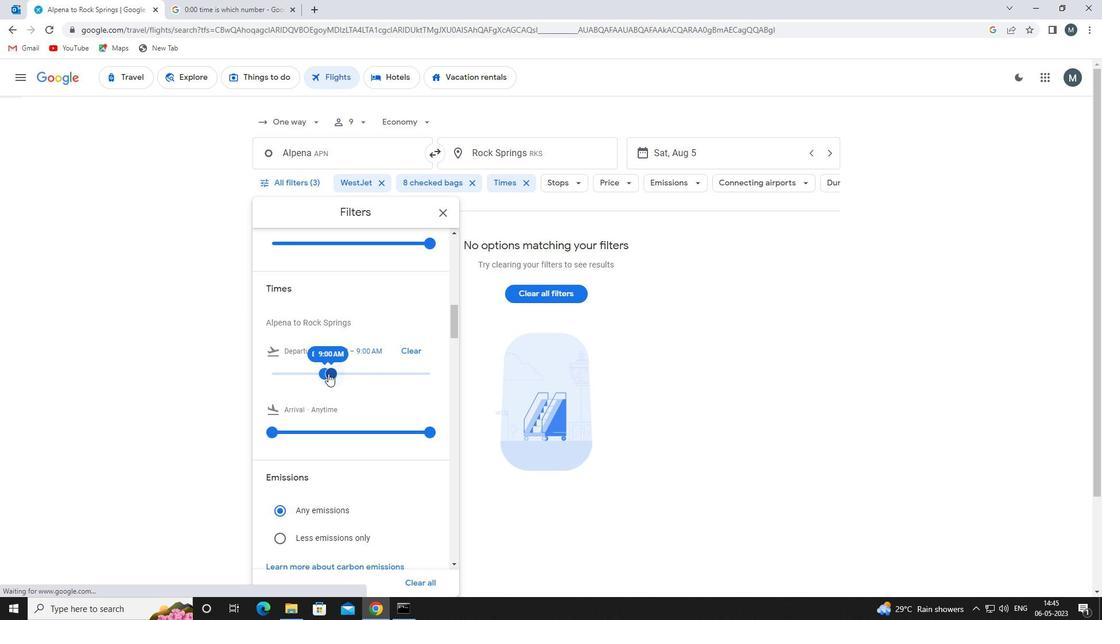
Action: Mouse moved to (328, 373)
Screenshot: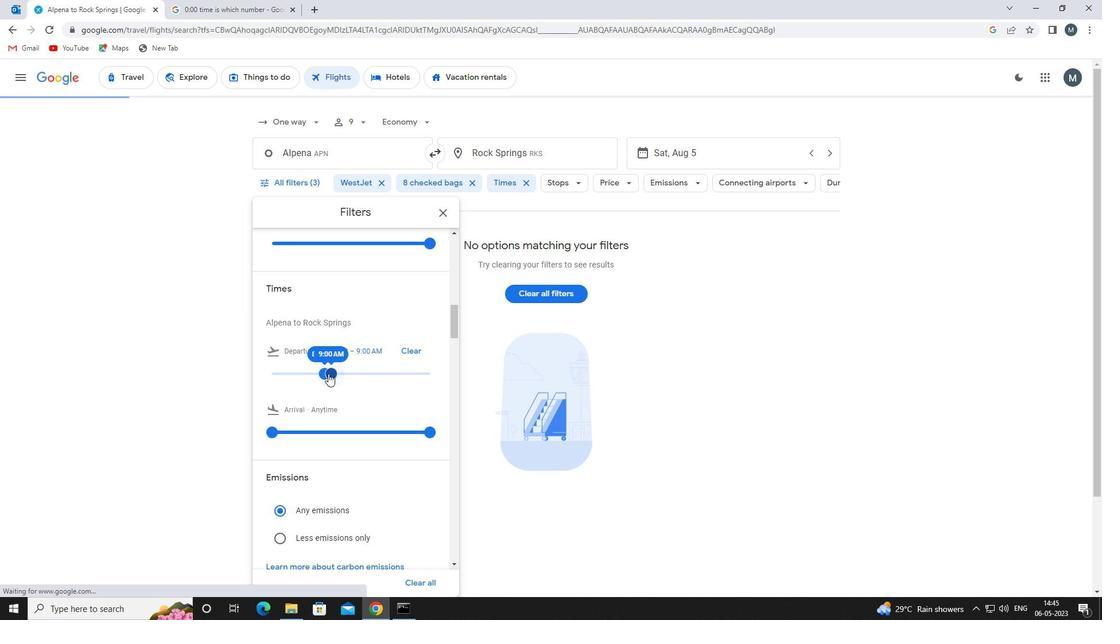 
Action: Mouse scrolled (328, 373) with delta (0, 0)
Screenshot: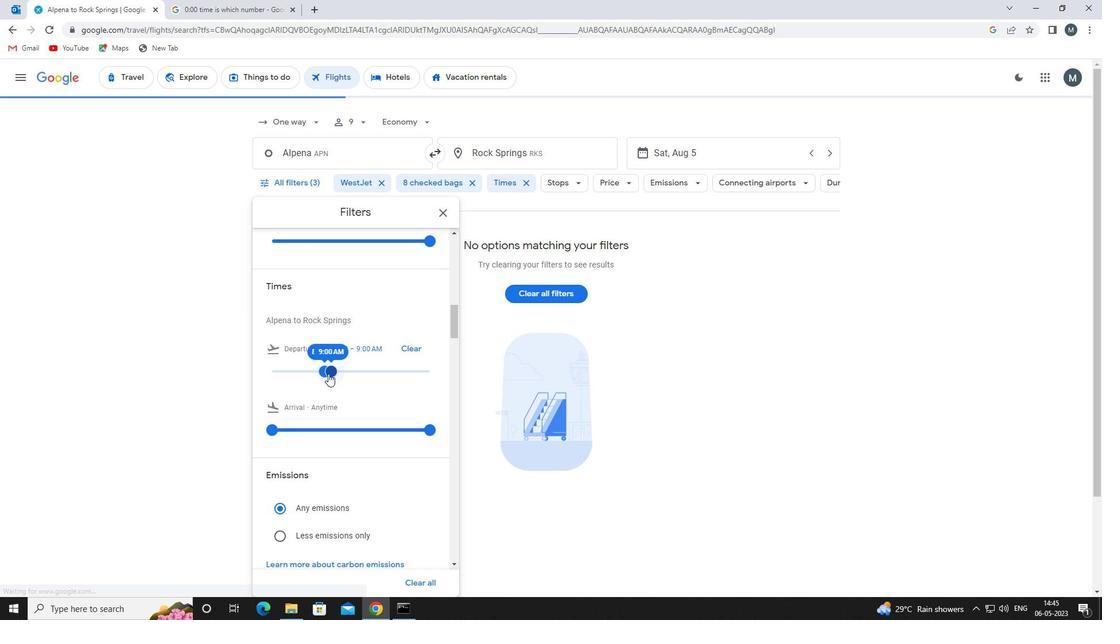 
Action: Mouse moved to (443, 209)
Screenshot: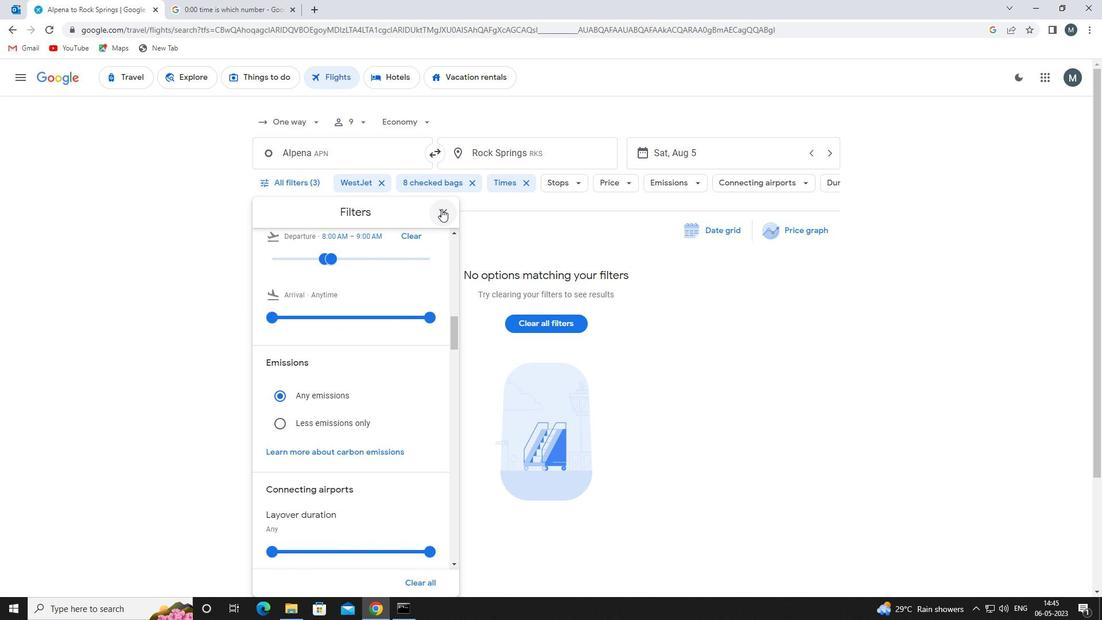 
Action: Mouse pressed left at (443, 209)
Screenshot: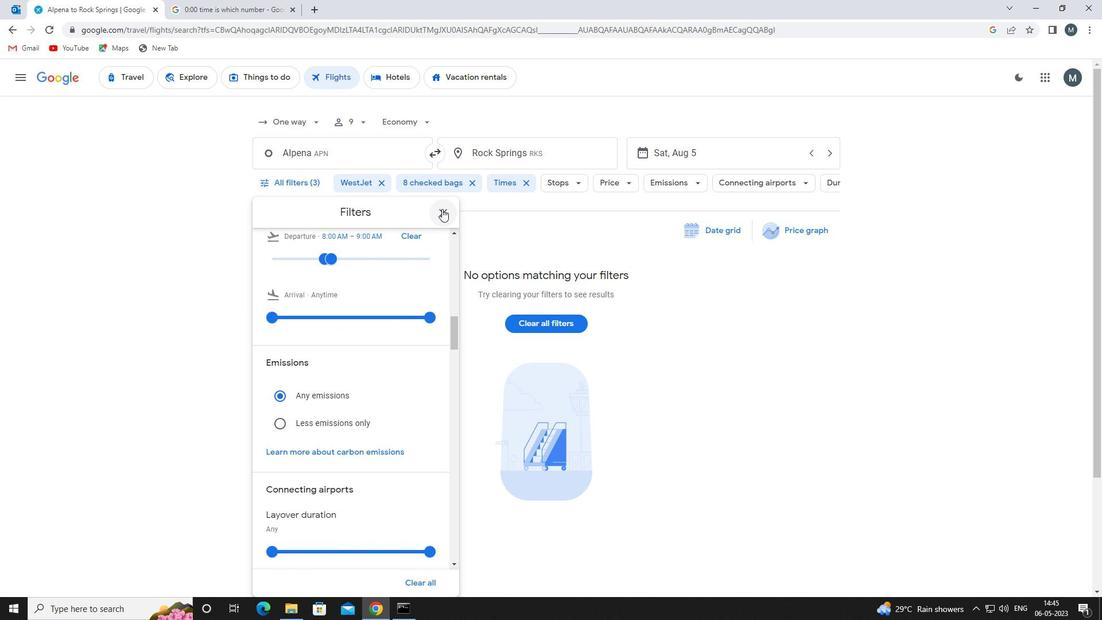 
Action: Mouse moved to (442, 207)
Screenshot: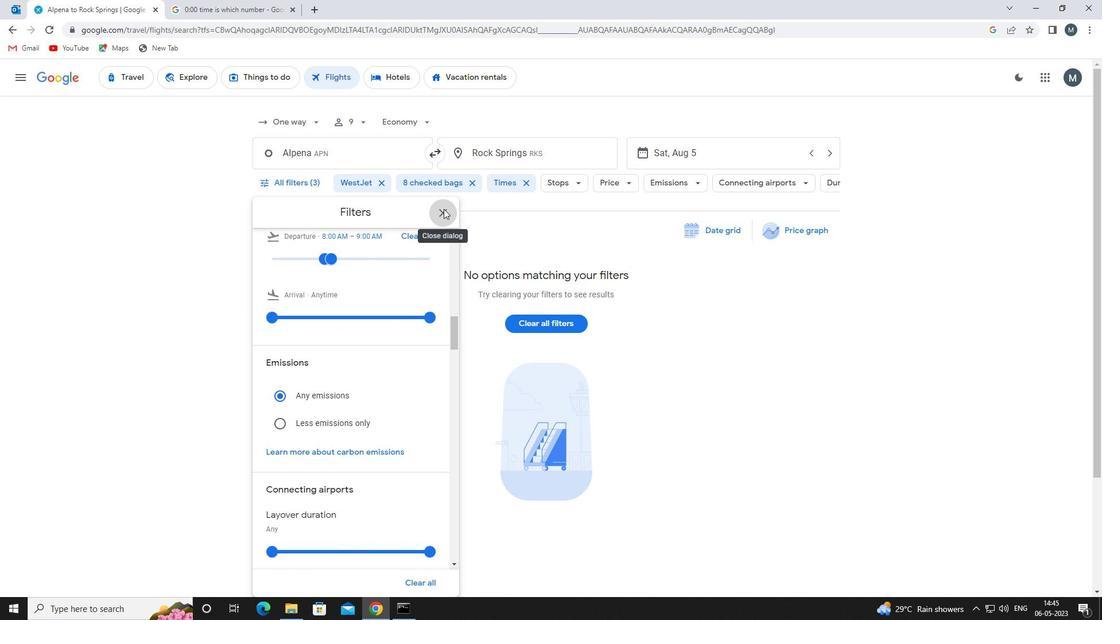
